 Task: Send an email with the signature Gus Powell with the subject Request for a refund and the message Could you review the draft of the new contract for me? from softage.5@softage.net to softage.9@softage.net and move the email from Sent Items to the folder Journaling
Action: Mouse moved to (36, 51)
Screenshot: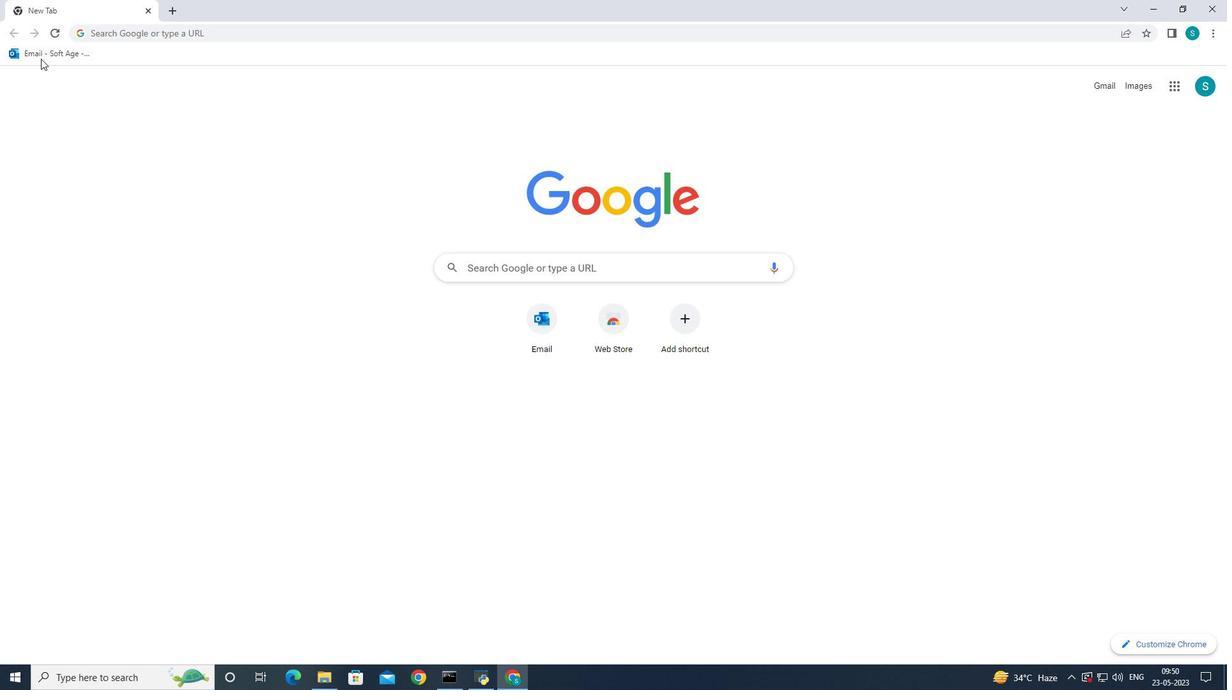 
Action: Mouse pressed left at (36, 51)
Screenshot: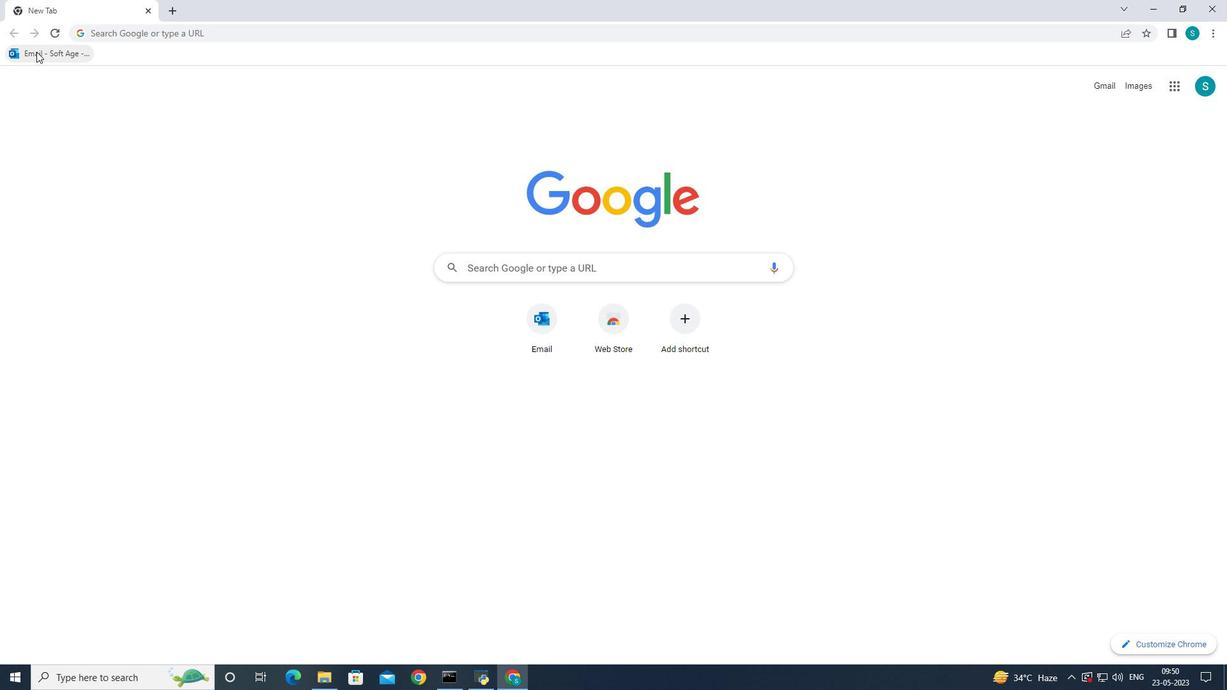 
Action: Mouse moved to (159, 111)
Screenshot: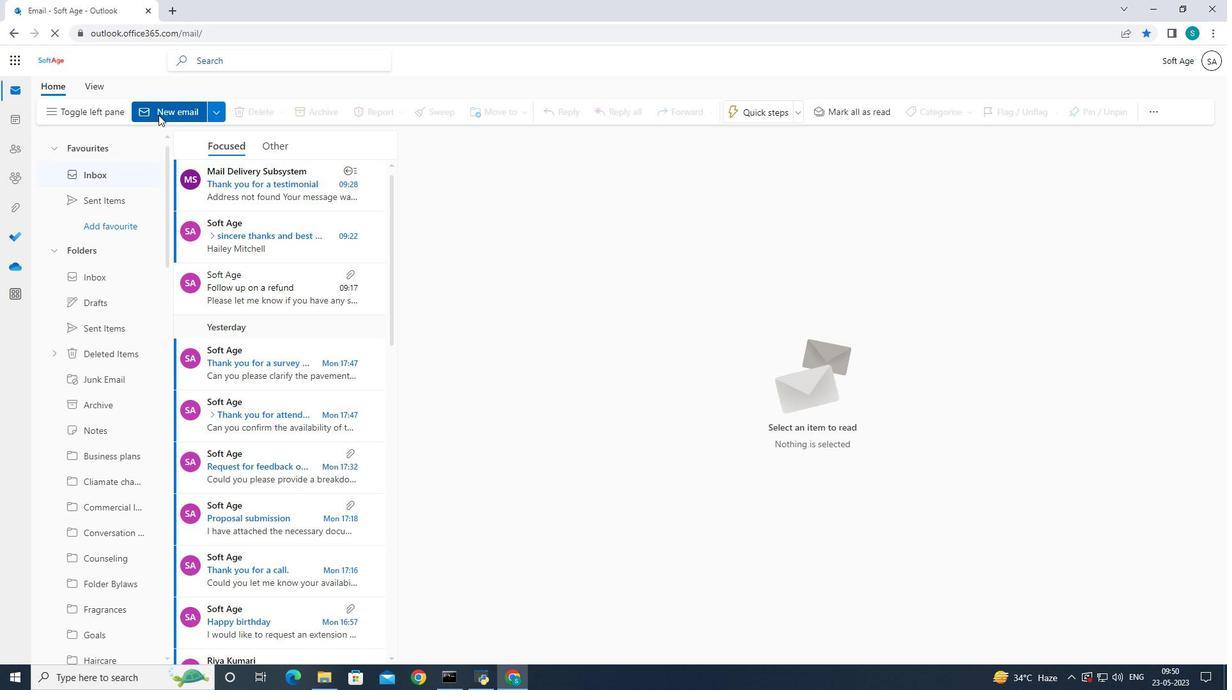 
Action: Mouse pressed left at (159, 111)
Screenshot: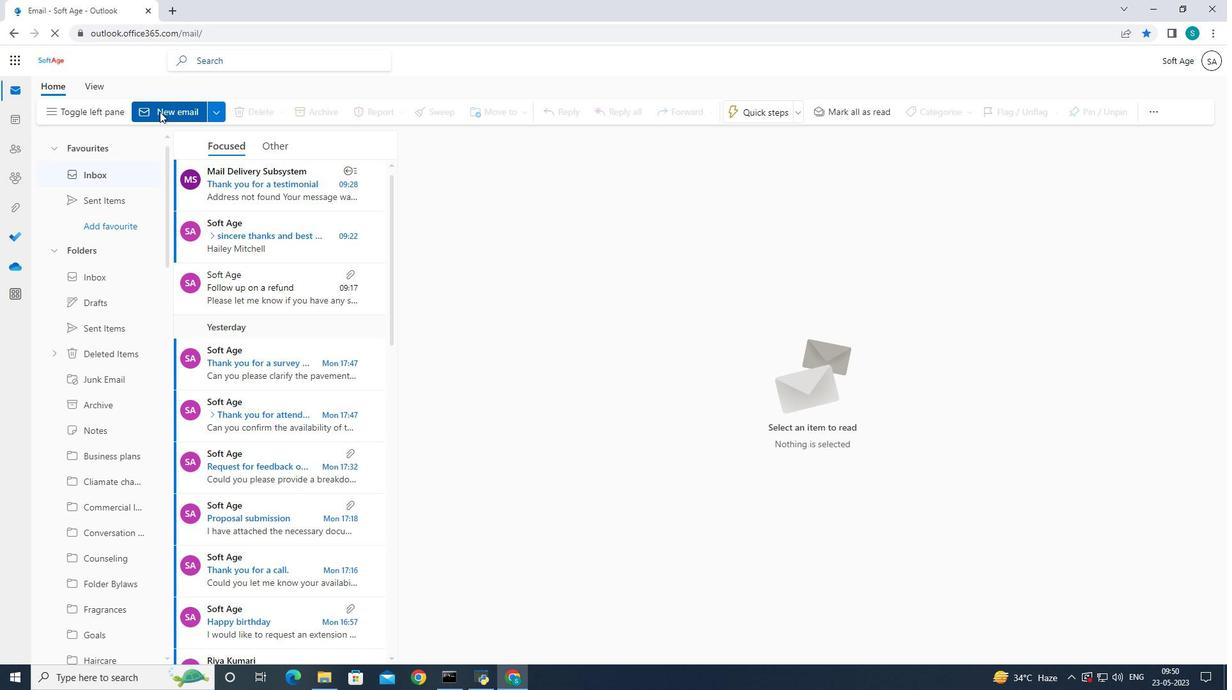 
Action: Mouse pressed left at (159, 111)
Screenshot: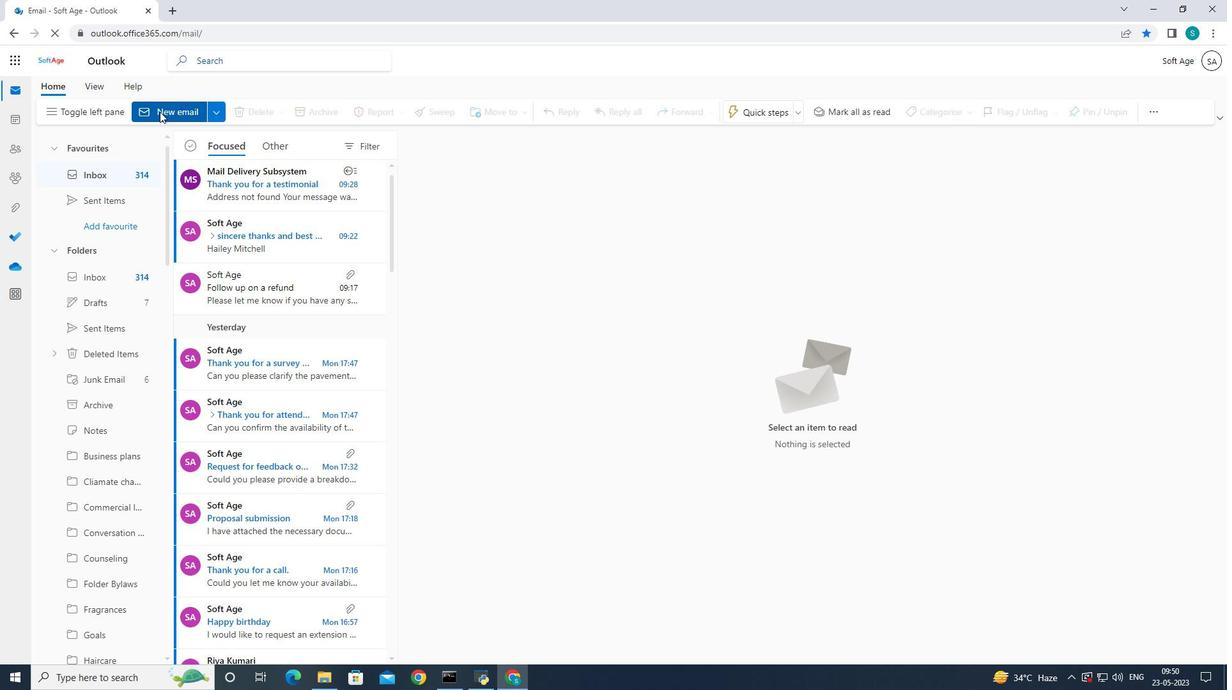 
Action: Mouse pressed left at (159, 111)
Screenshot: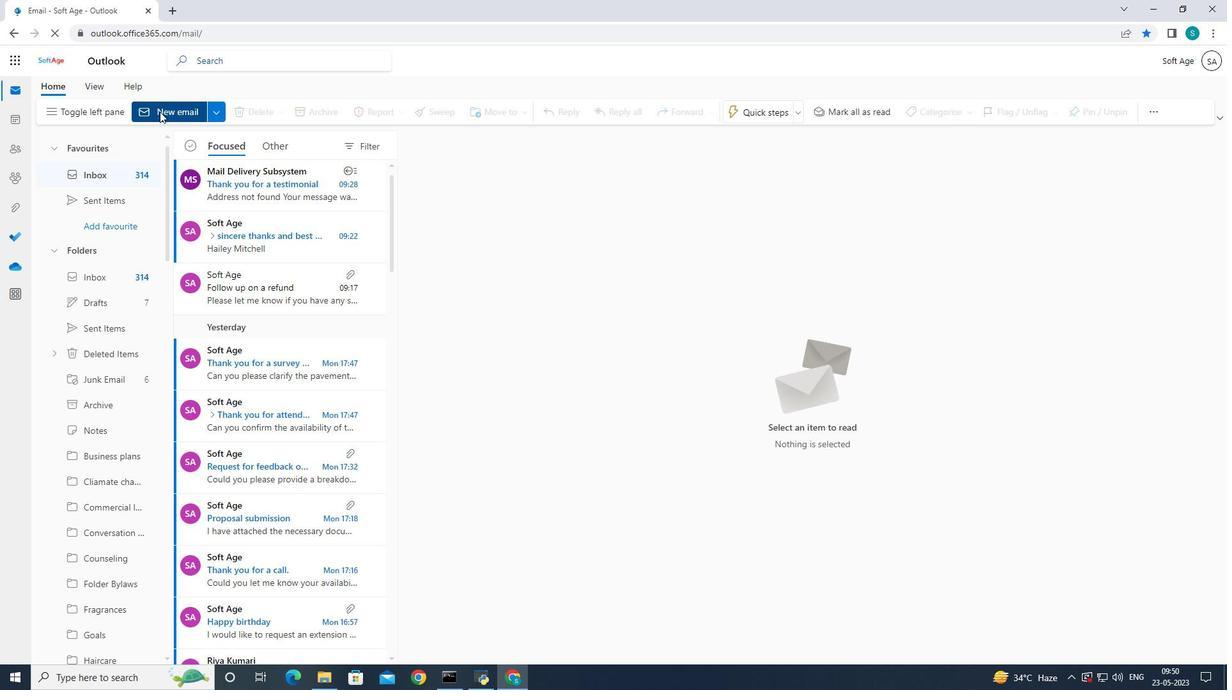 
Action: Mouse moved to (833, 113)
Screenshot: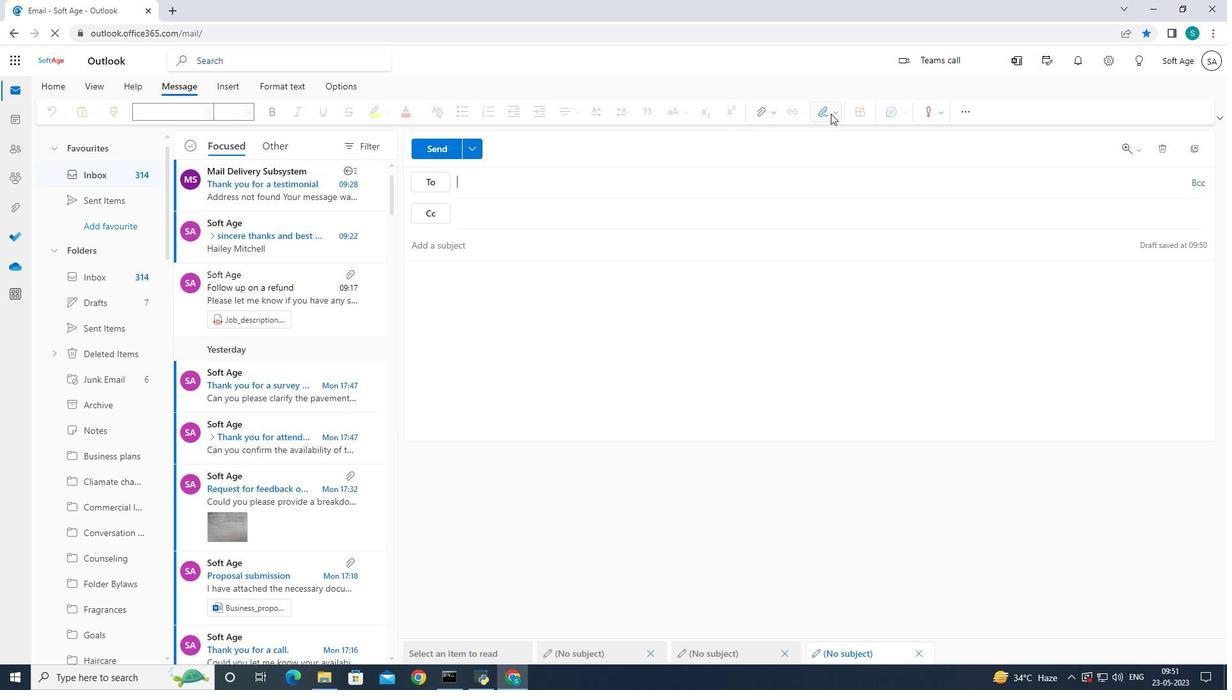
Action: Mouse pressed left at (833, 113)
Screenshot: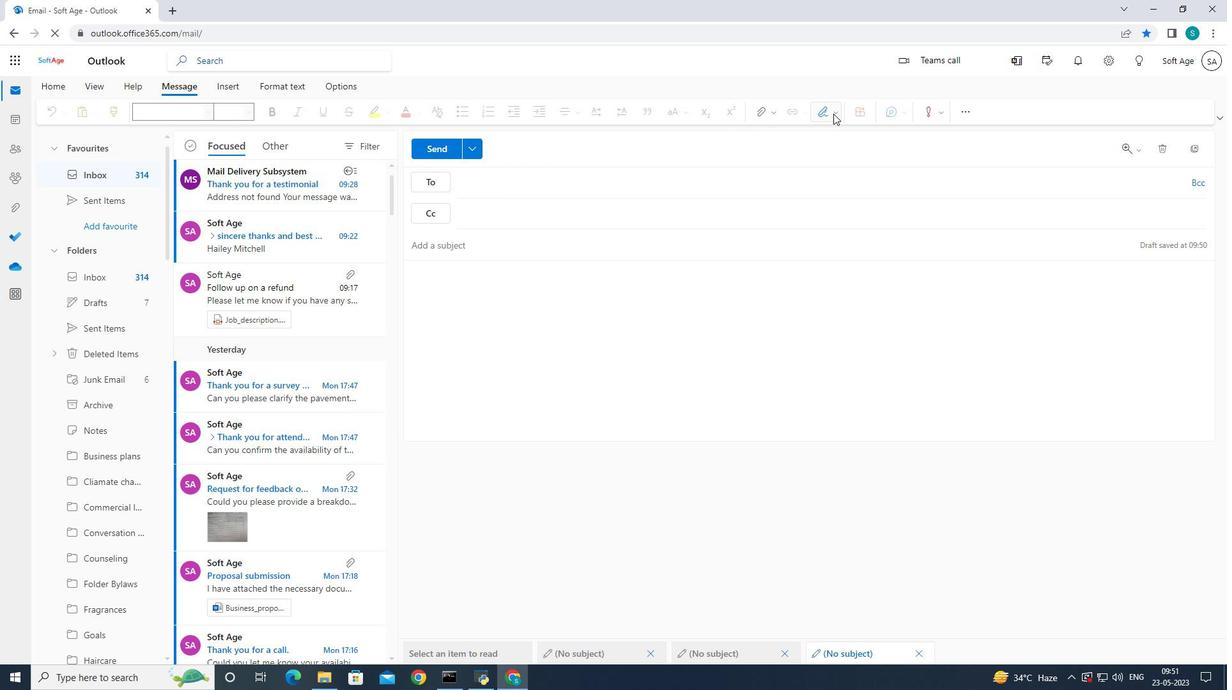 
Action: Mouse moved to (818, 137)
Screenshot: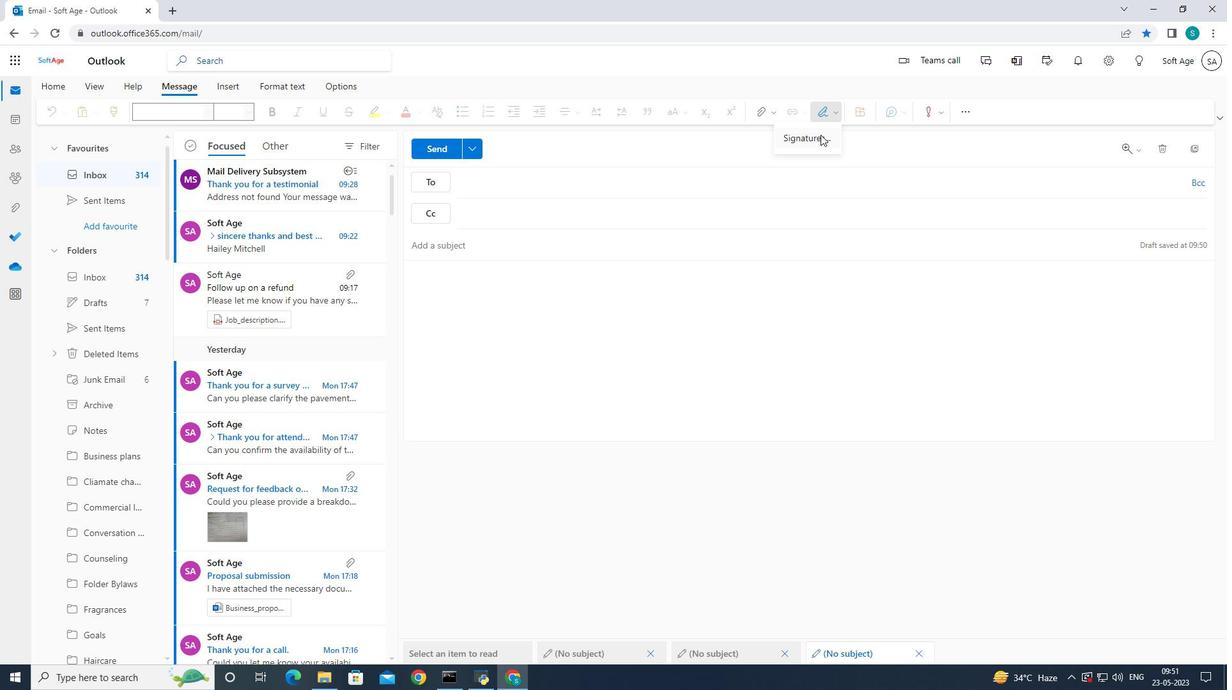 
Action: Mouse pressed left at (818, 137)
Screenshot: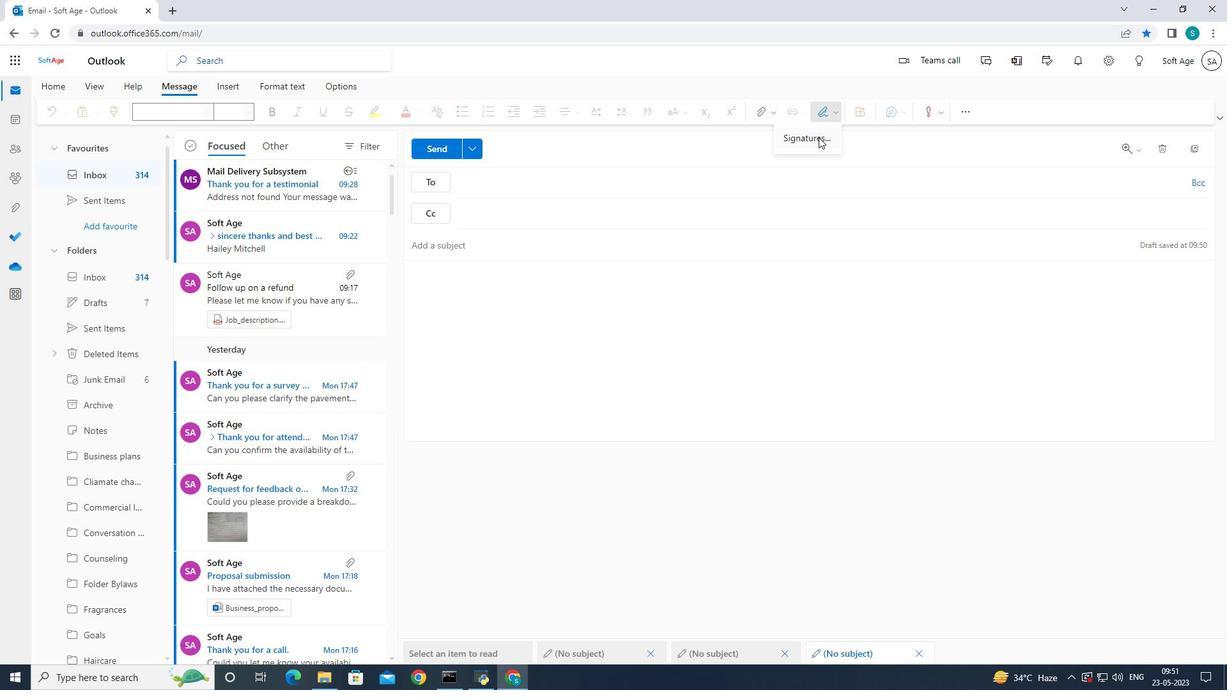 
Action: Mouse moved to (688, 210)
Screenshot: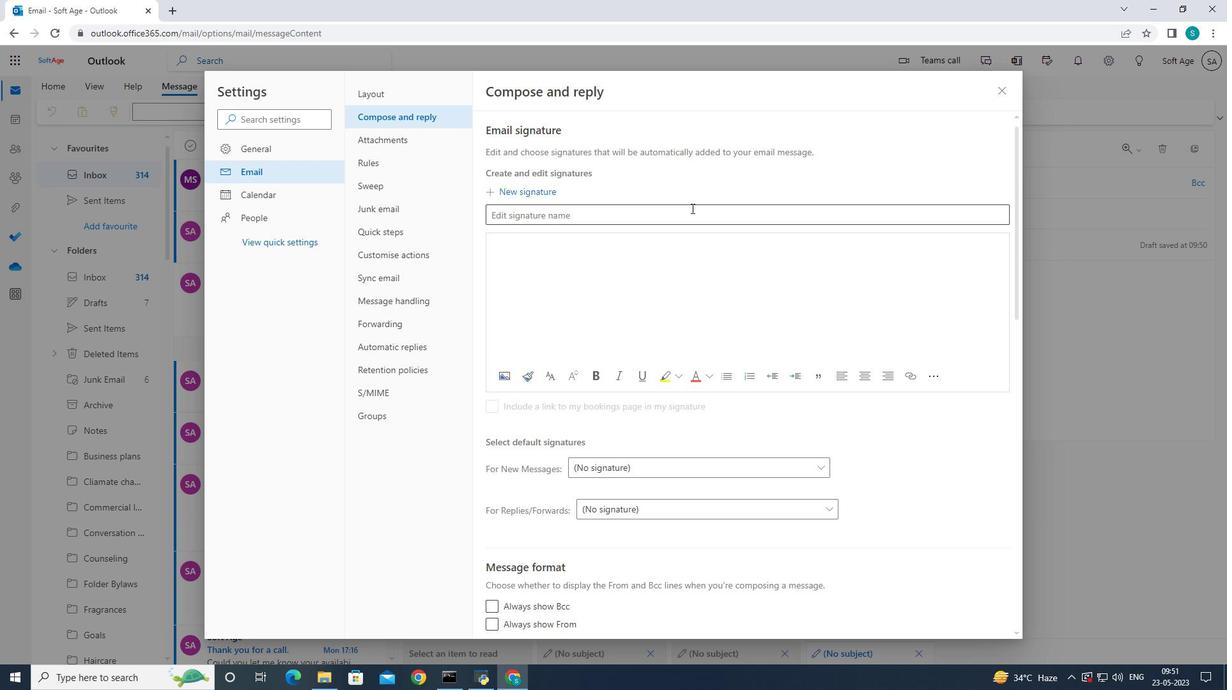 
Action: Mouse pressed left at (688, 210)
Screenshot: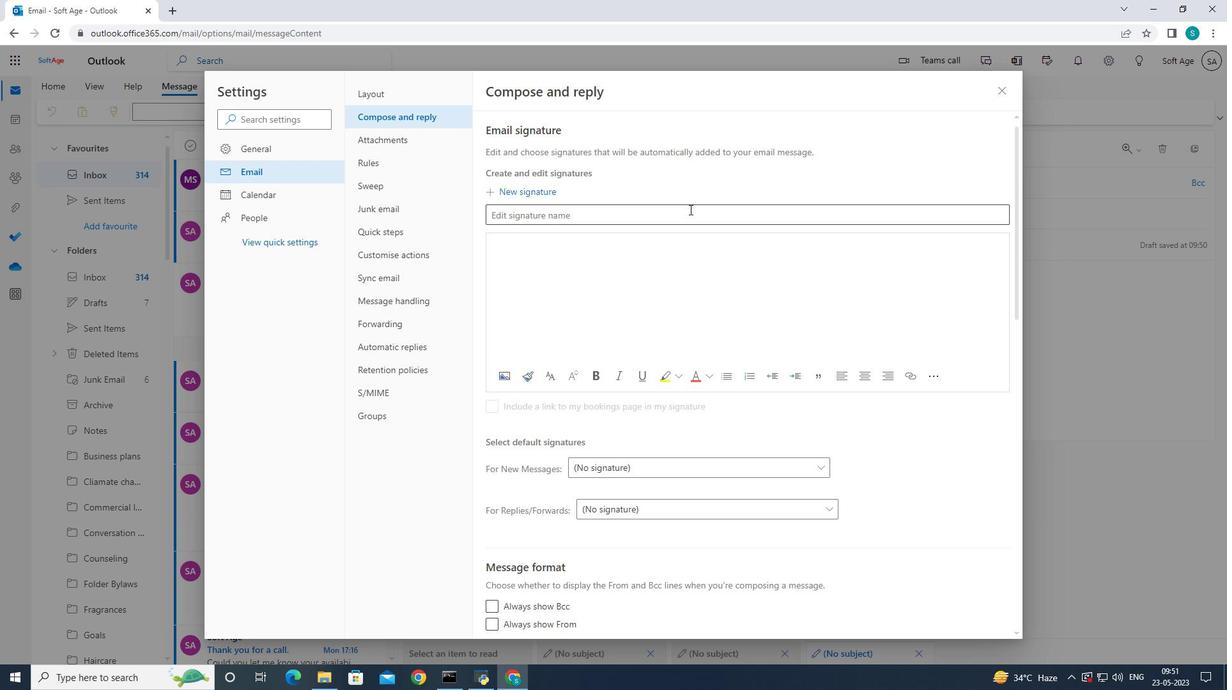 
Action: Mouse moved to (697, 201)
Screenshot: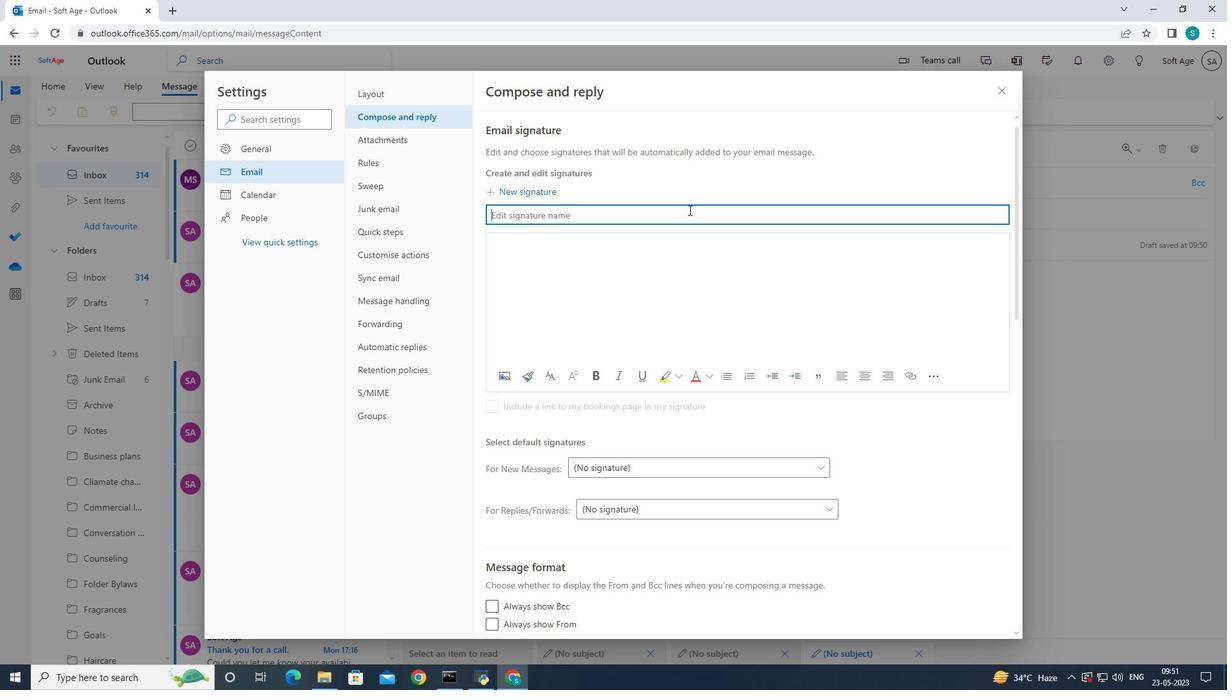 
Action: Key pressed <Key.shift>Gas<Key.space><Key.shift>Powell
Screenshot: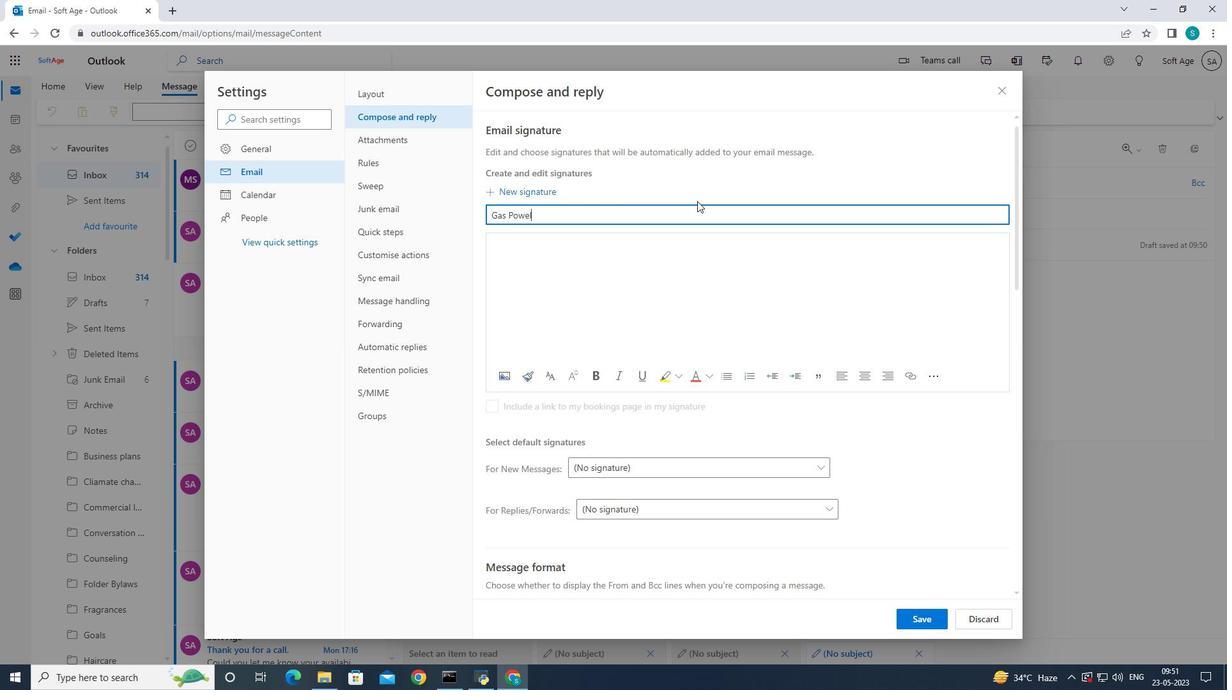 
Action: Mouse moved to (658, 251)
Screenshot: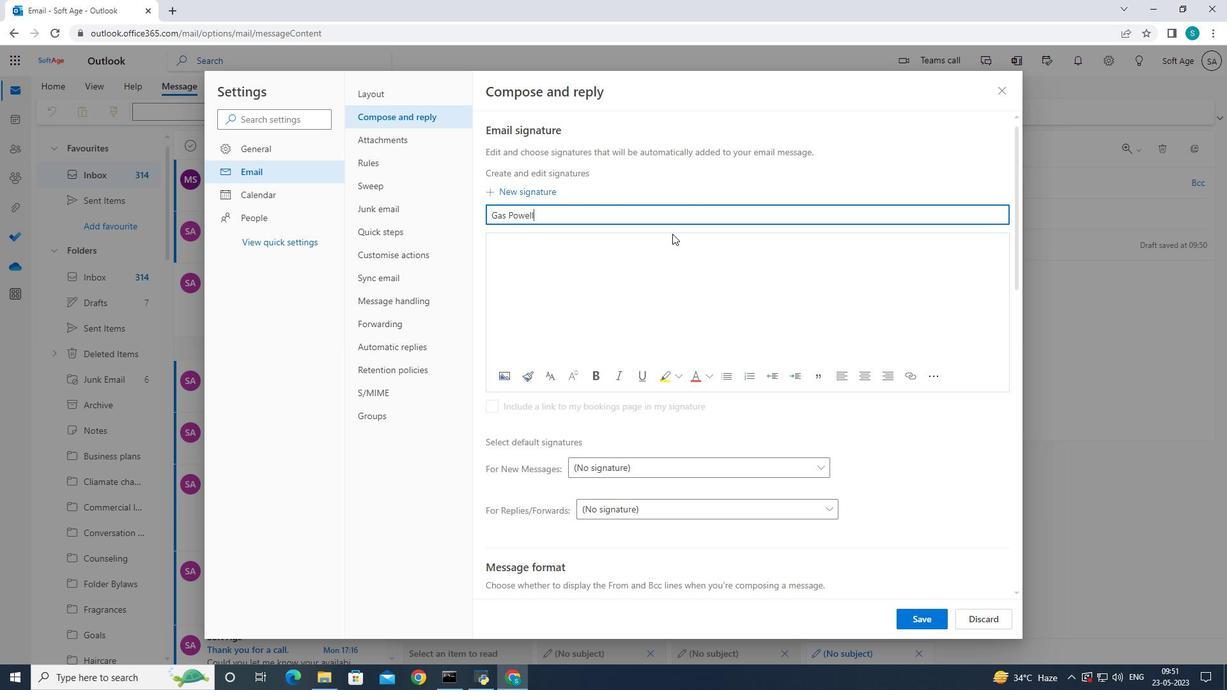 
Action: Mouse pressed left at (658, 251)
Screenshot: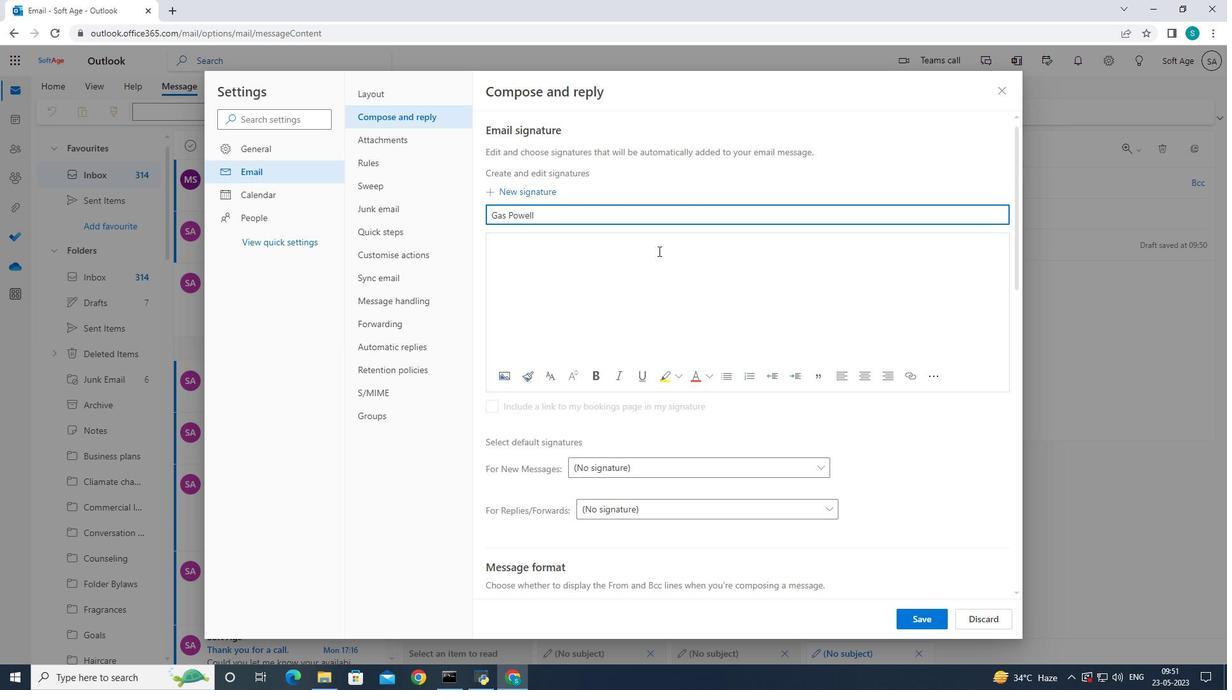 
Action: Key pressed <Key.shift><Key.shift><Key.shift><Key.shift><Key.shift><Key.shift><Key.shift><Key.shift><Key.shift><Key.shift><Key.shift><Key.shift><Key.shift><Key.shift><Key.shift>Gas<Key.backspace><Key.backspace>us<Key.space><Key.shift>Powell
Screenshot: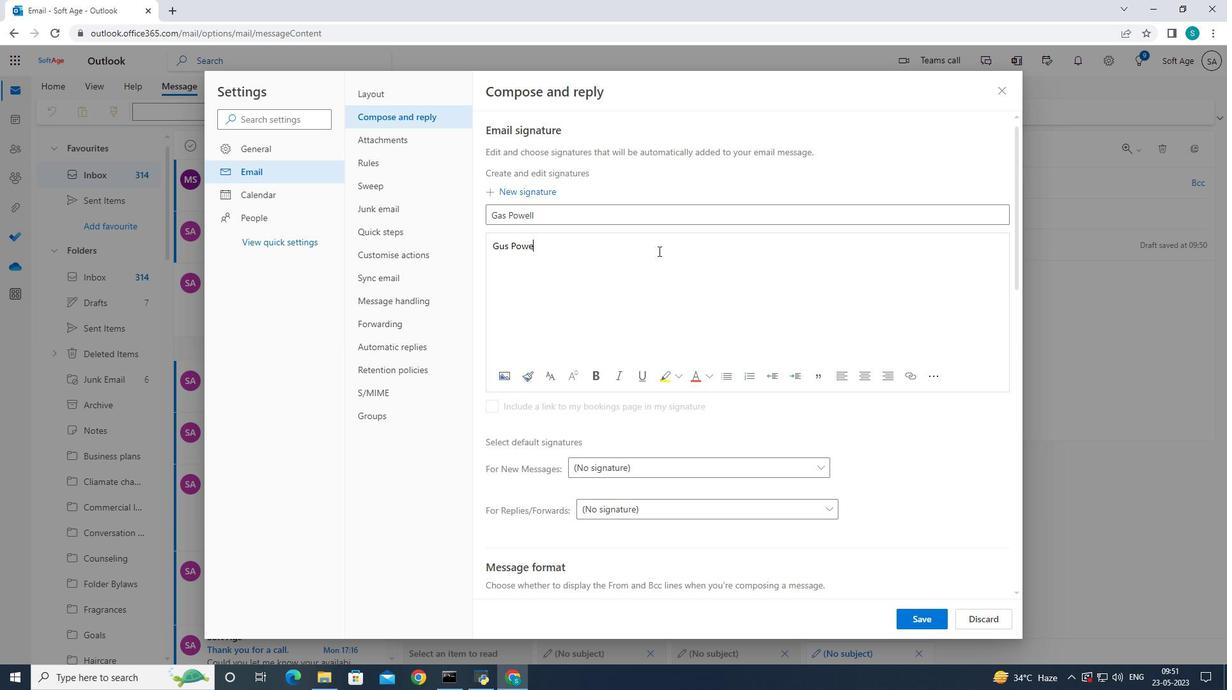 
Action: Mouse moved to (502, 213)
Screenshot: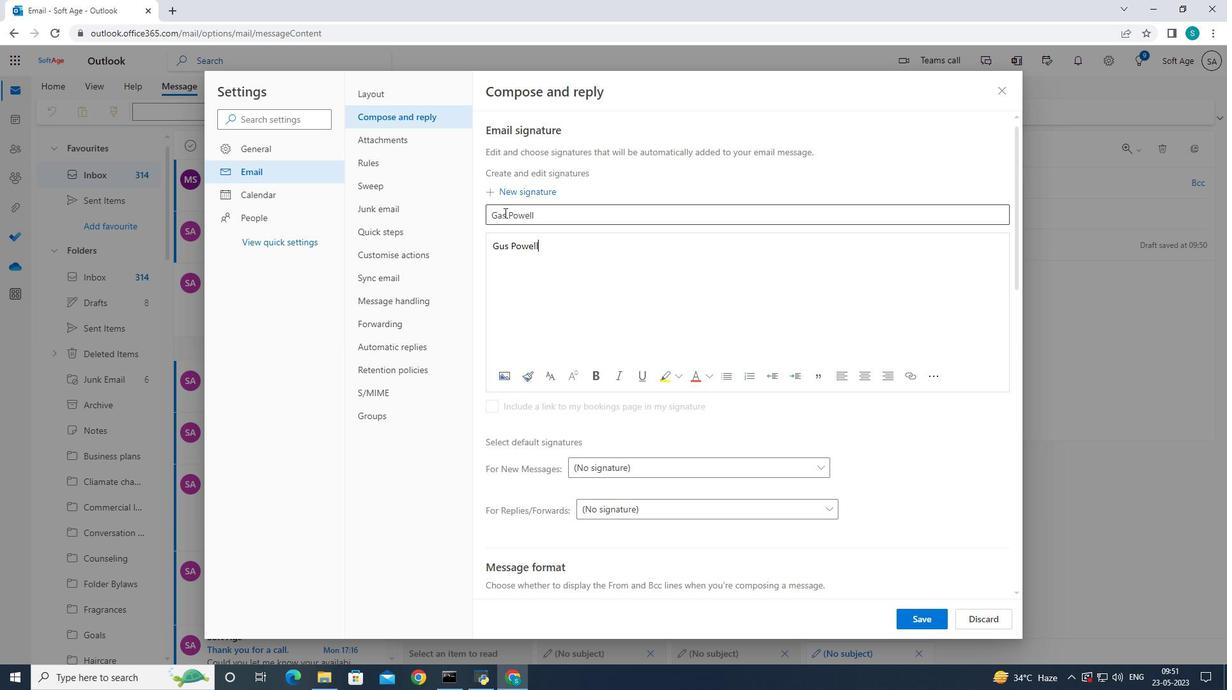 
Action: Mouse pressed left at (502, 213)
Screenshot: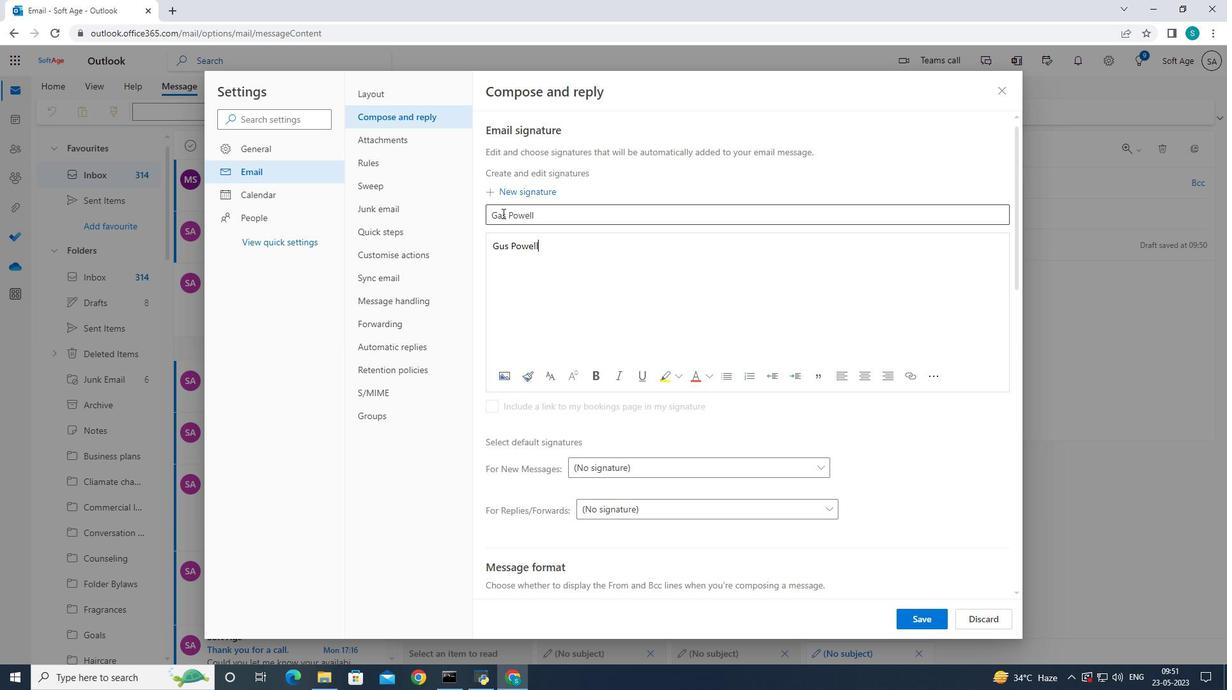 
Action: Mouse moved to (515, 217)
Screenshot: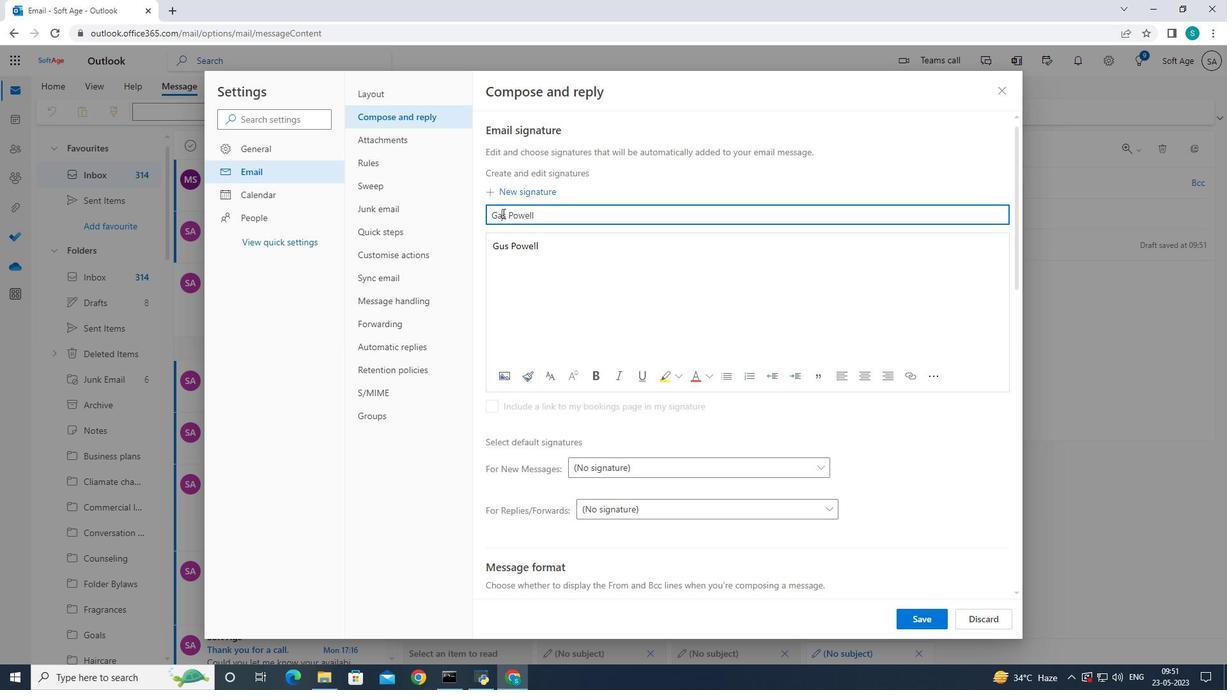 
Action: Key pressed <Key.backspace>
Screenshot: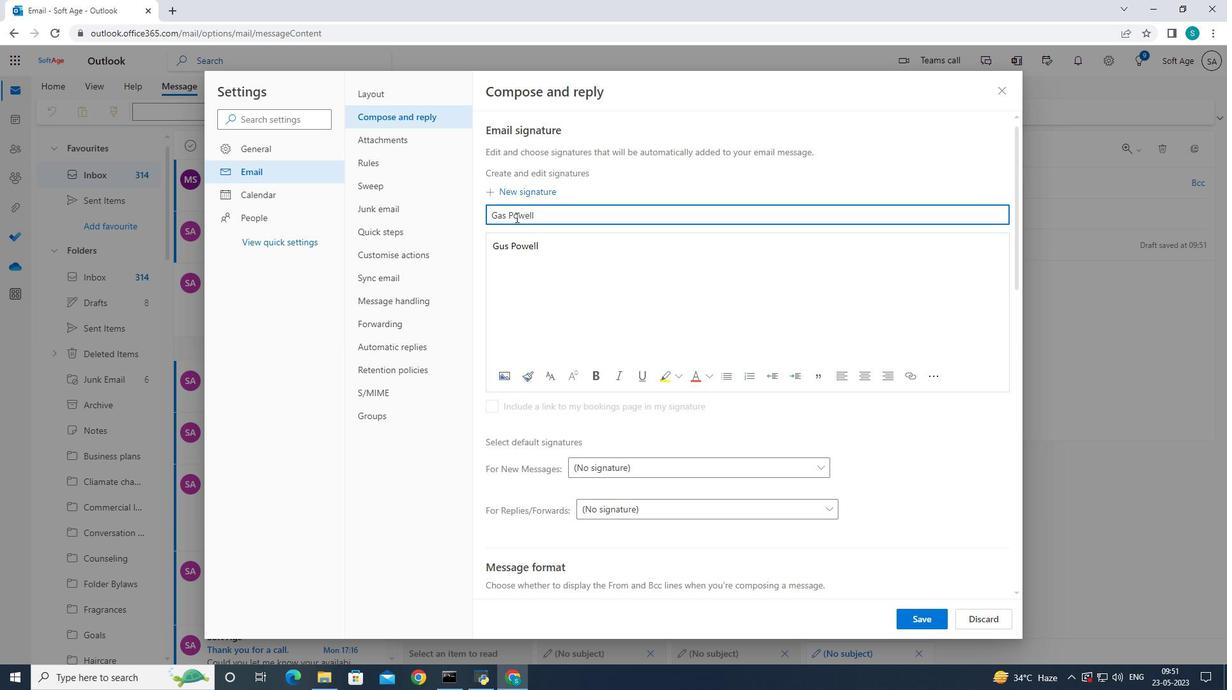 
Action: Mouse moved to (519, 224)
Screenshot: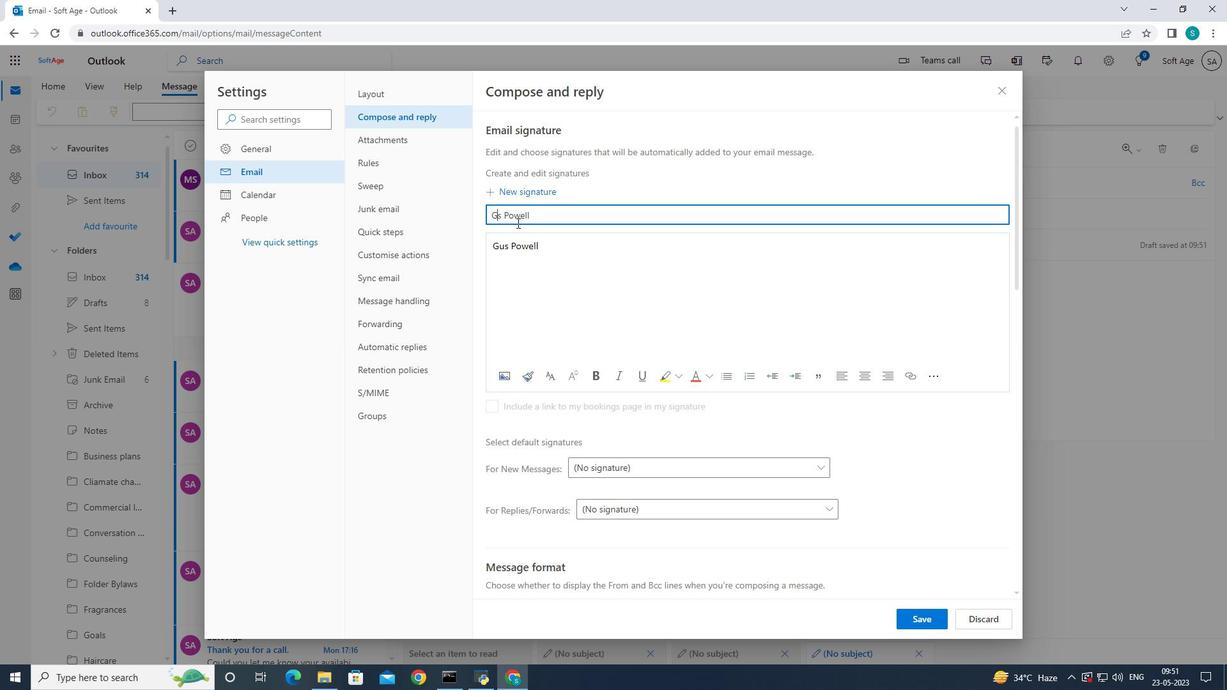 
Action: Key pressed u
Screenshot: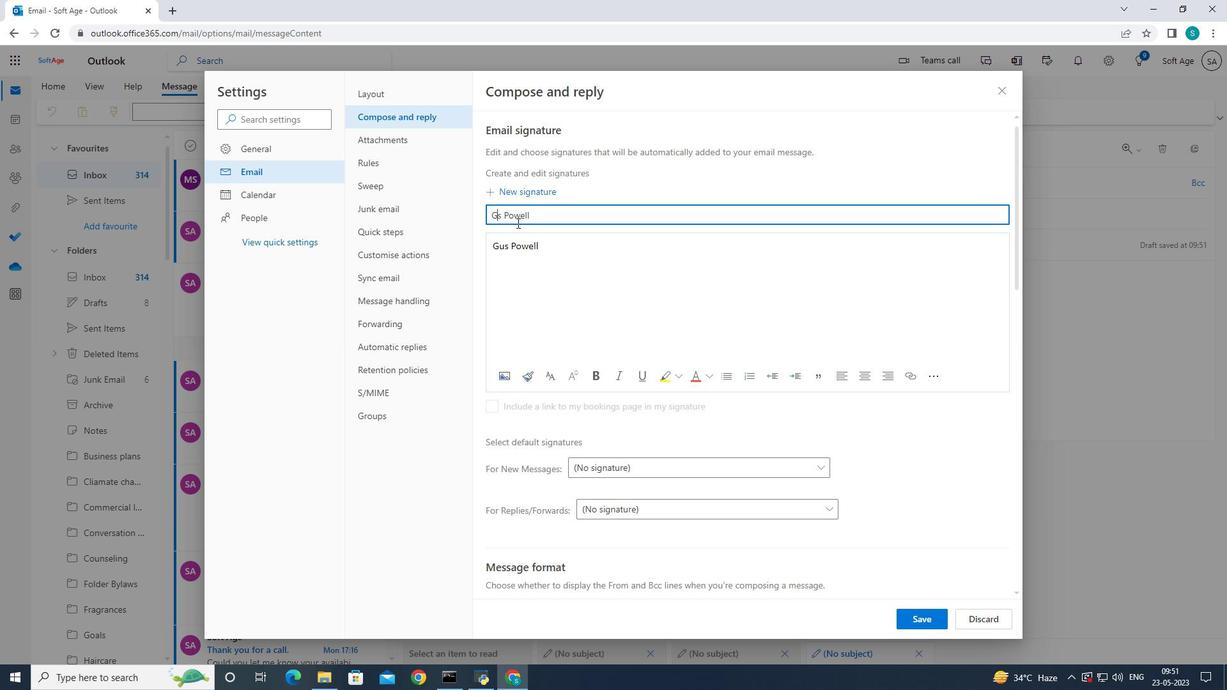 
Action: Mouse moved to (920, 612)
Screenshot: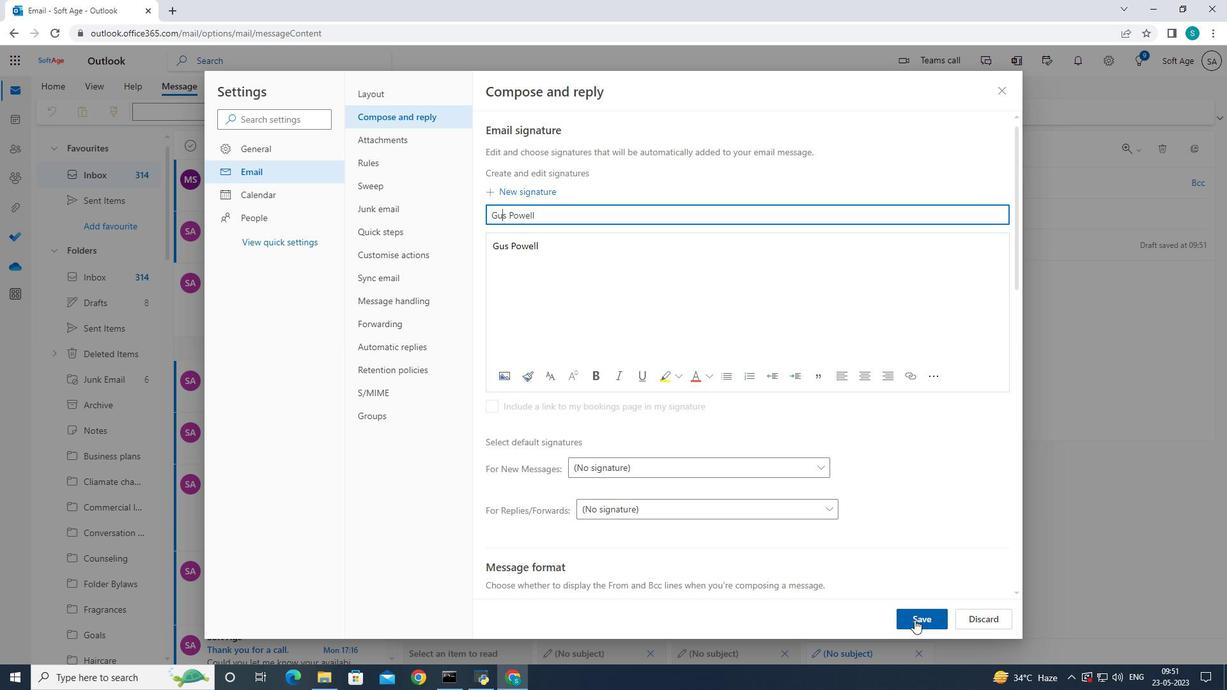 
Action: Mouse pressed left at (920, 612)
Screenshot: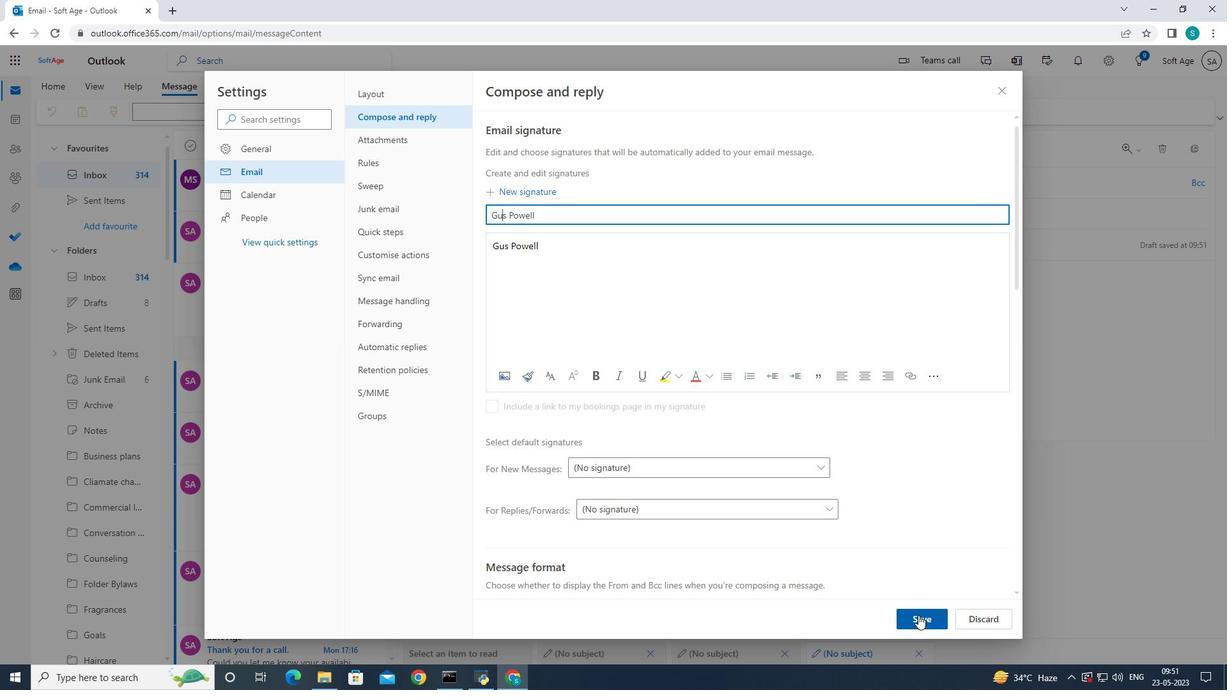 
Action: Mouse moved to (733, 271)
Screenshot: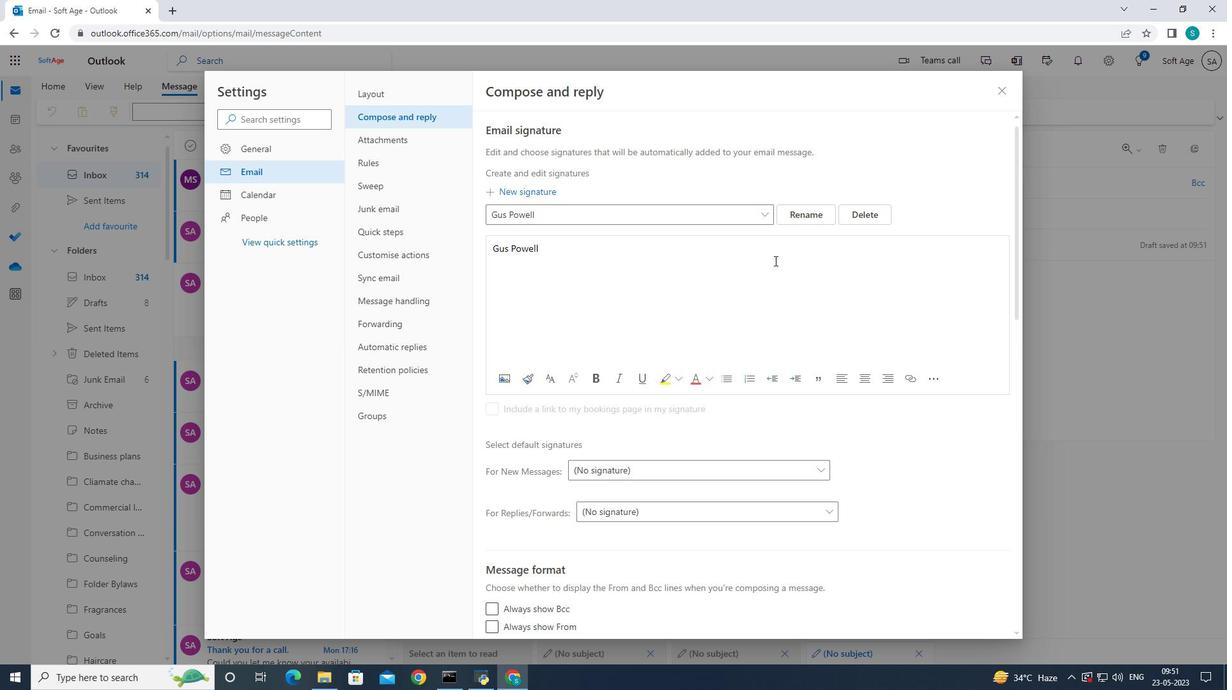 
Action: Mouse pressed left at (733, 271)
Screenshot: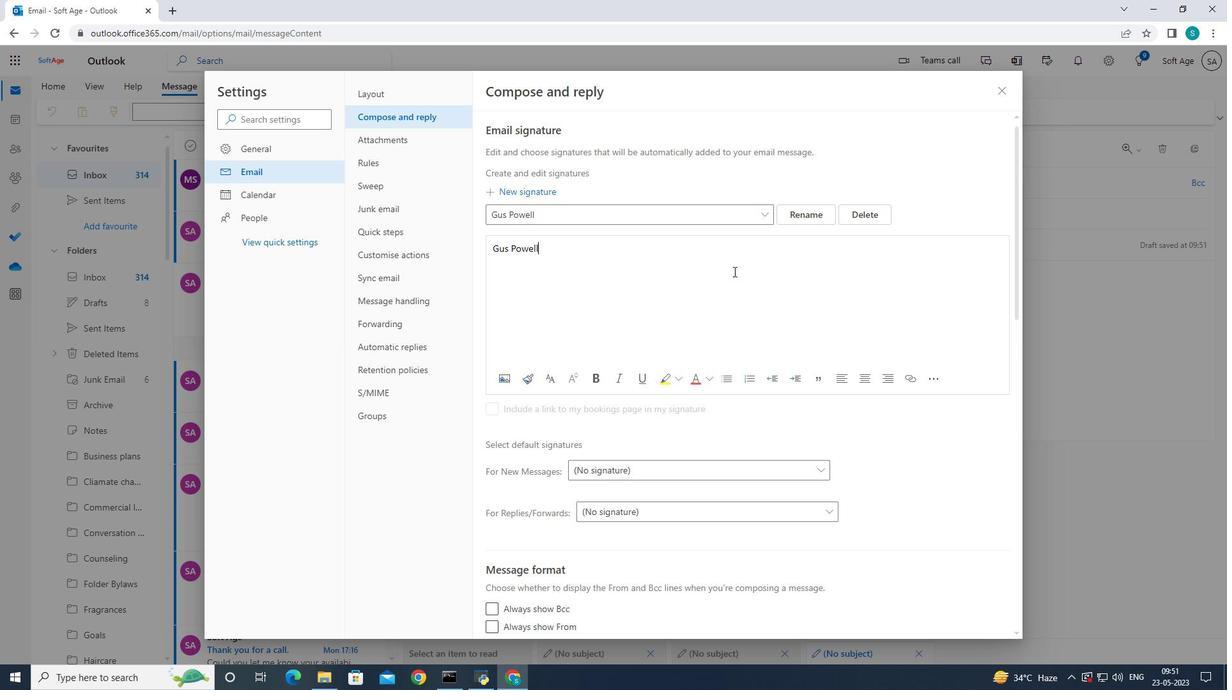 
Action: Mouse moved to (796, 316)
Screenshot: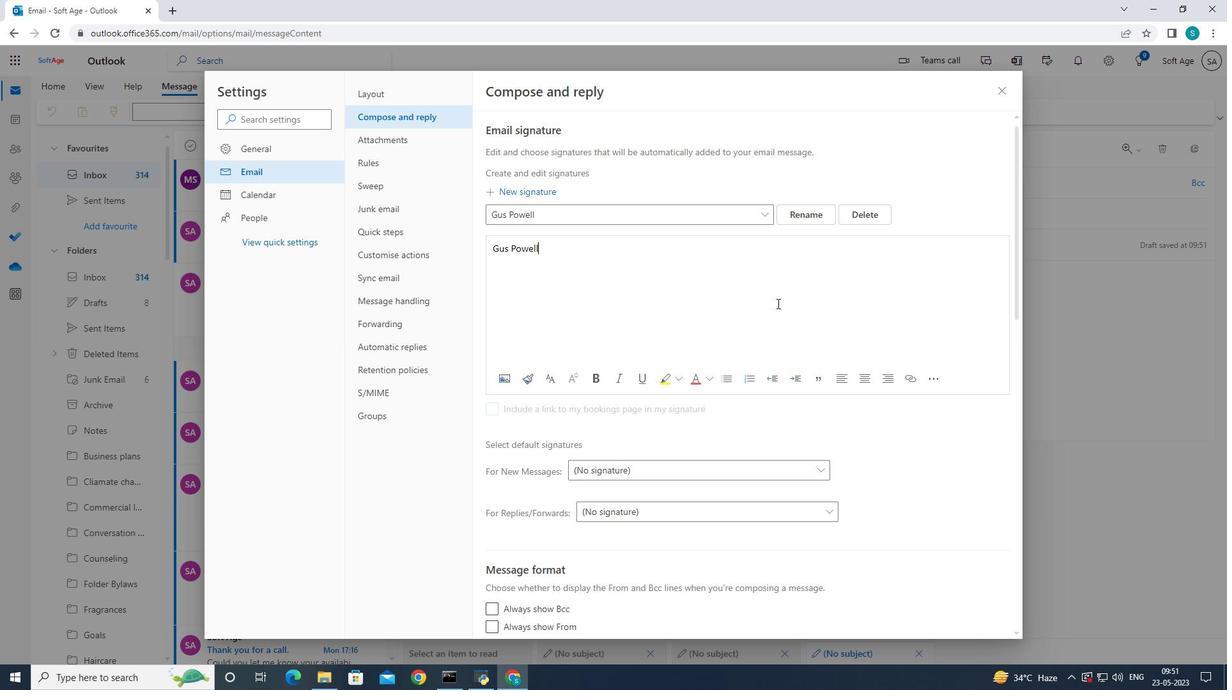 
Action: Mouse scrolled (796, 316) with delta (0, 0)
Screenshot: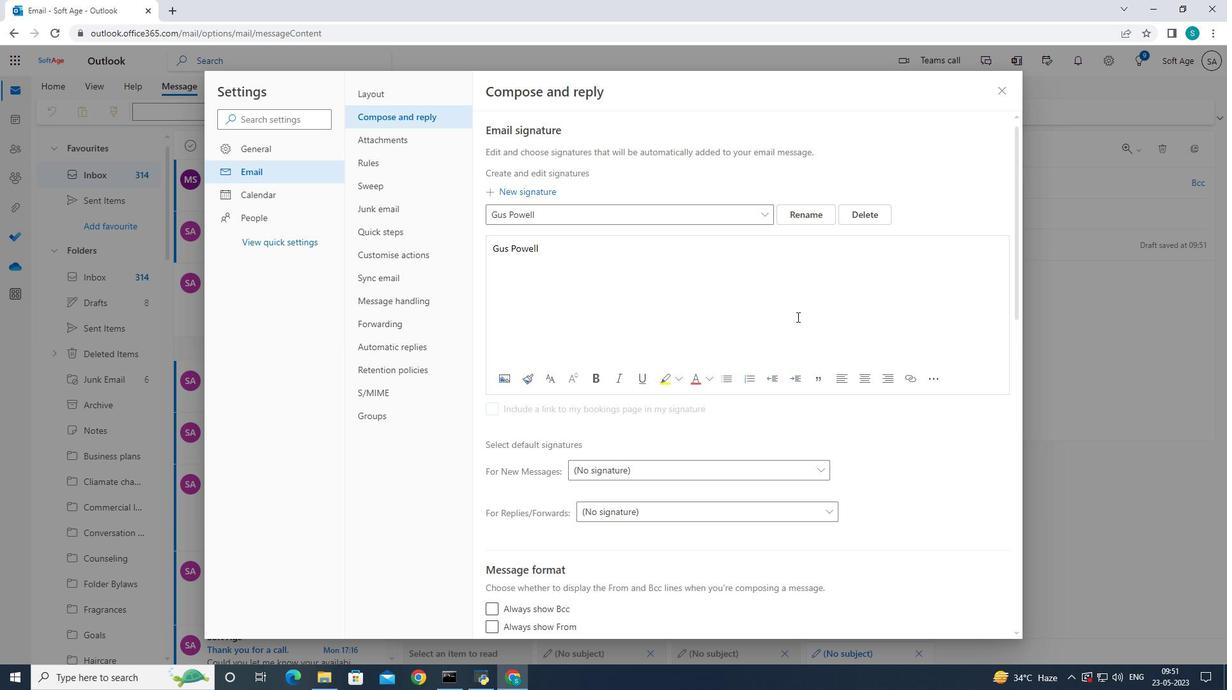 
Action: Mouse scrolled (796, 316) with delta (0, 0)
Screenshot: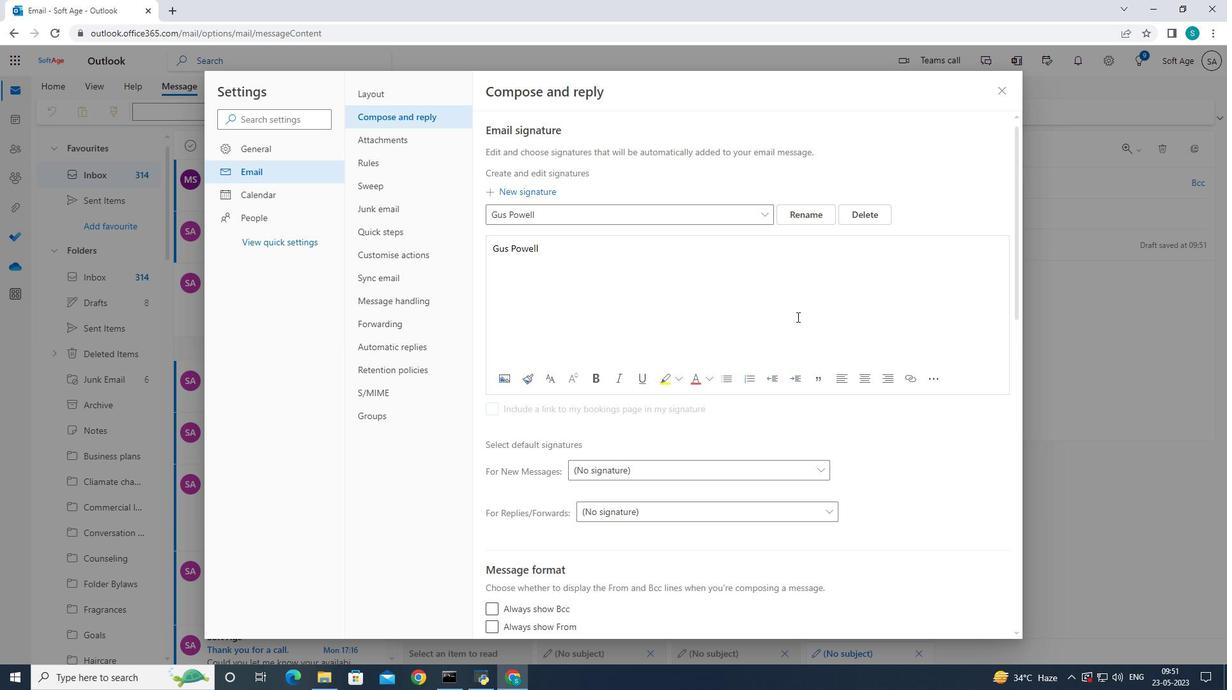 
Action: Mouse scrolled (796, 316) with delta (0, 0)
Screenshot: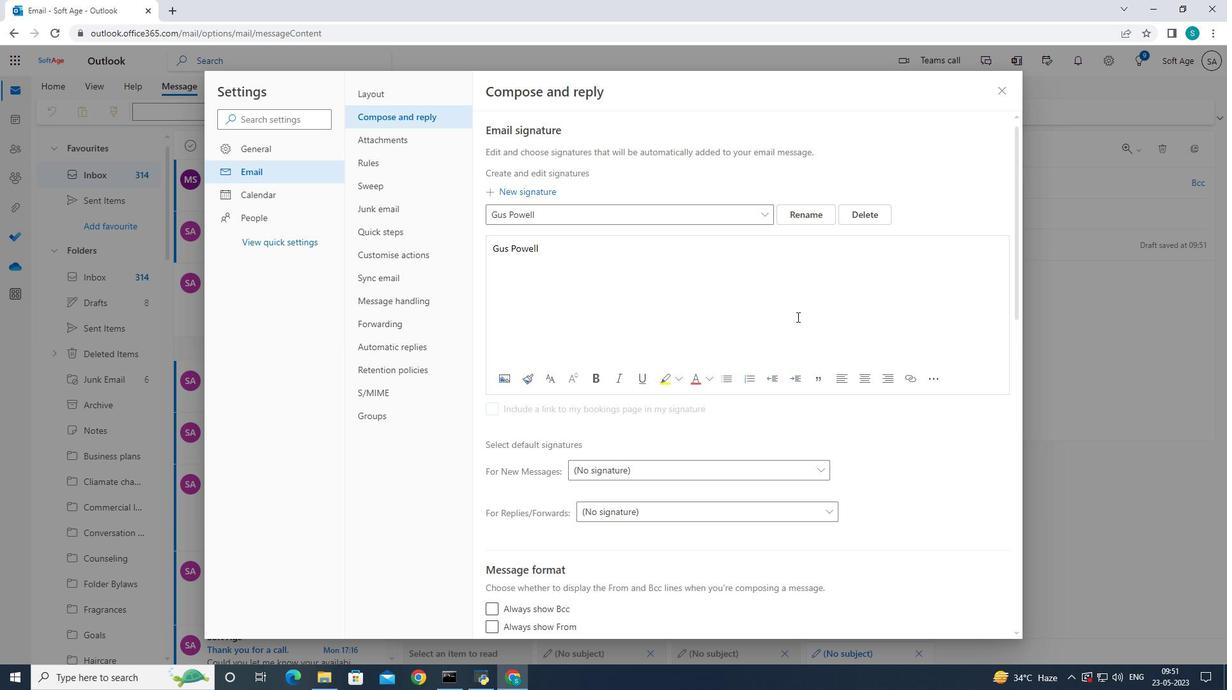 
Action: Mouse scrolled (796, 316) with delta (0, 0)
Screenshot: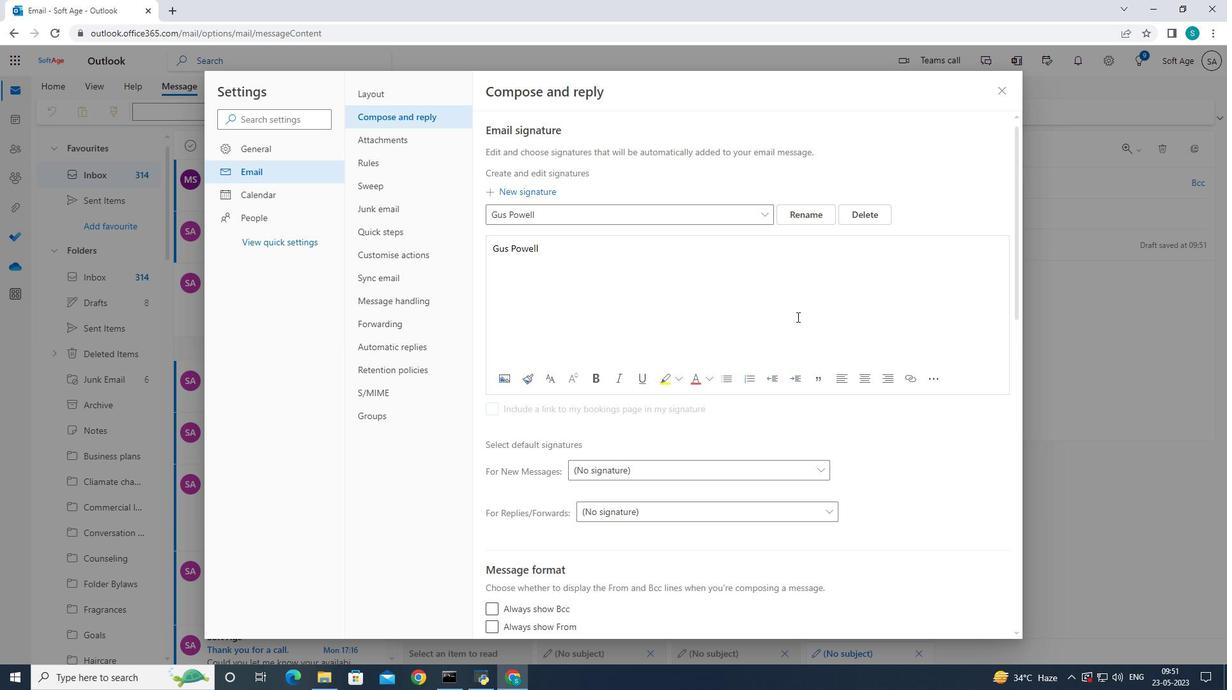 
Action: Mouse moved to (796, 318)
Screenshot: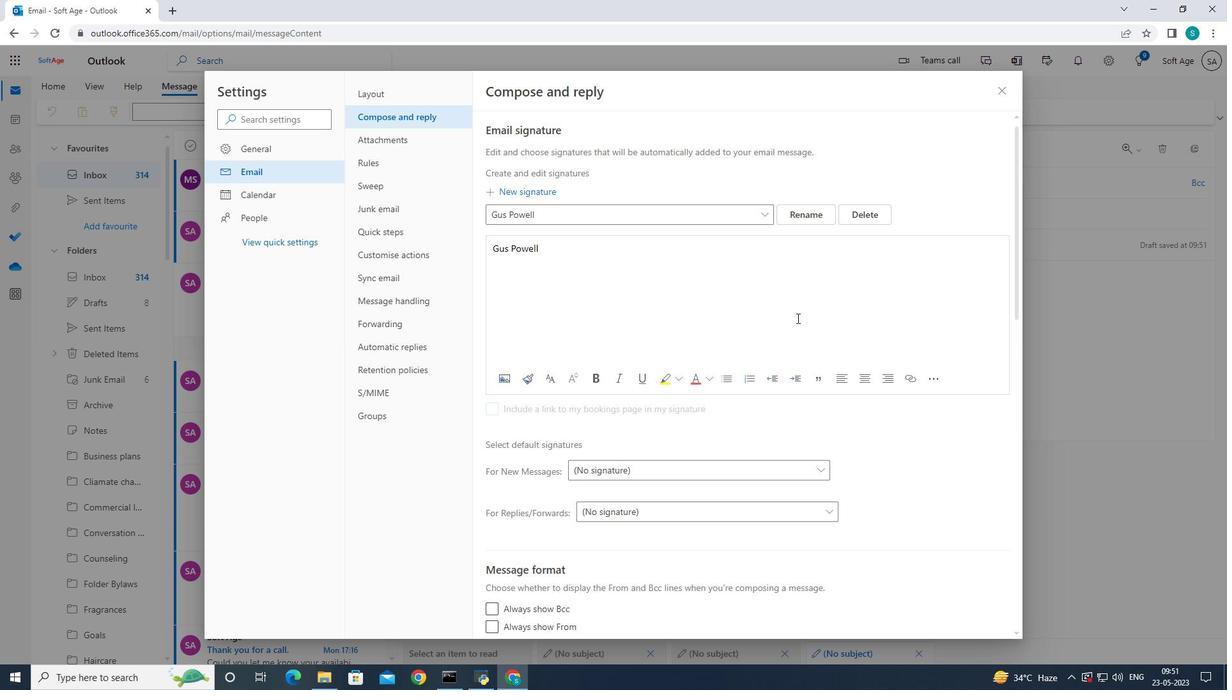 
Action: Mouse scrolled (796, 317) with delta (0, 0)
Screenshot: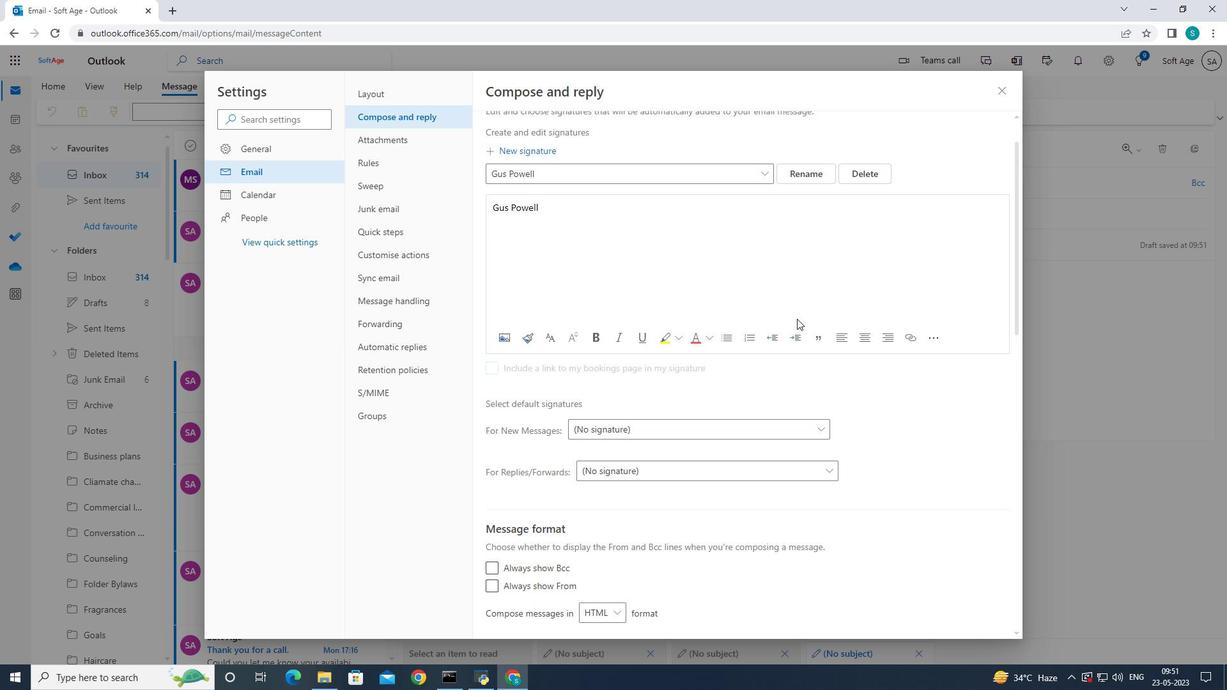 
Action: Mouse scrolled (796, 317) with delta (0, 0)
Screenshot: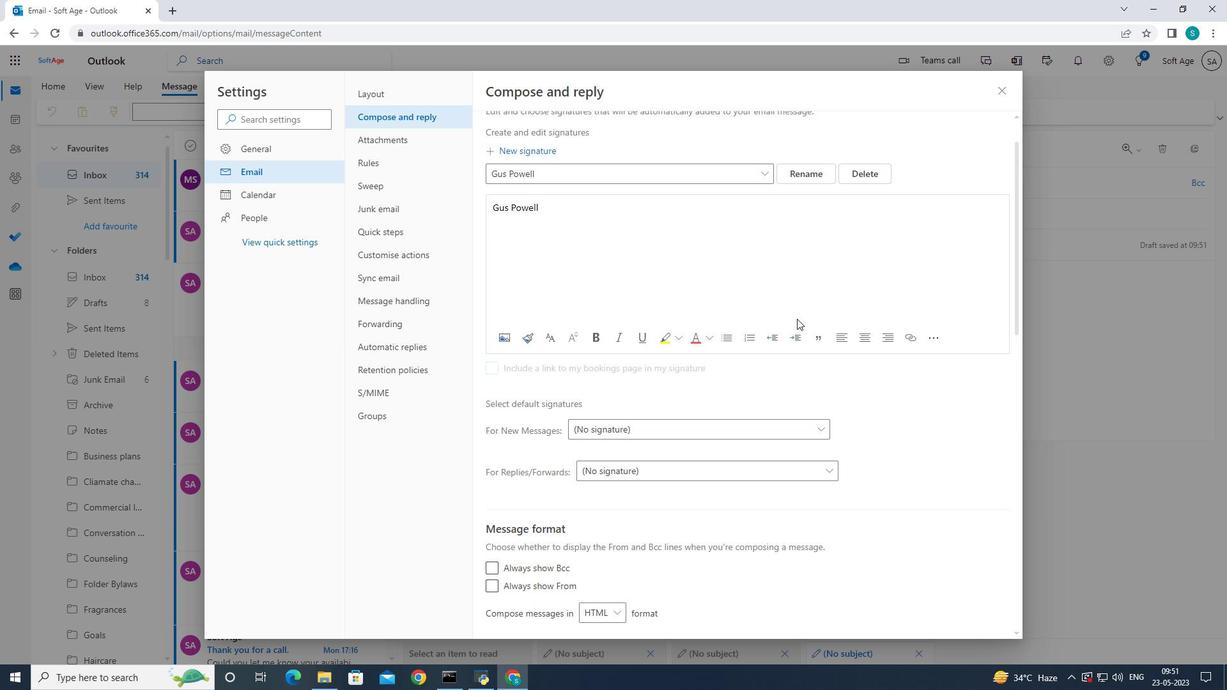 
Action: Mouse scrolled (796, 317) with delta (0, 0)
Screenshot: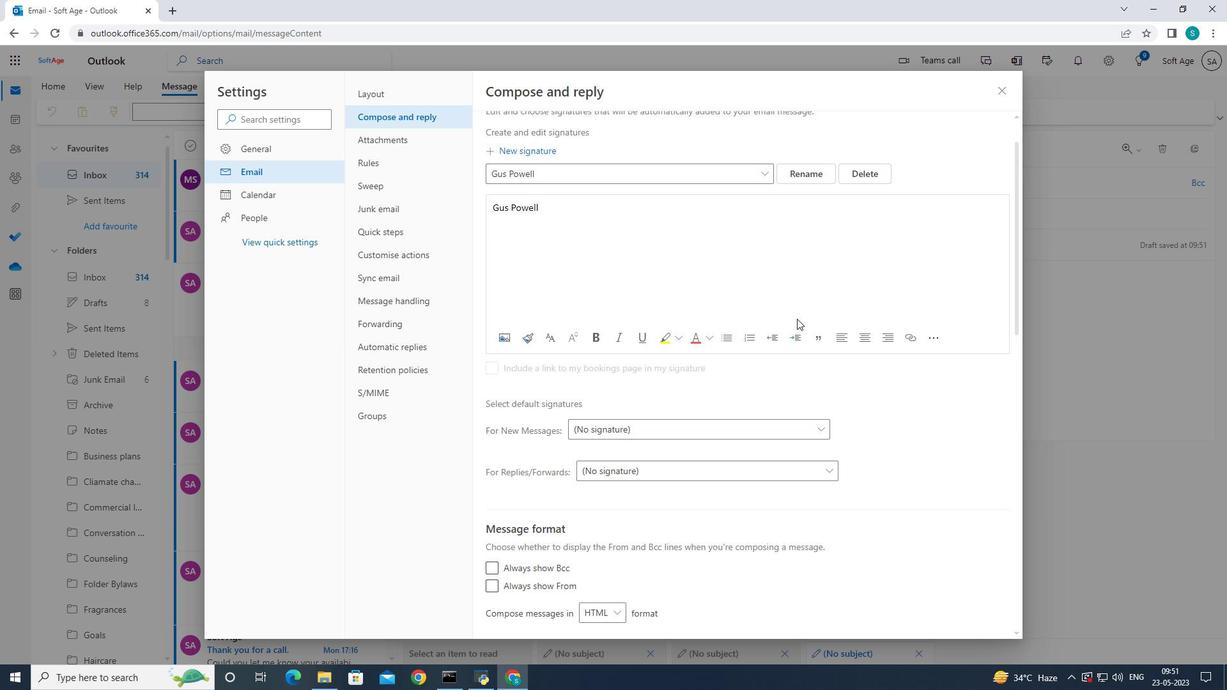
Action: Mouse scrolled (796, 317) with delta (0, 0)
Screenshot: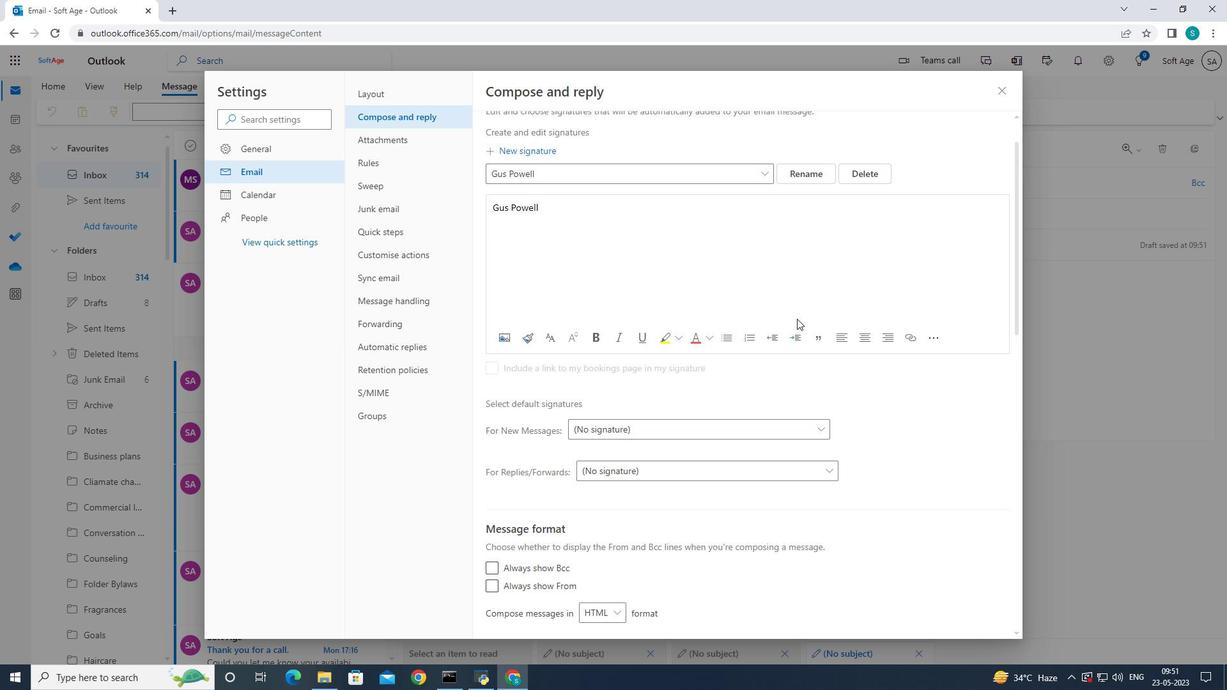 
Action: Mouse scrolled (796, 317) with delta (0, 0)
Screenshot: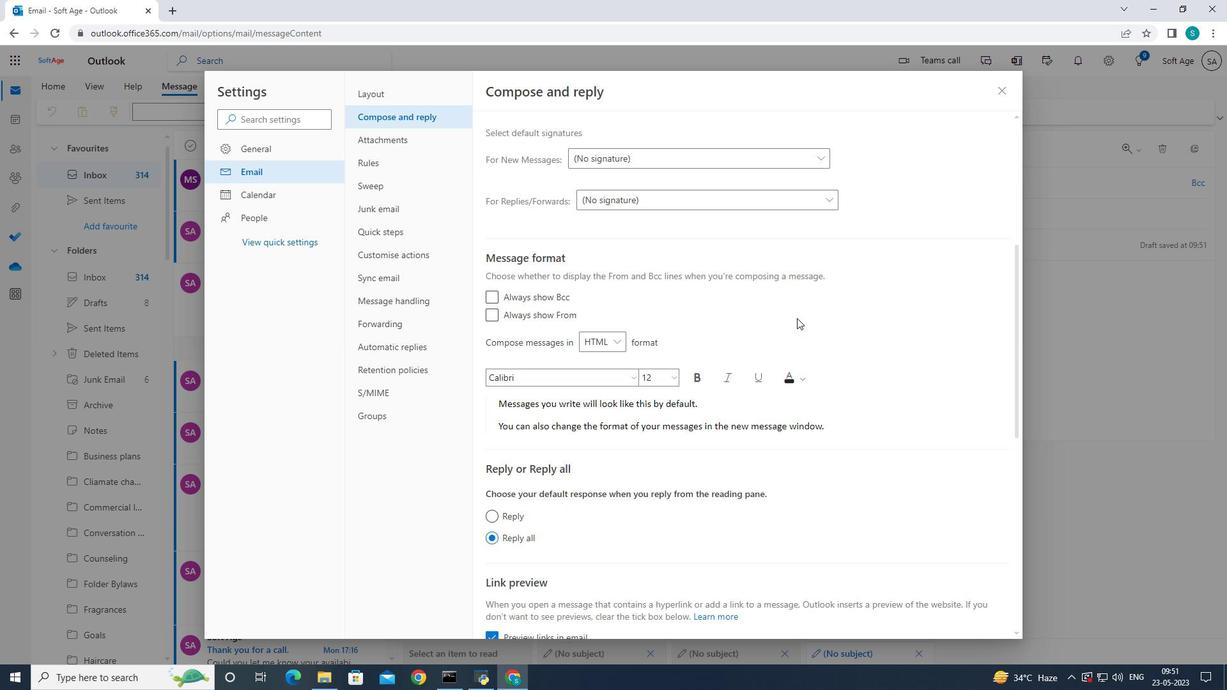 
Action: Mouse scrolled (796, 317) with delta (0, 0)
Screenshot: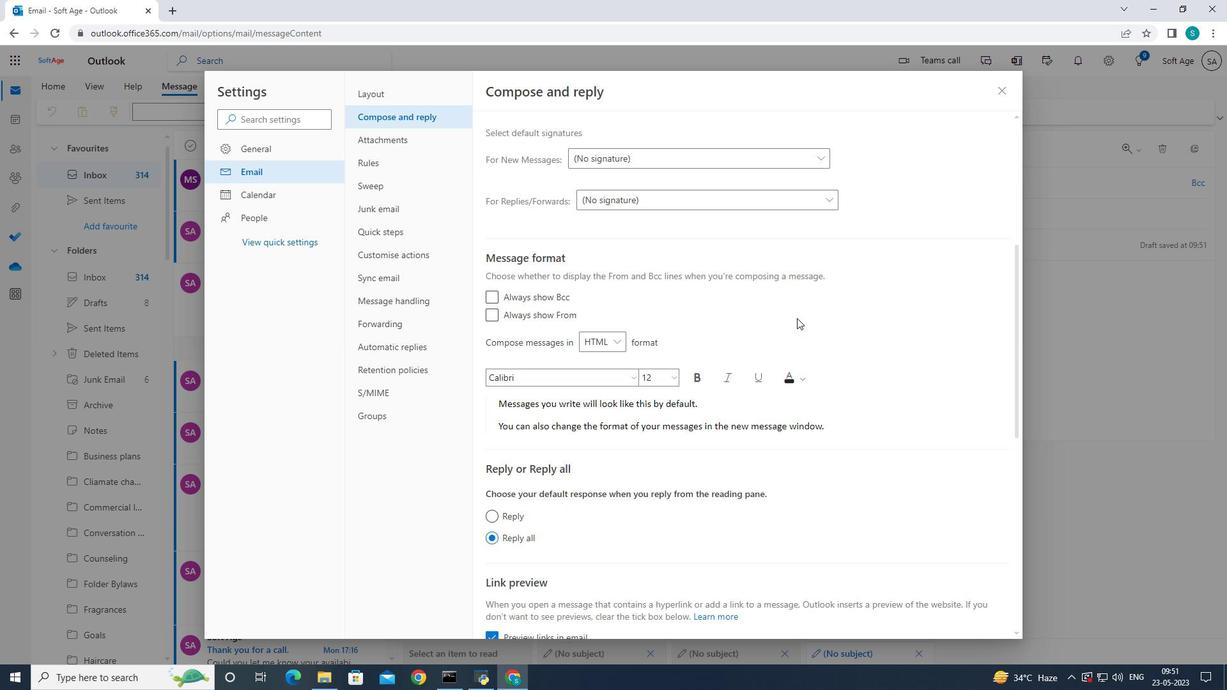 
Action: Mouse scrolled (796, 317) with delta (0, 0)
Screenshot: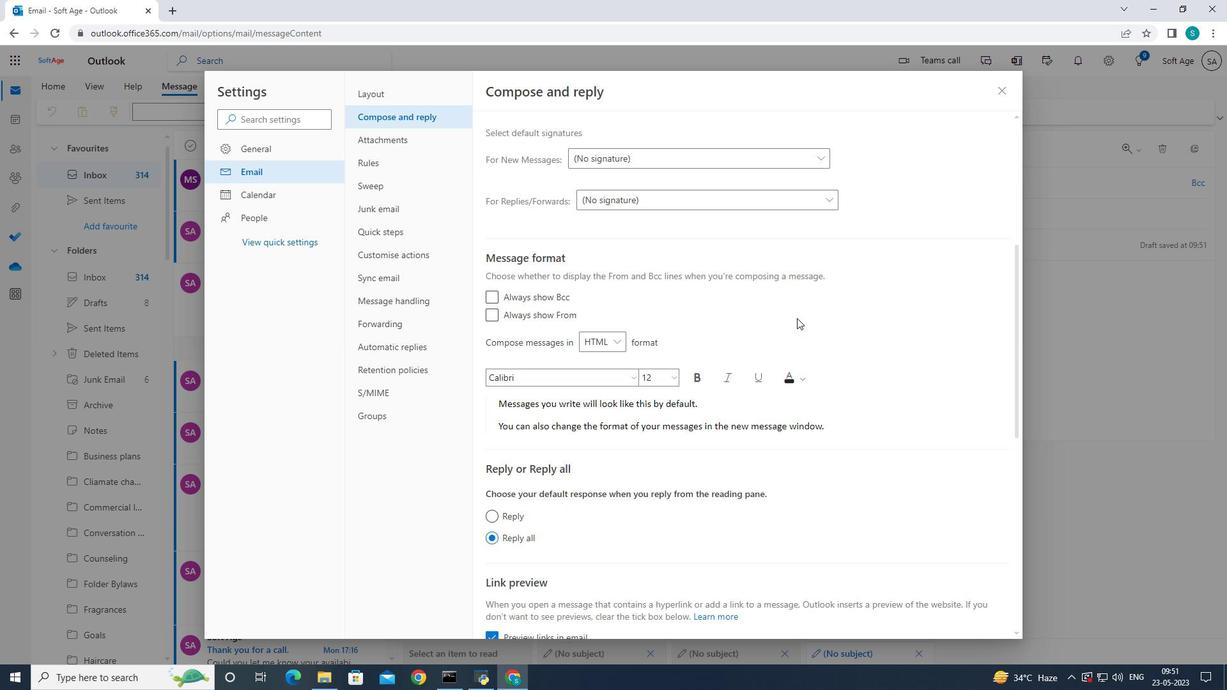 
Action: Mouse scrolled (796, 317) with delta (0, 0)
Screenshot: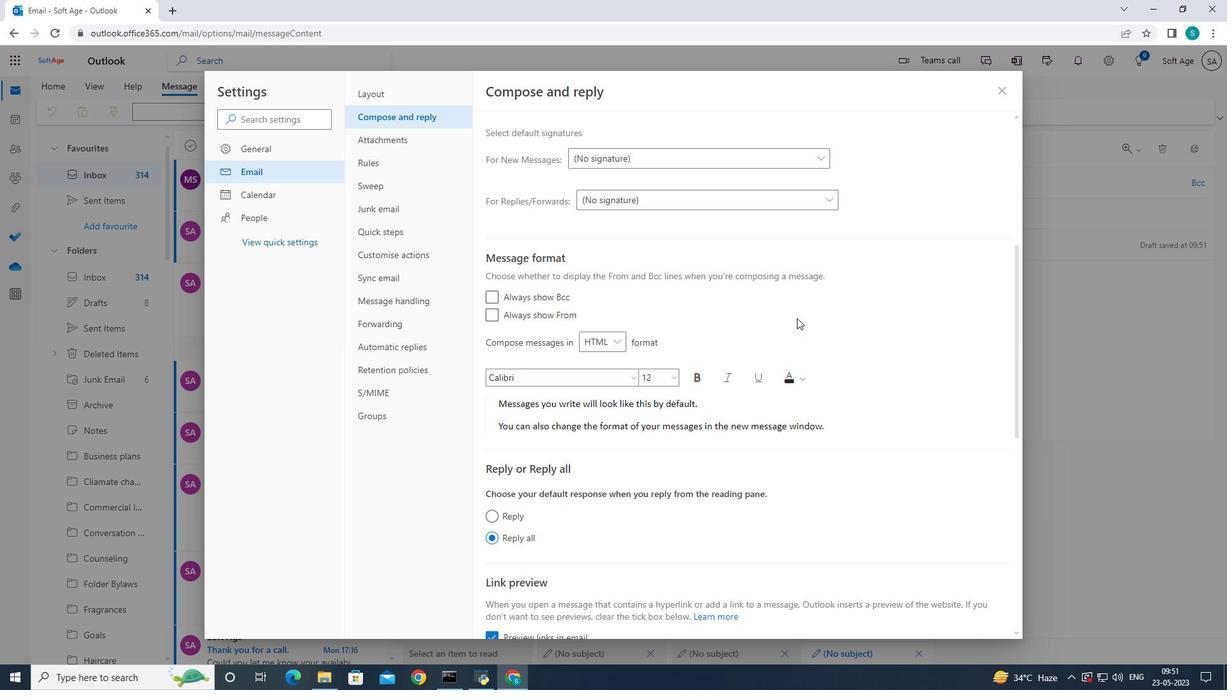 
Action: Mouse scrolled (796, 317) with delta (0, 0)
Screenshot: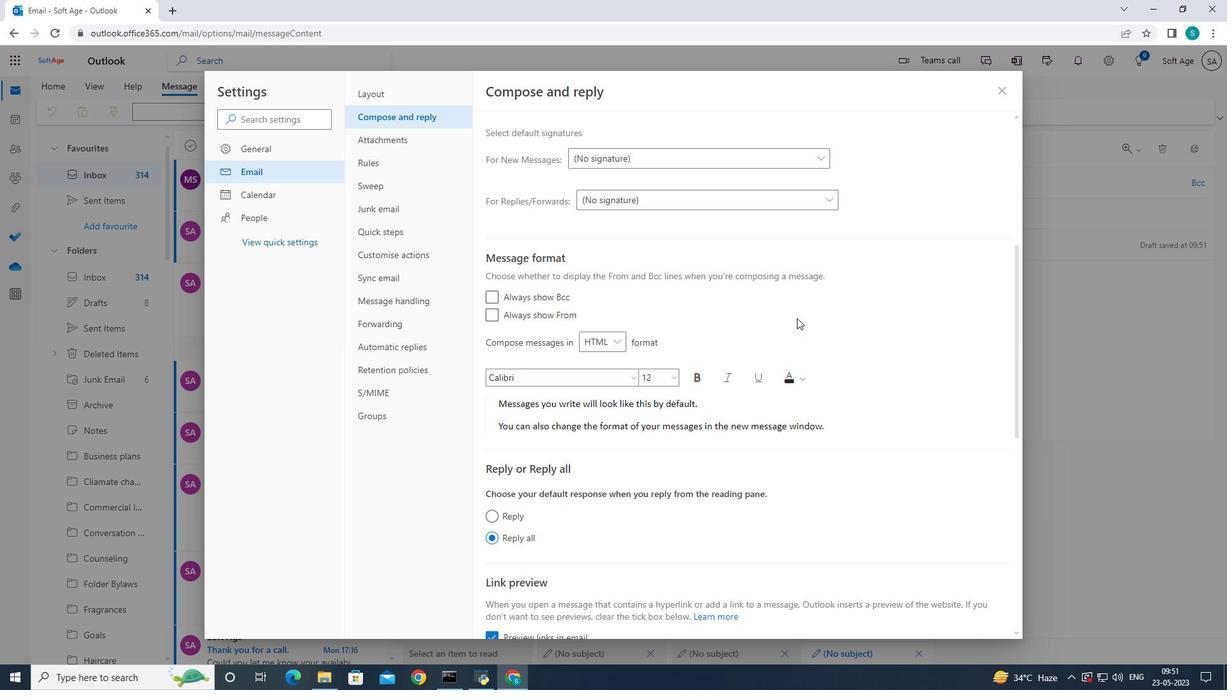 
Action: Mouse moved to (798, 316)
Screenshot: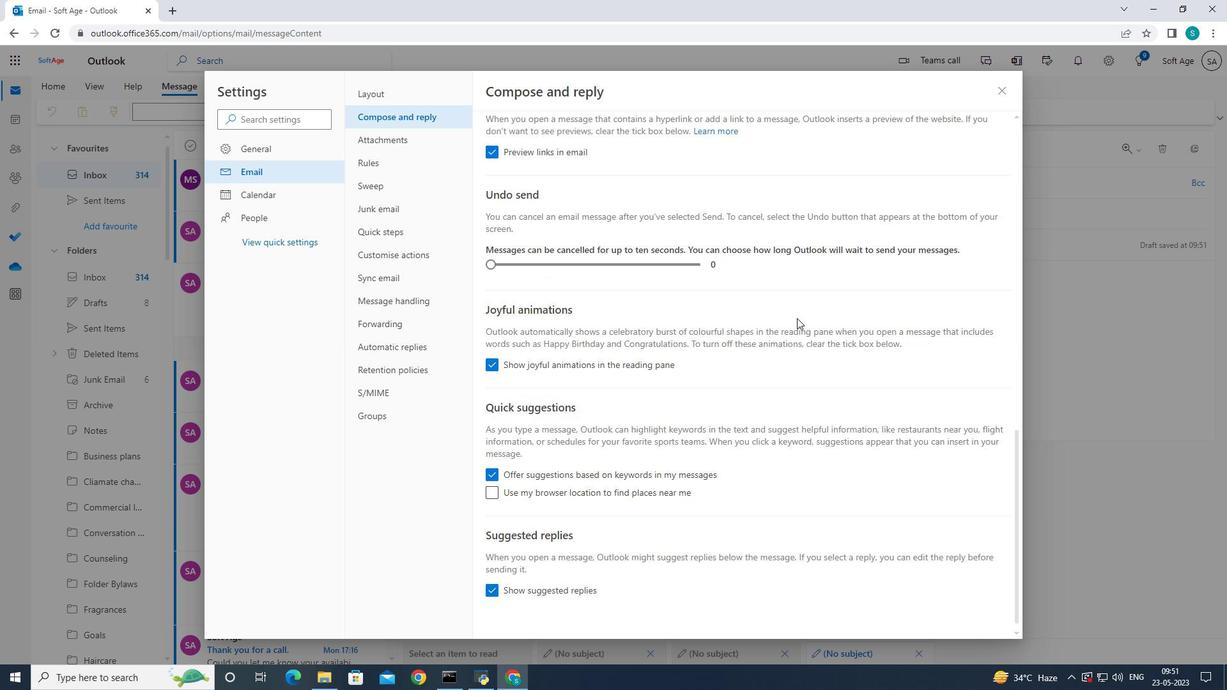 
Action: Mouse scrolled (798, 316) with delta (0, 0)
Screenshot: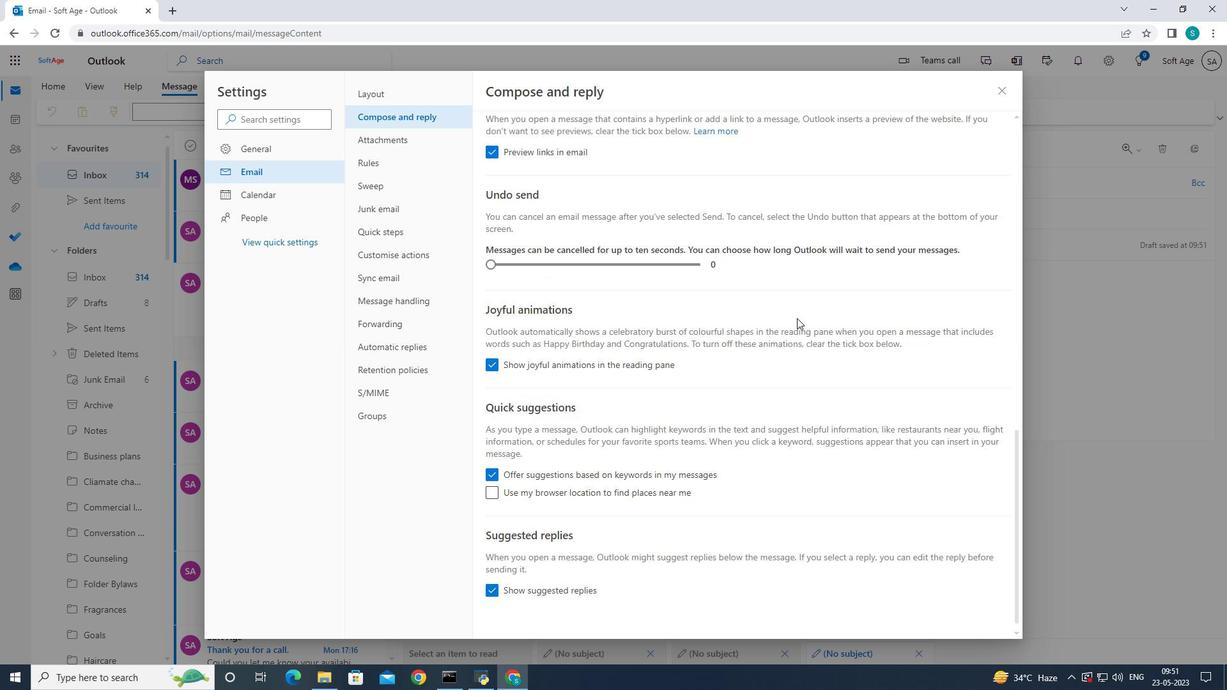 
Action: Mouse scrolled (798, 316) with delta (0, 0)
Screenshot: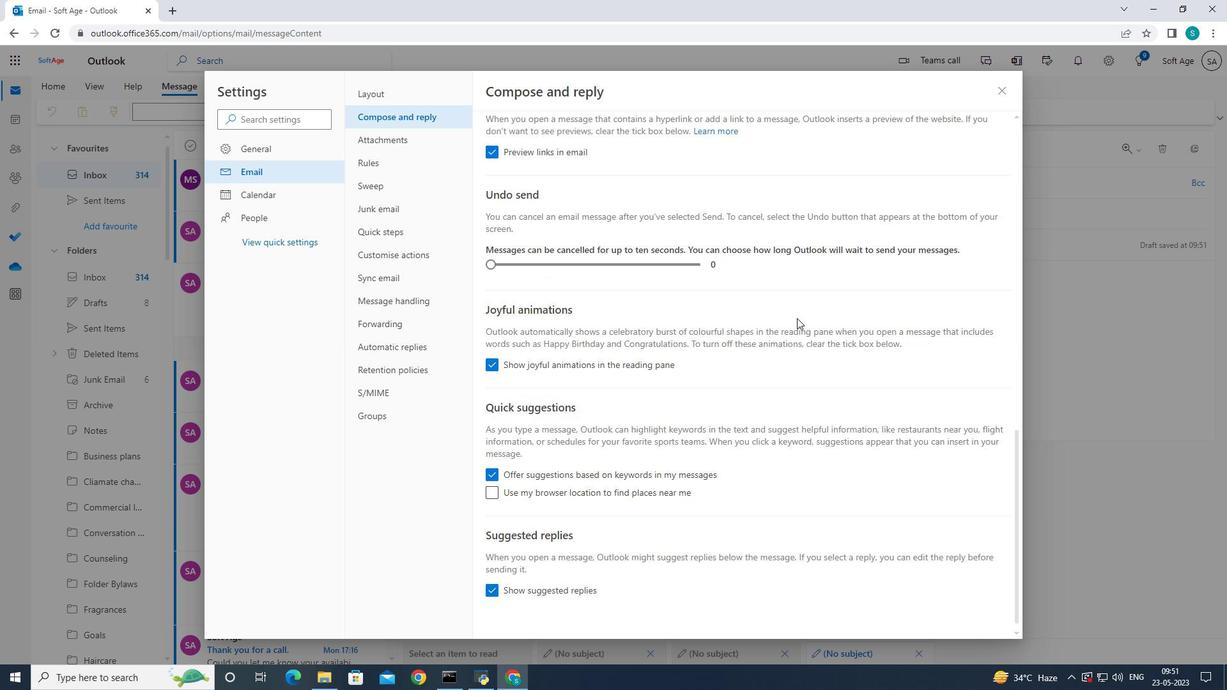 
Action: Mouse scrolled (798, 316) with delta (0, 0)
Screenshot: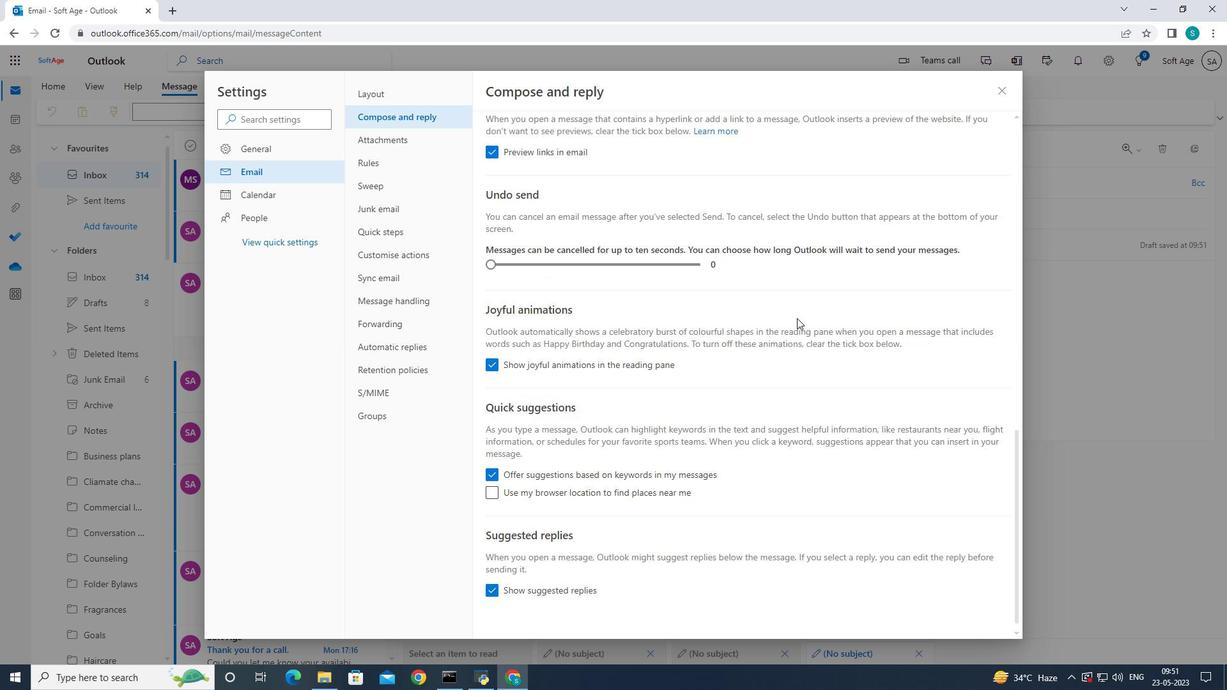 
Action: Mouse scrolled (798, 316) with delta (0, 0)
Screenshot: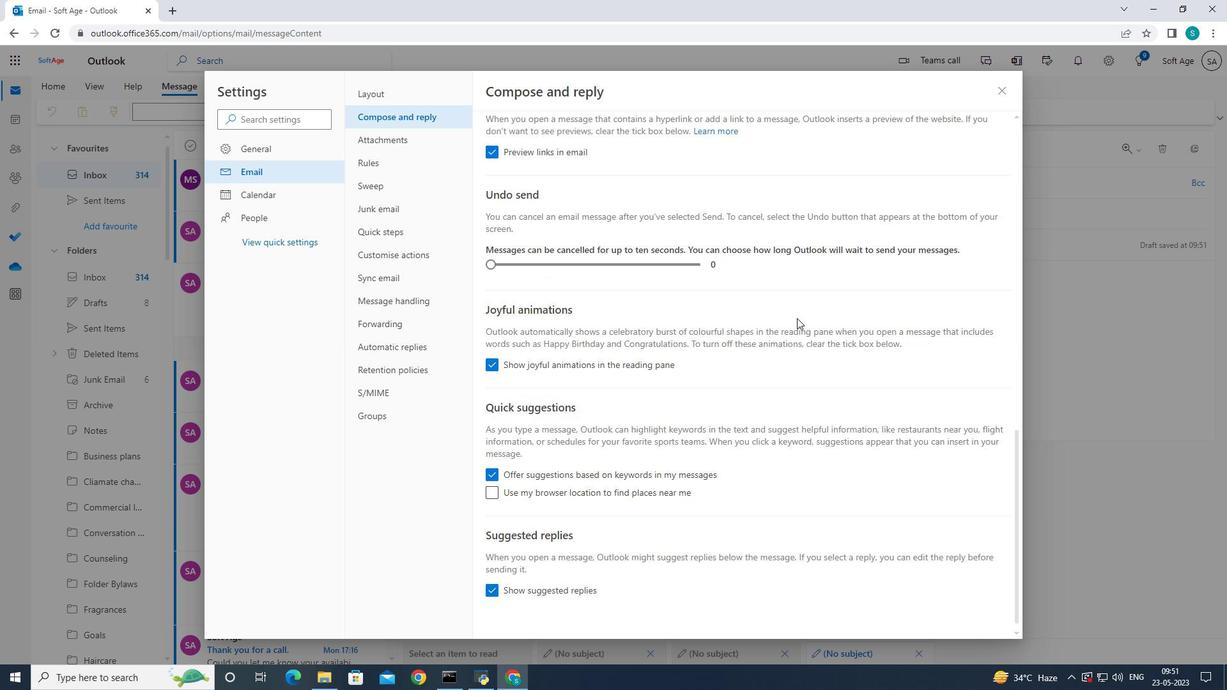 
Action: Mouse scrolled (798, 316) with delta (0, 0)
Screenshot: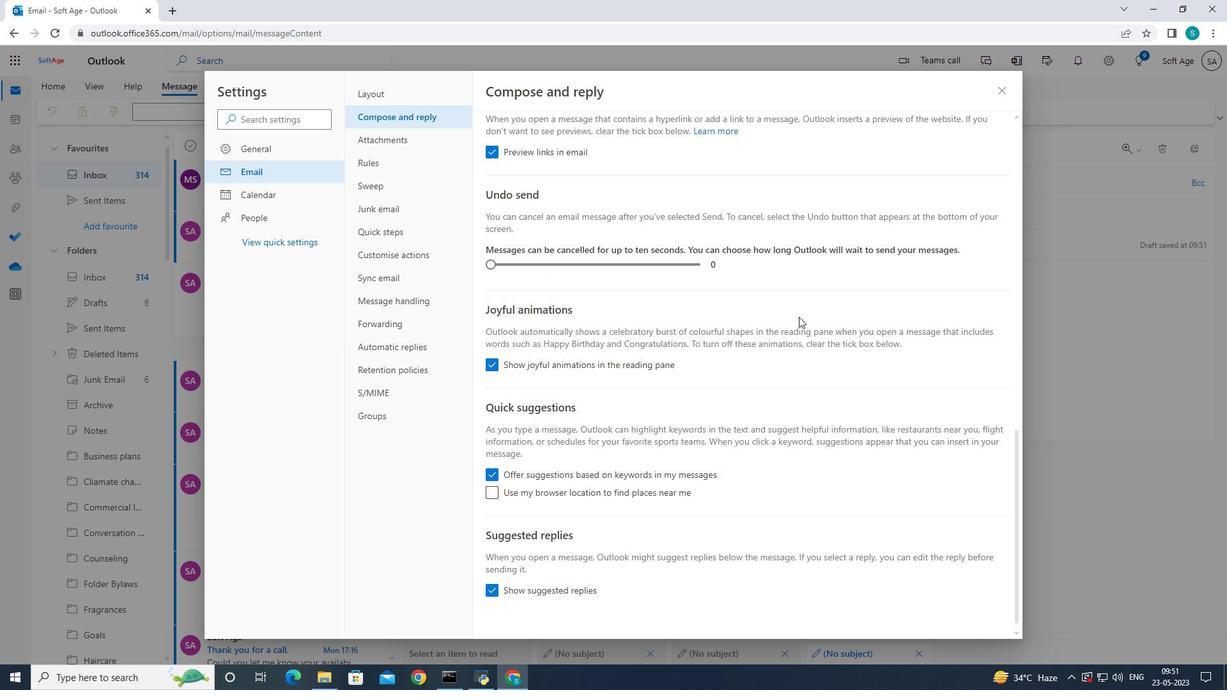 
Action: Mouse scrolled (798, 316) with delta (0, 0)
Screenshot: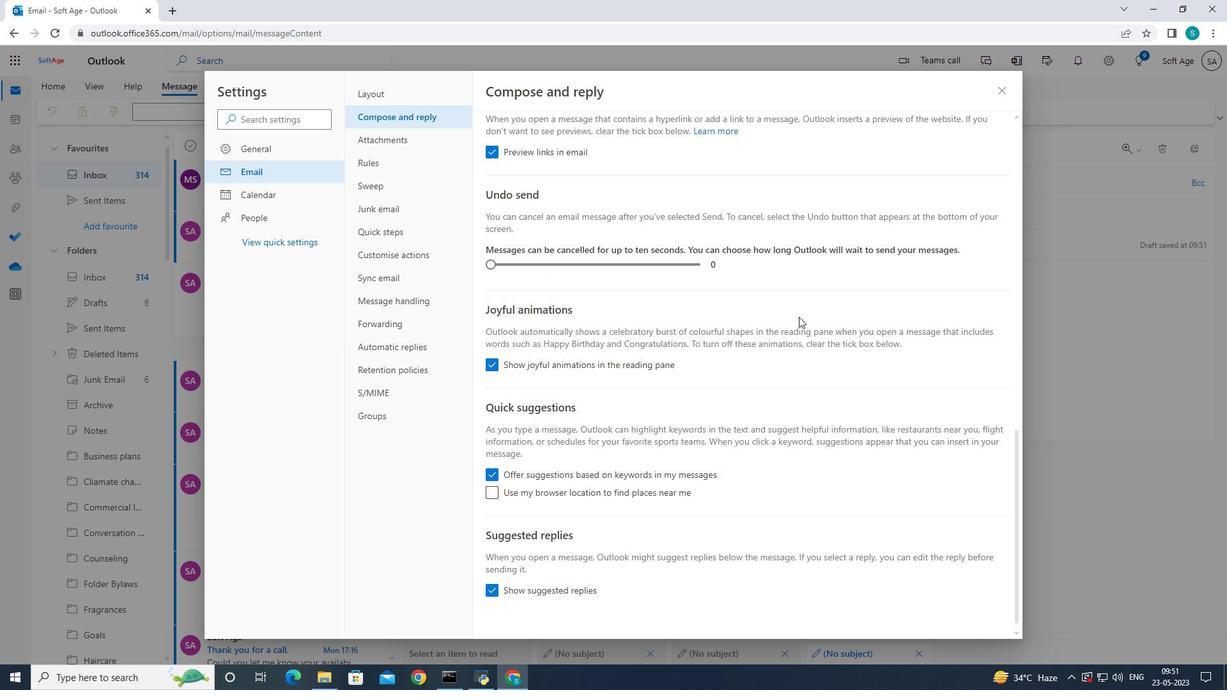 
Action: Mouse scrolled (798, 316) with delta (0, 0)
Screenshot: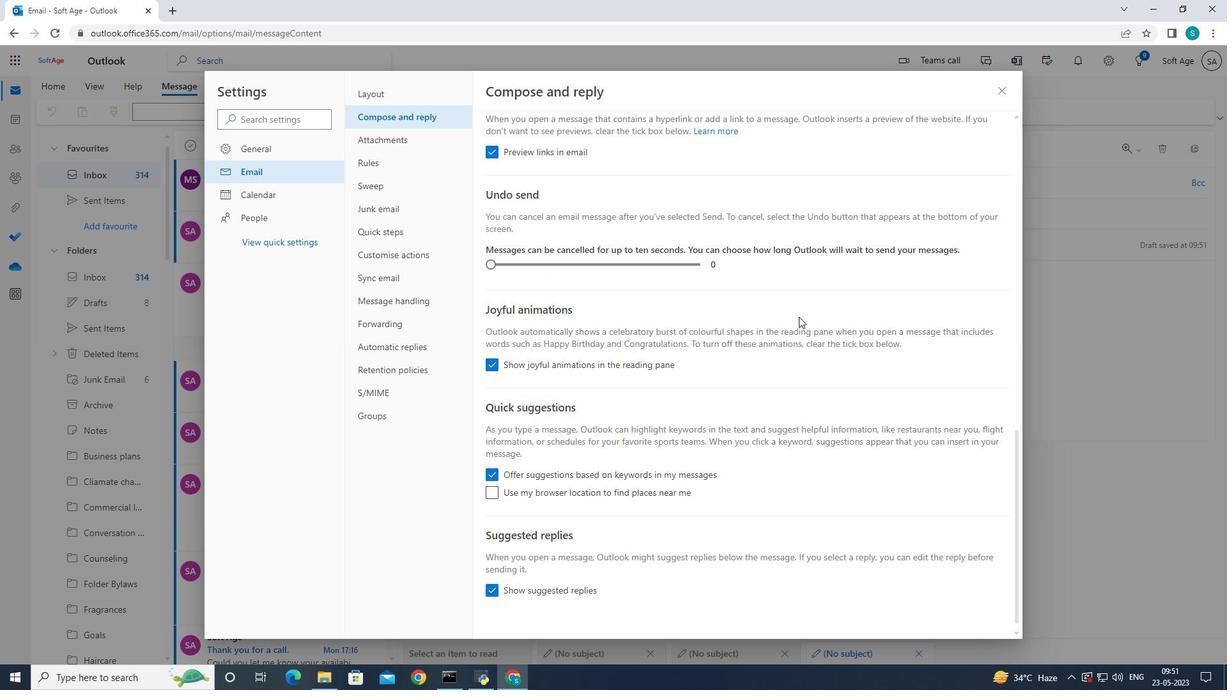 
Action: Mouse scrolled (798, 316) with delta (0, 0)
Screenshot: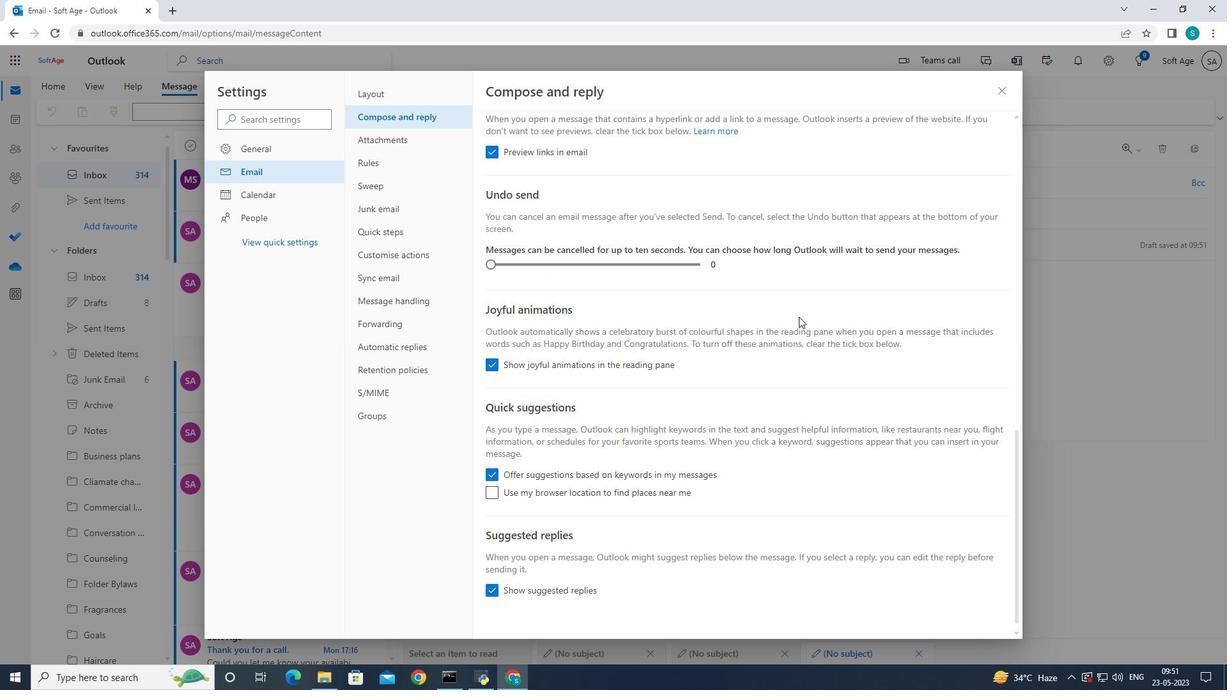 
Action: Mouse scrolled (798, 316) with delta (0, 0)
Screenshot: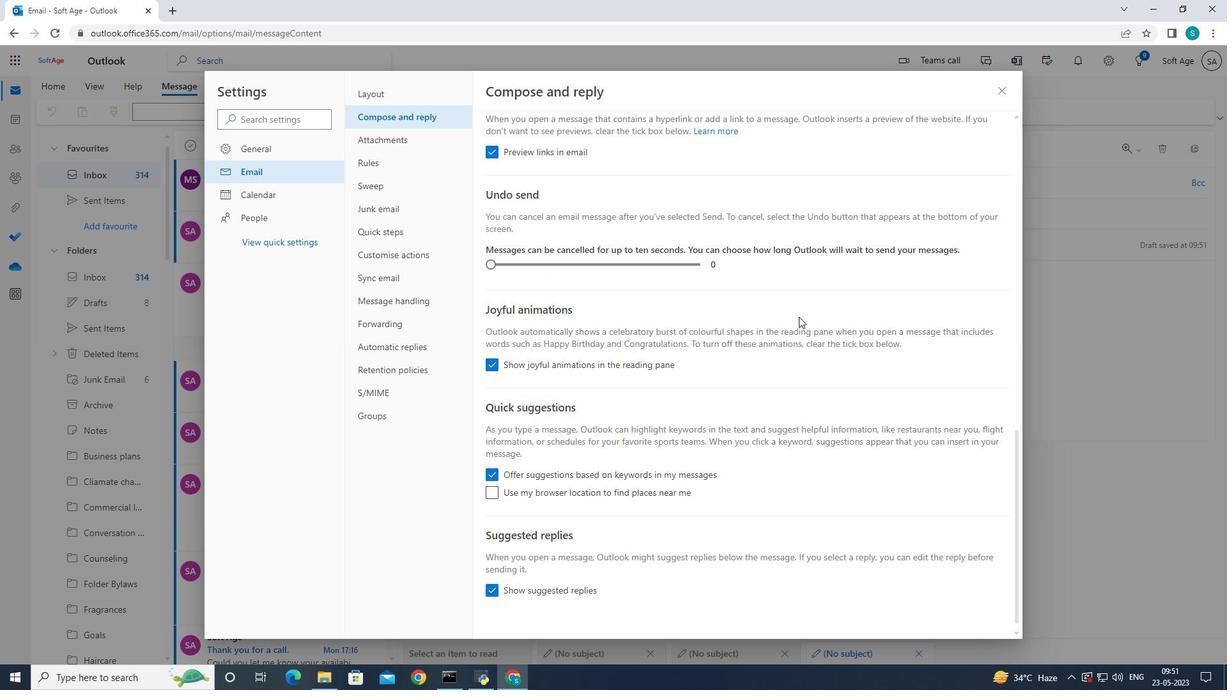 
Action: Mouse moved to (1004, 91)
Screenshot: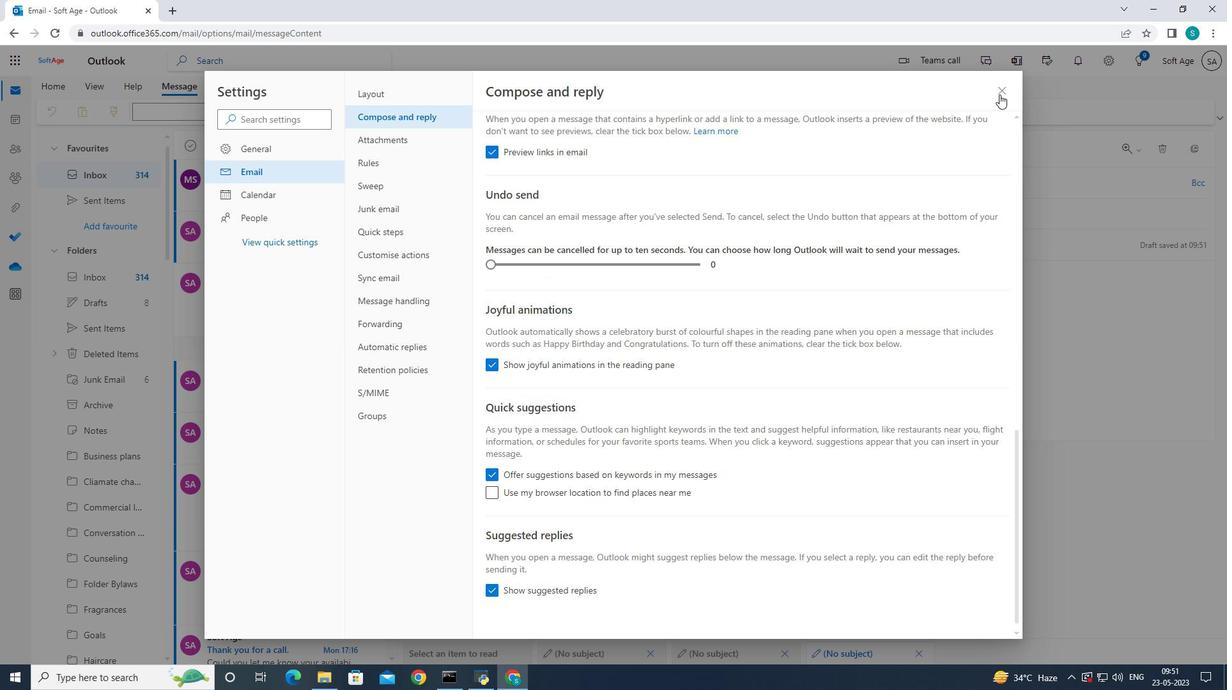 
Action: Mouse pressed left at (1004, 91)
Screenshot: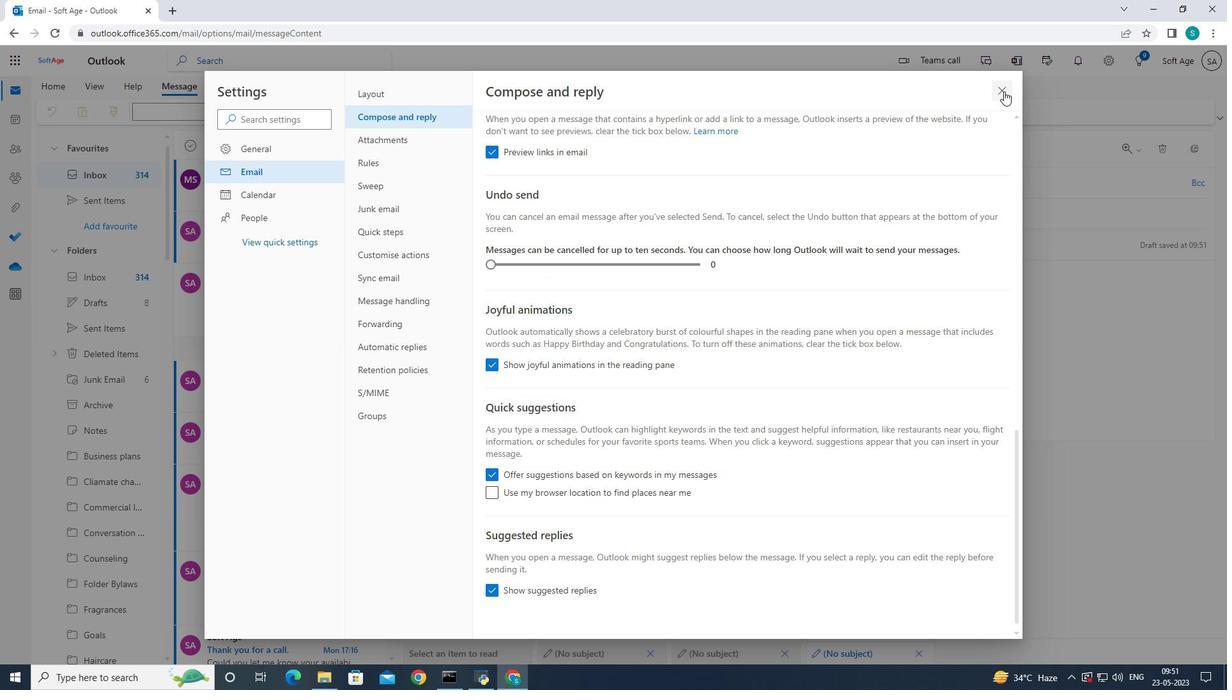 
Action: Mouse moved to (607, 304)
Screenshot: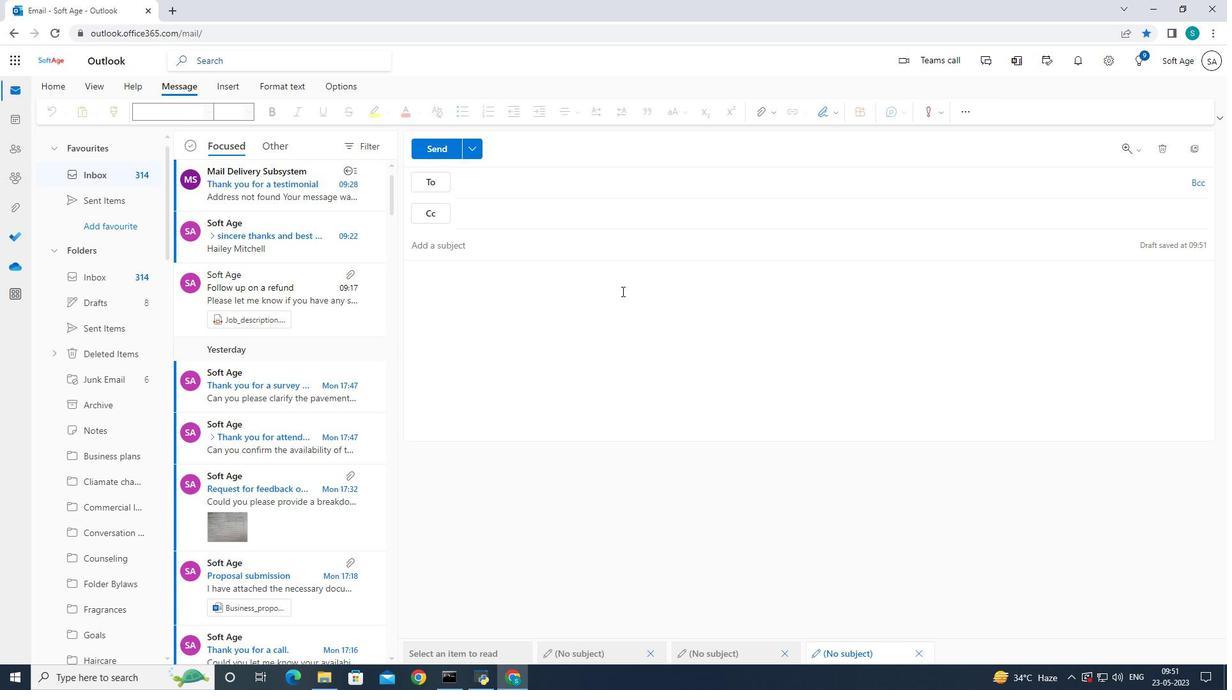 
Action: Mouse pressed left at (607, 304)
Screenshot: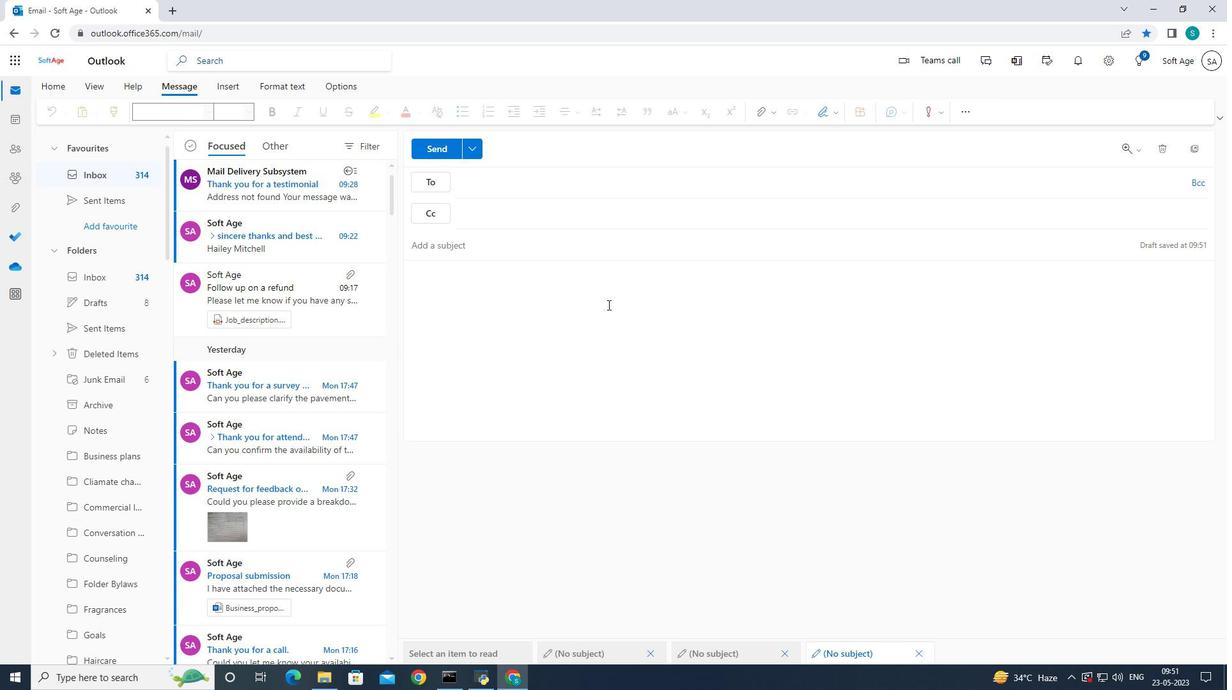 
Action: Mouse moved to (834, 113)
Screenshot: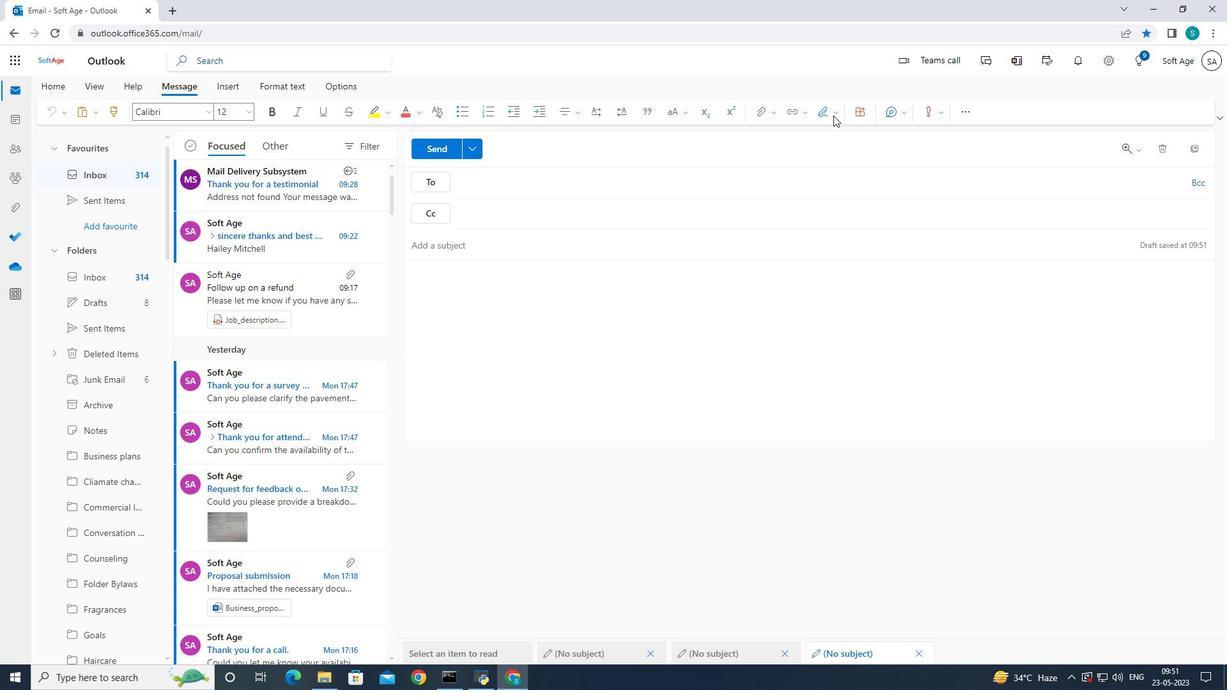
Action: Mouse pressed left at (834, 113)
Screenshot: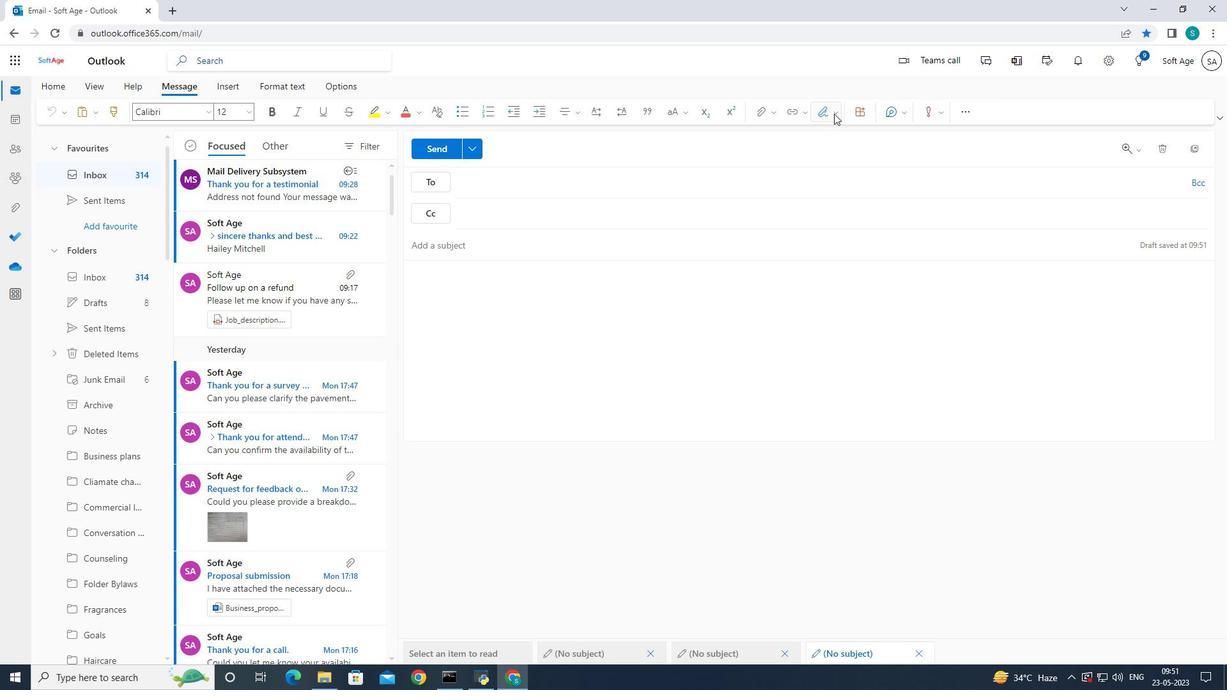 
Action: Mouse moved to (818, 134)
Screenshot: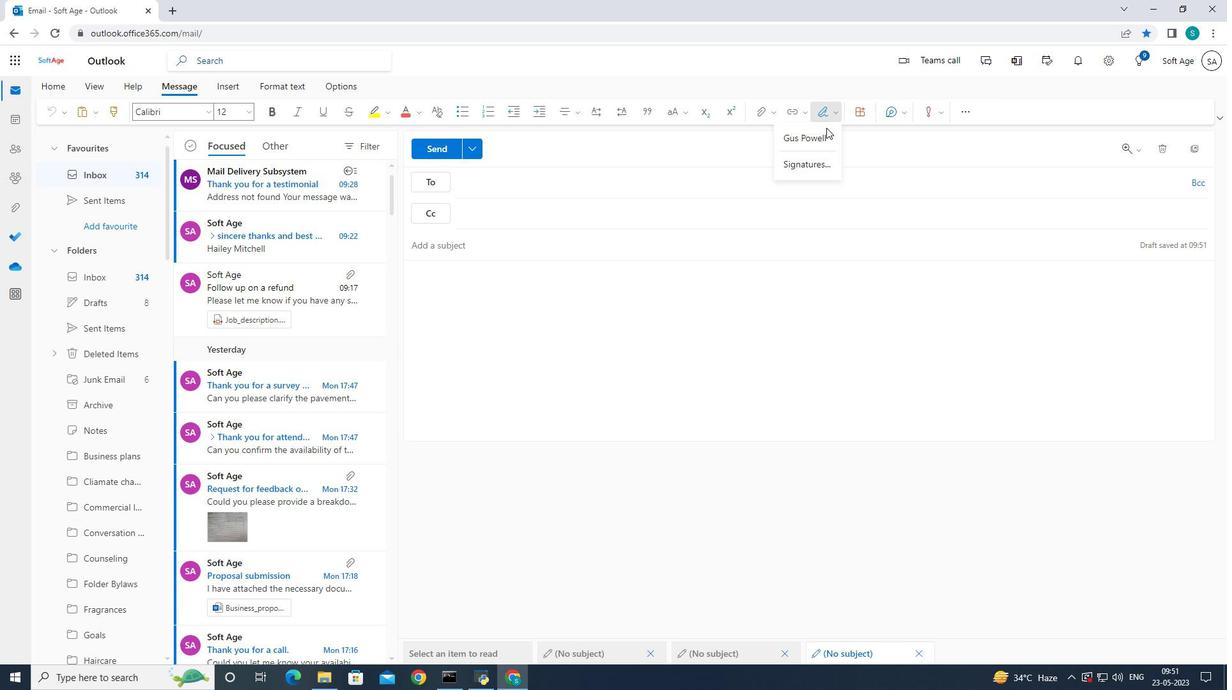 
Action: Mouse pressed left at (818, 134)
Screenshot: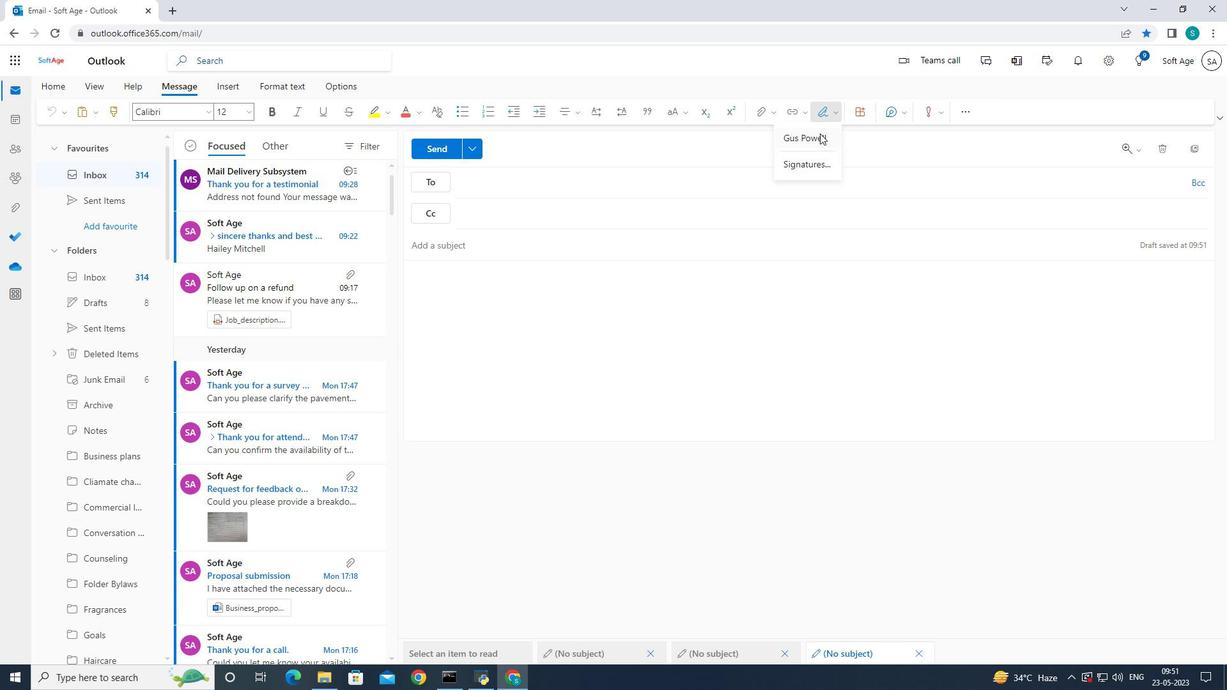 
Action: Mouse moved to (477, 255)
Screenshot: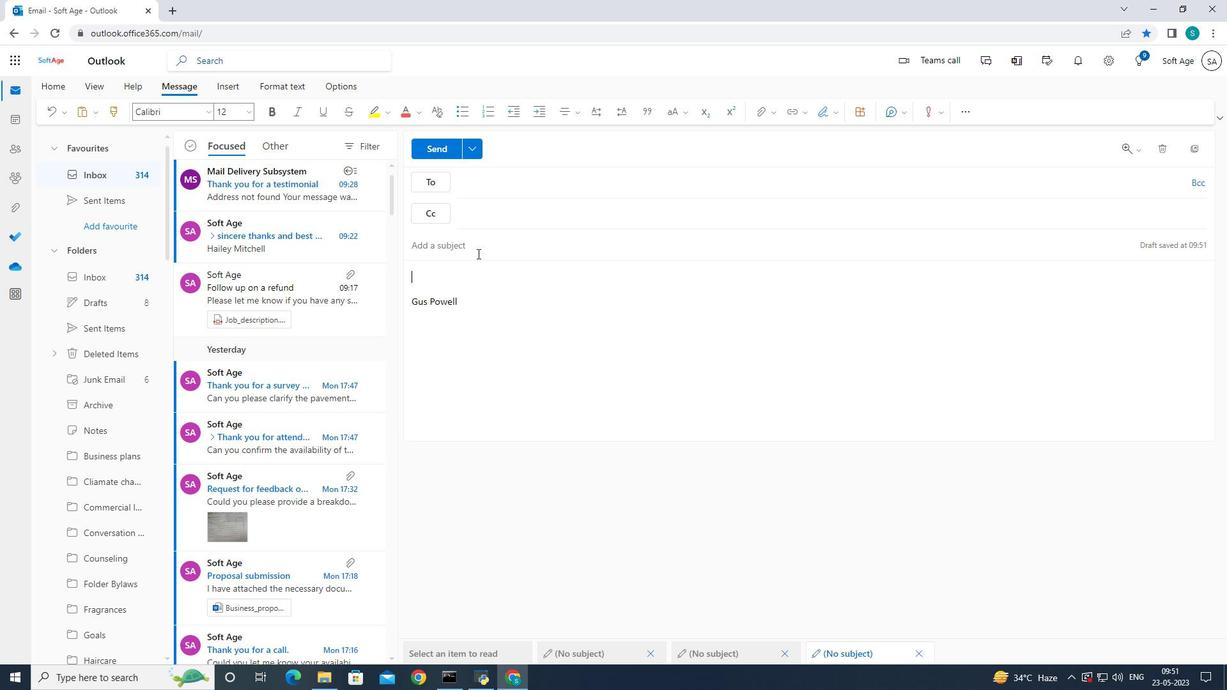 
Action: Mouse pressed left at (477, 255)
Screenshot: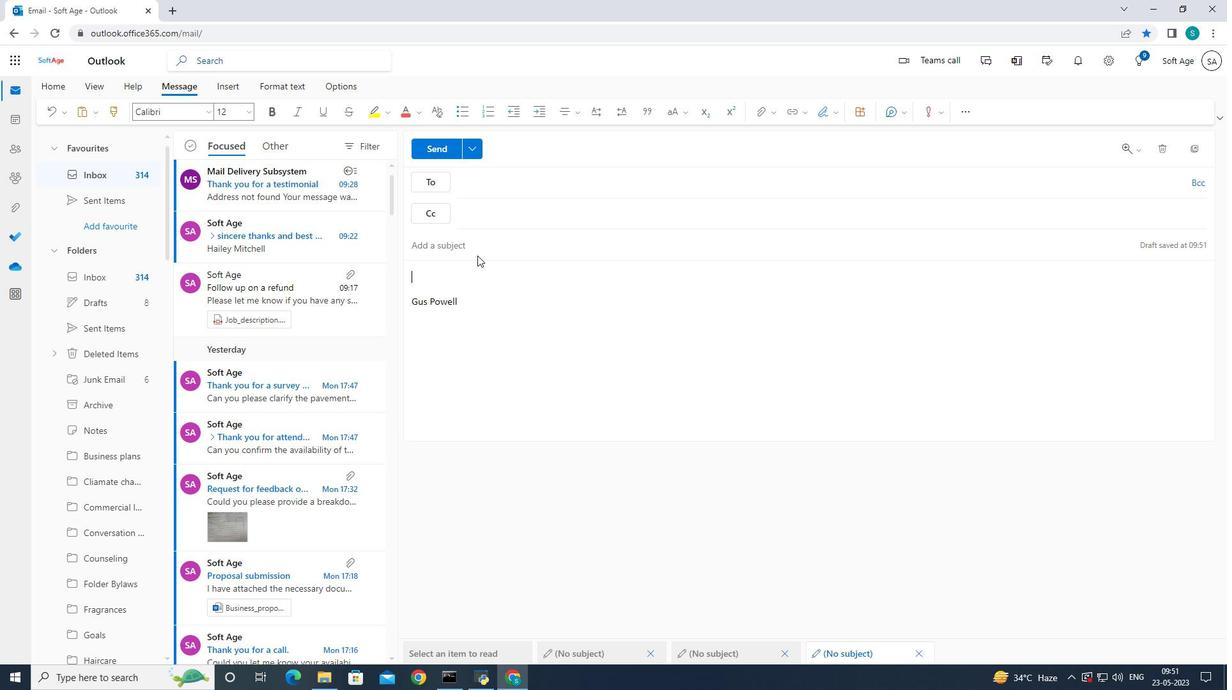 
Action: Mouse moved to (488, 241)
Screenshot: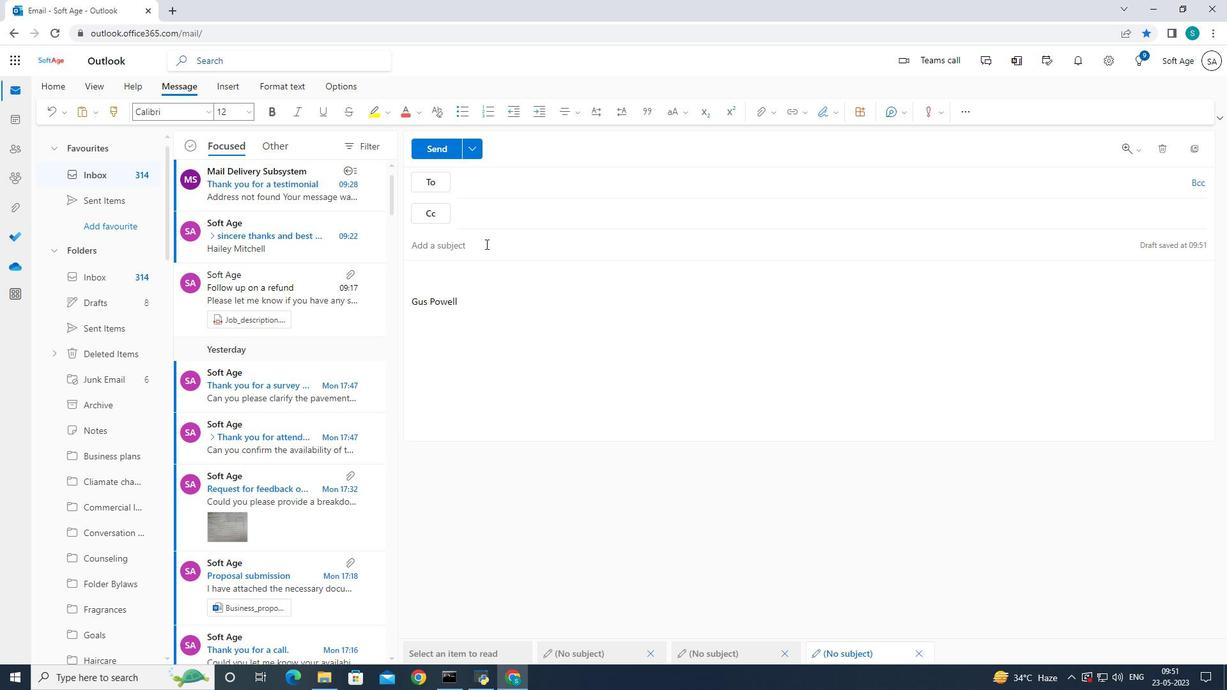 
Action: Mouse pressed left at (488, 241)
Screenshot: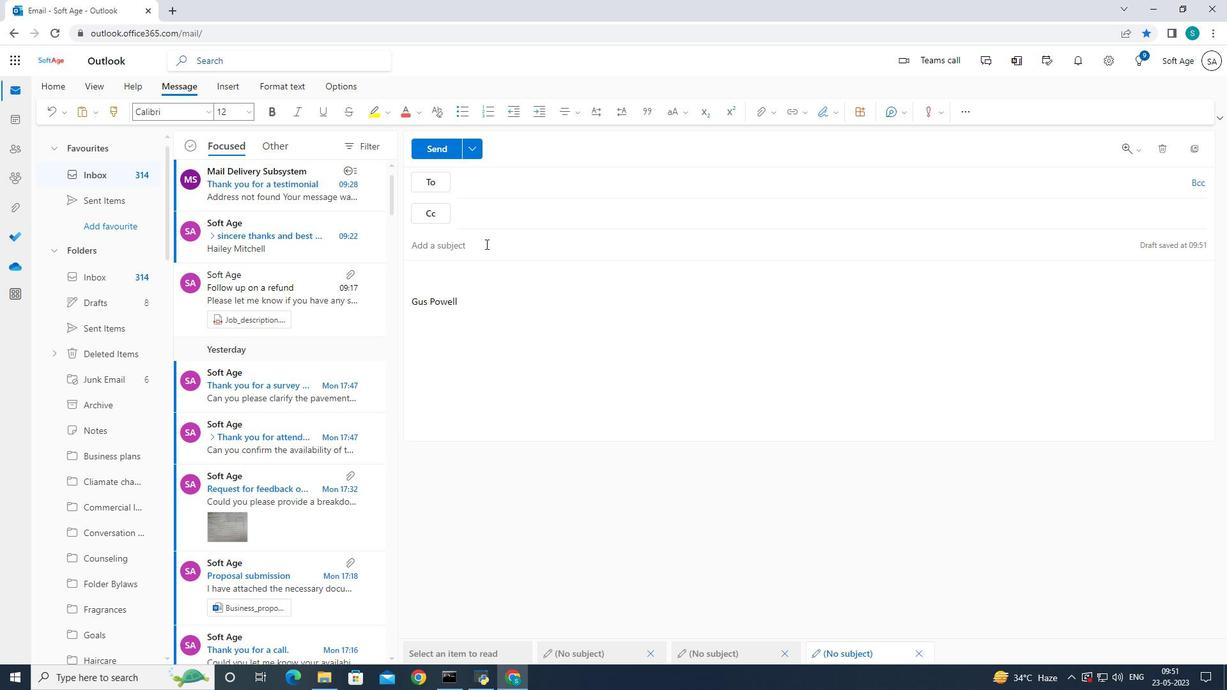 
Action: Mouse moved to (770, 342)
Screenshot: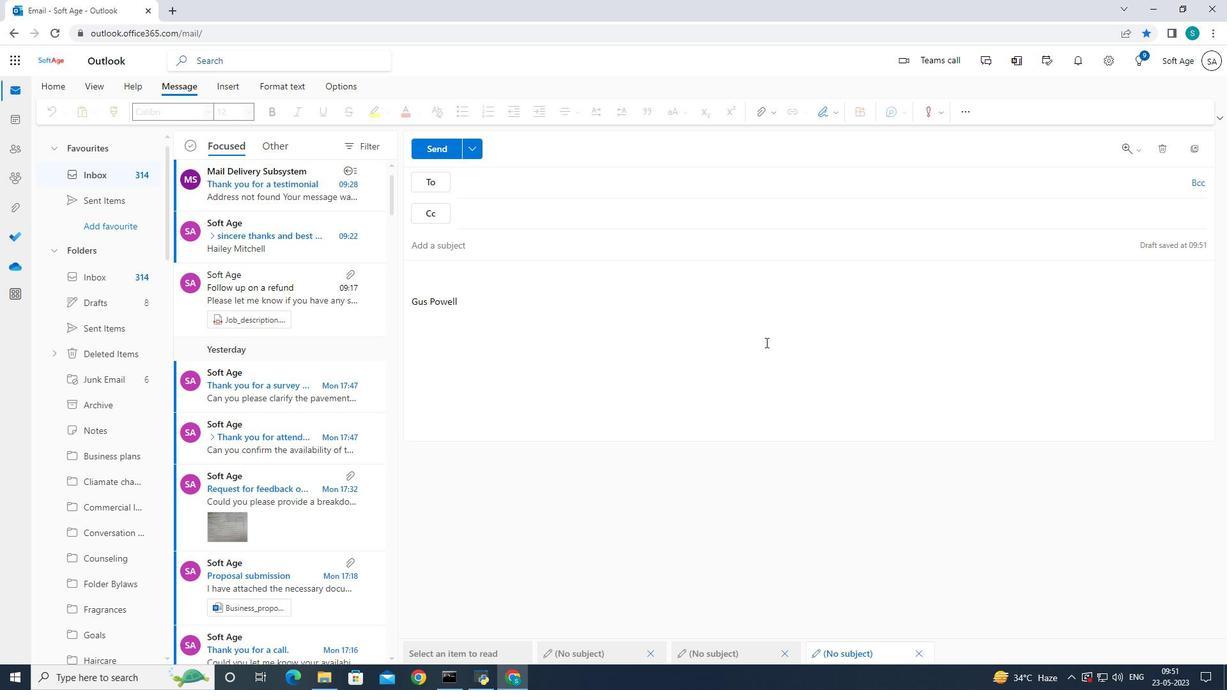 
Action: Key pressed <Key.shift>Request<Key.space>for<Key.space>a<Key.space>refund<Key.space>
Screenshot: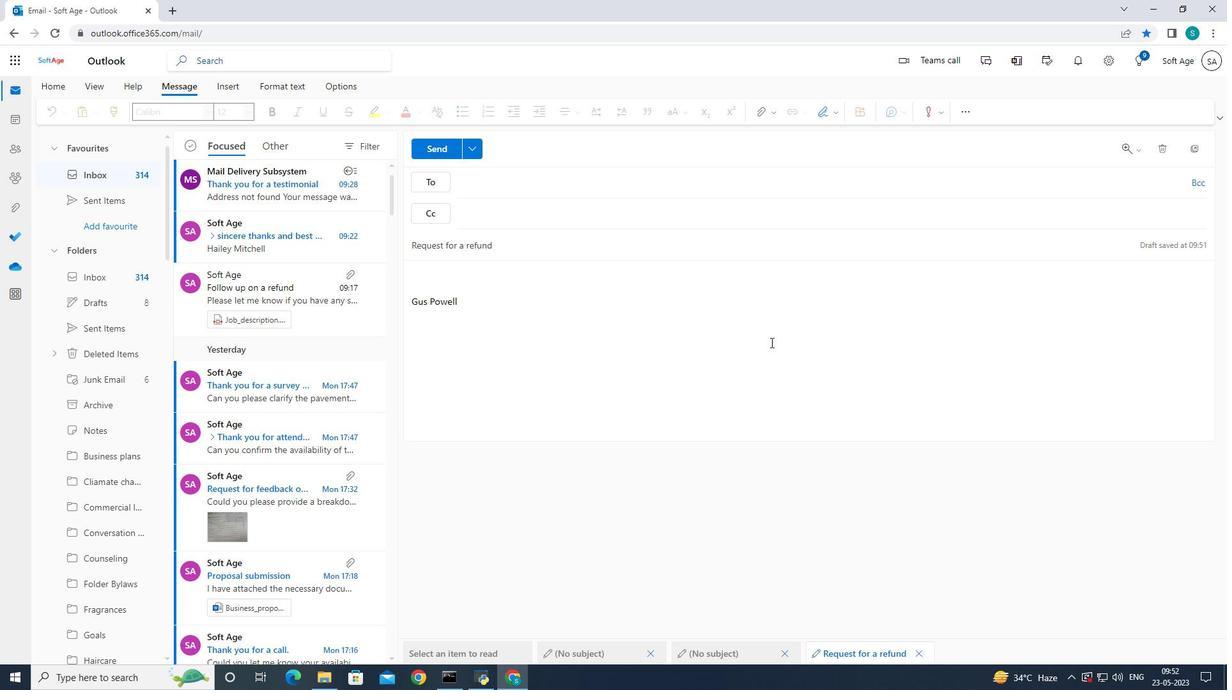 
Action: Mouse moved to (552, 284)
Screenshot: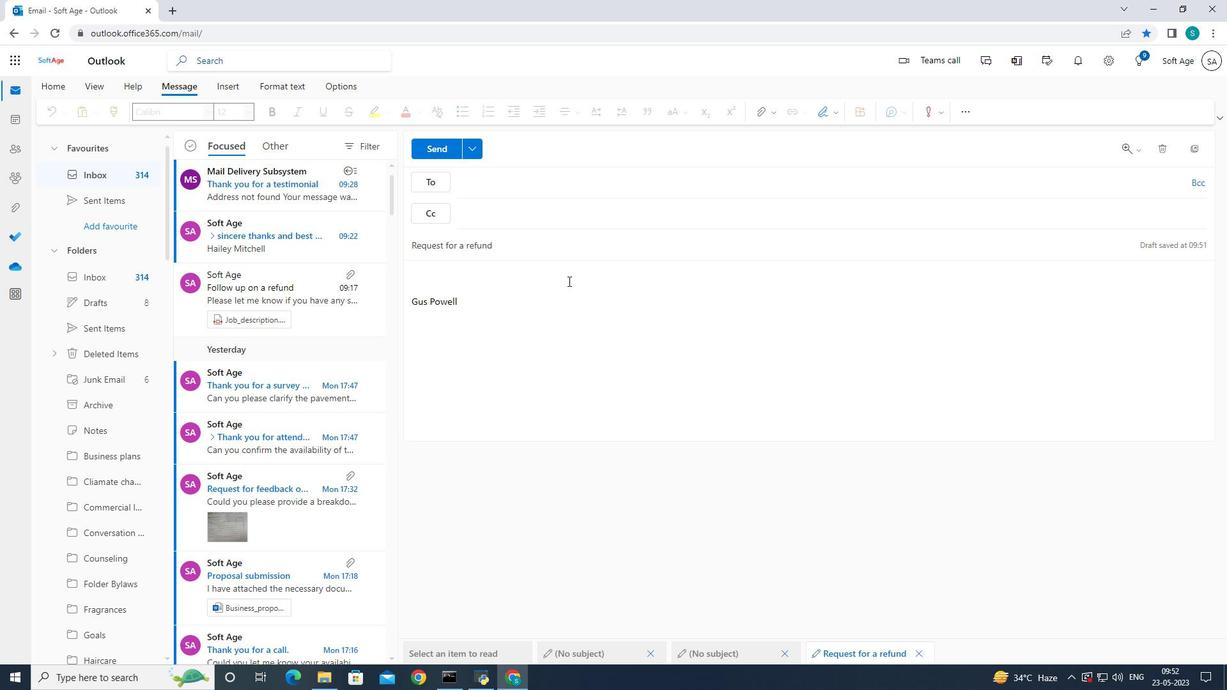 
Action: Mouse pressed left at (552, 284)
Screenshot: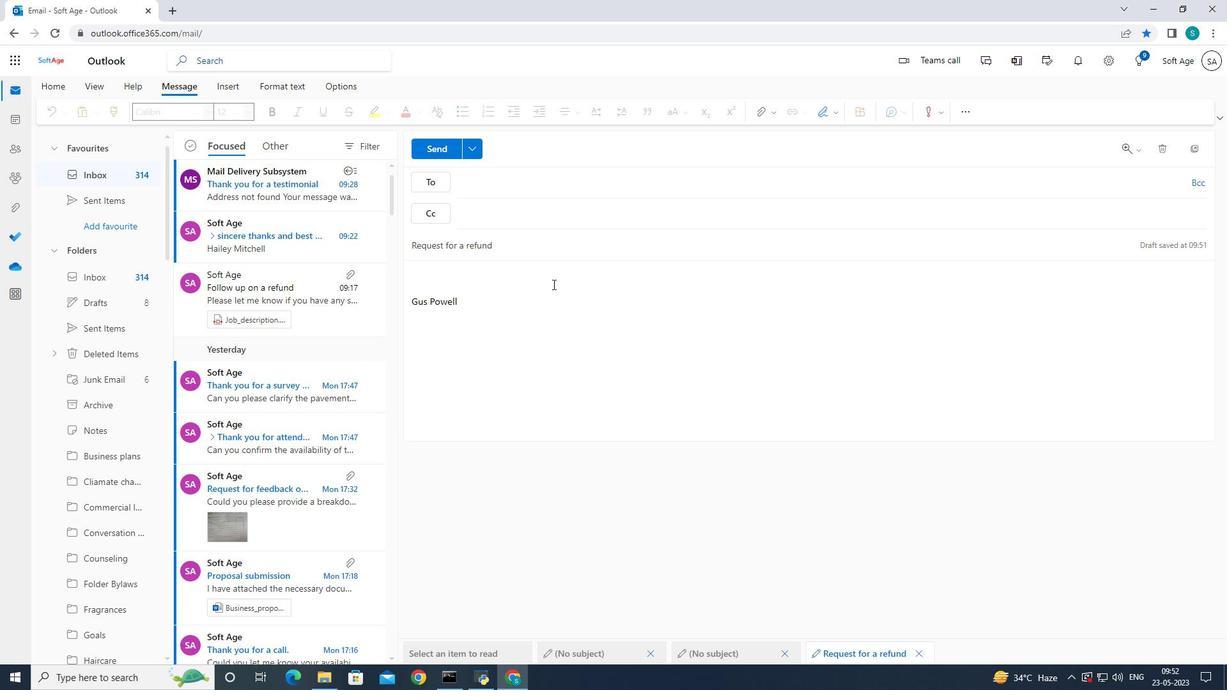 
Action: Mouse moved to (625, 283)
Screenshot: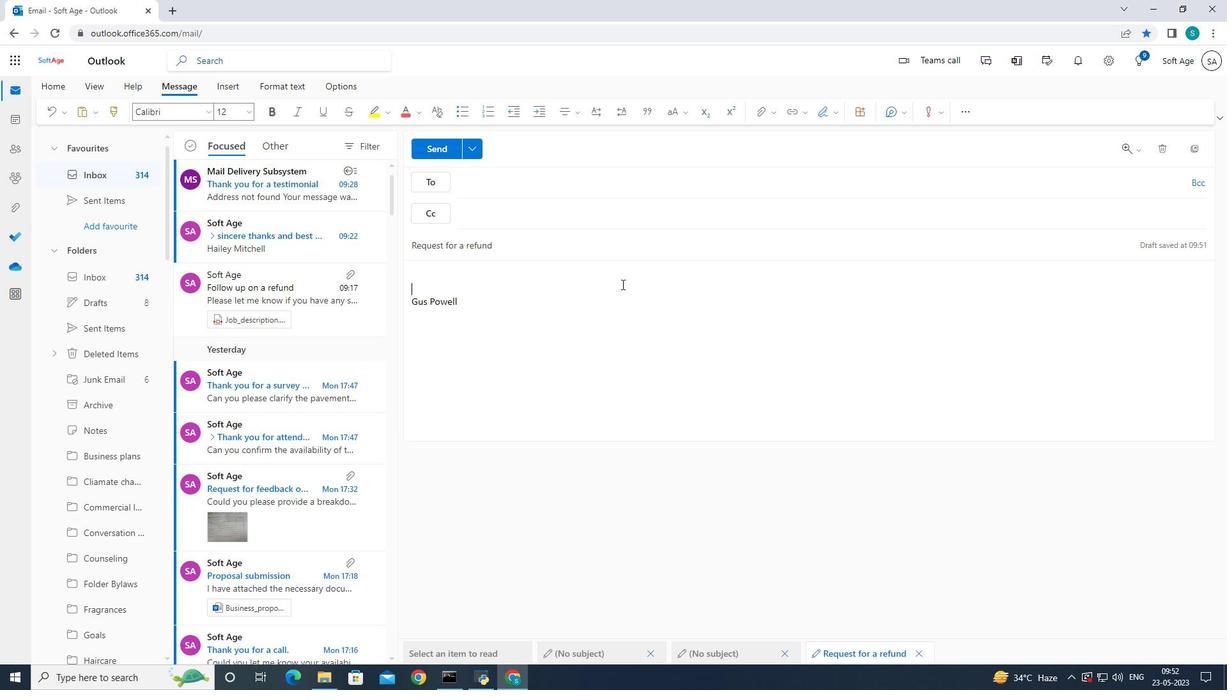 
Action: Key pressed <Key.shift>Could<Key.space>you<Key.space>review<Key.space>thw<Key.space>draft<Key.space>of<Key.space>the<Key.space>new<Key.space>contract<Key.space>
Screenshot: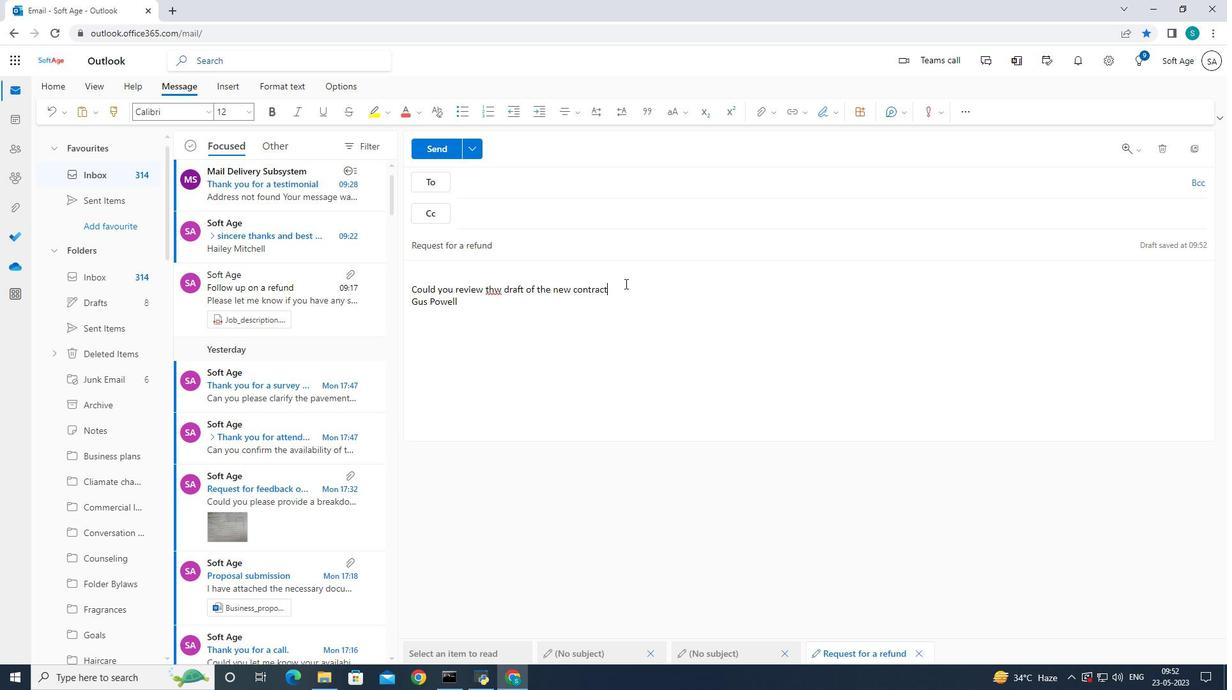 
Action: Mouse moved to (656, 283)
Screenshot: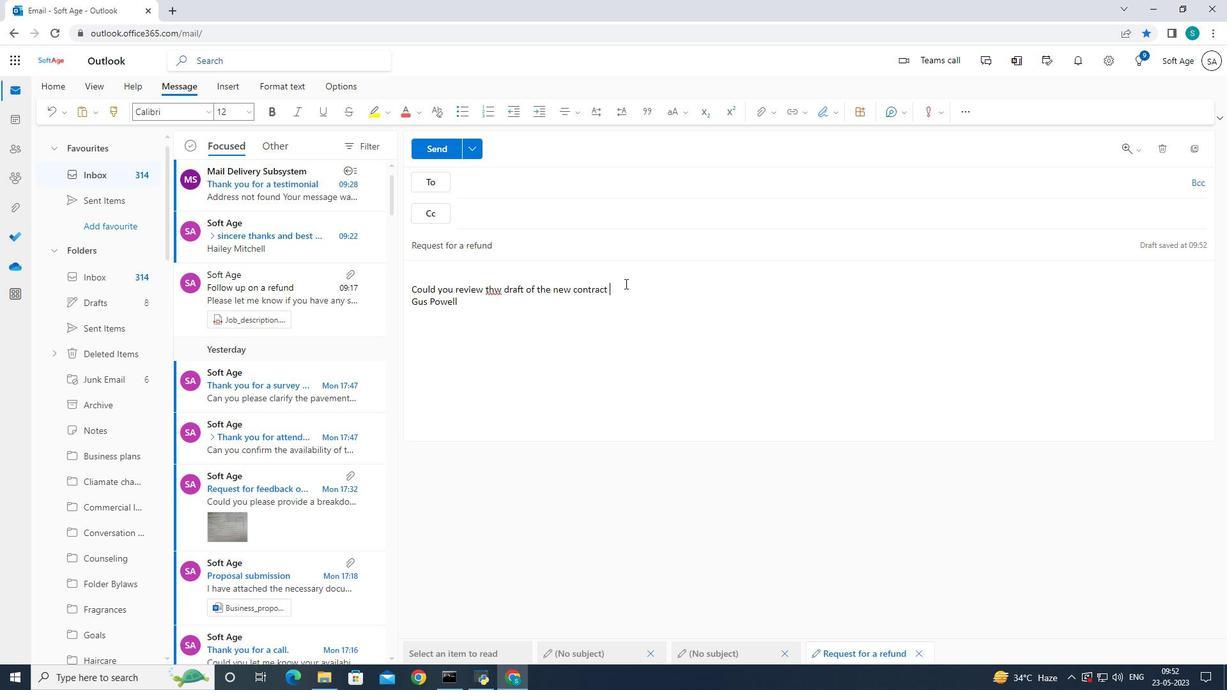 
Action: Key pressed for<Key.space>me<Key.shift_r>?
Screenshot: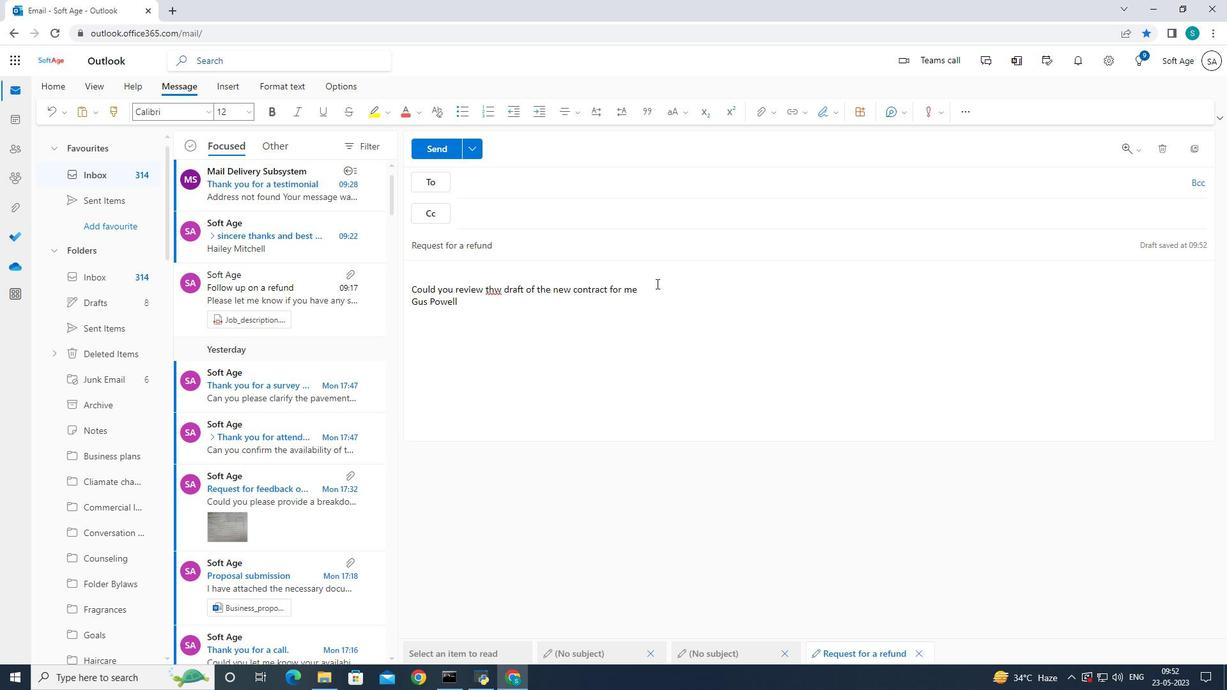 
Action: Mouse moved to (508, 289)
Screenshot: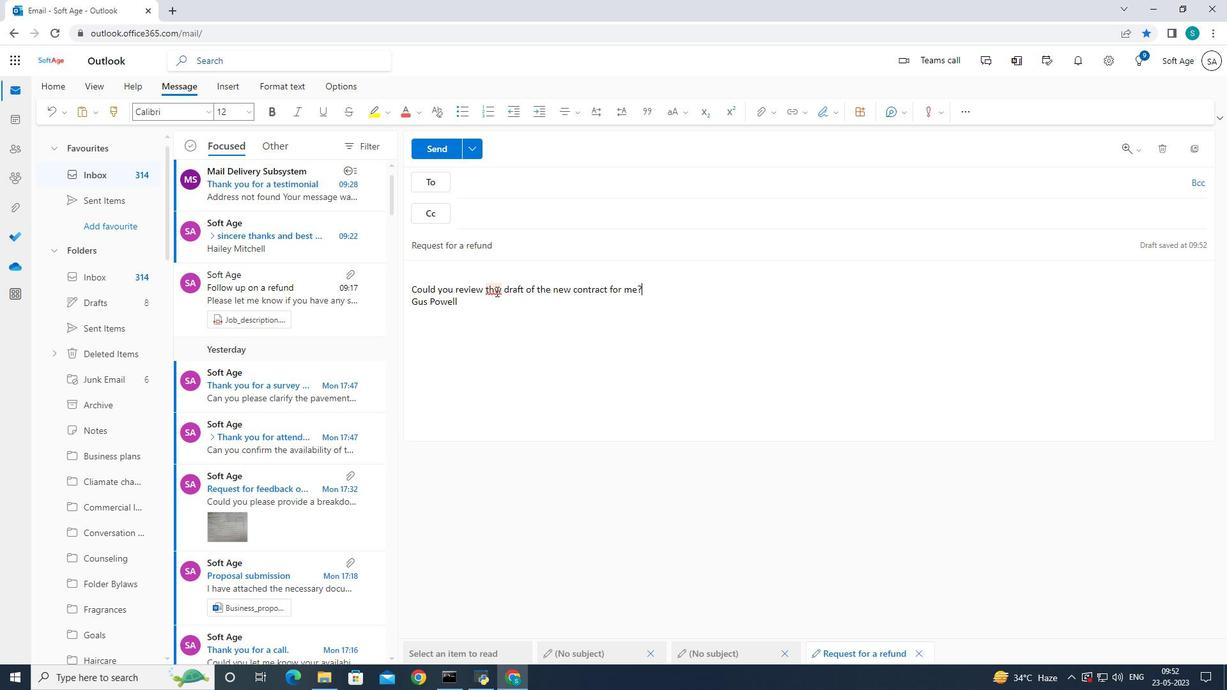 
Action: Mouse pressed left at (508, 289)
Screenshot: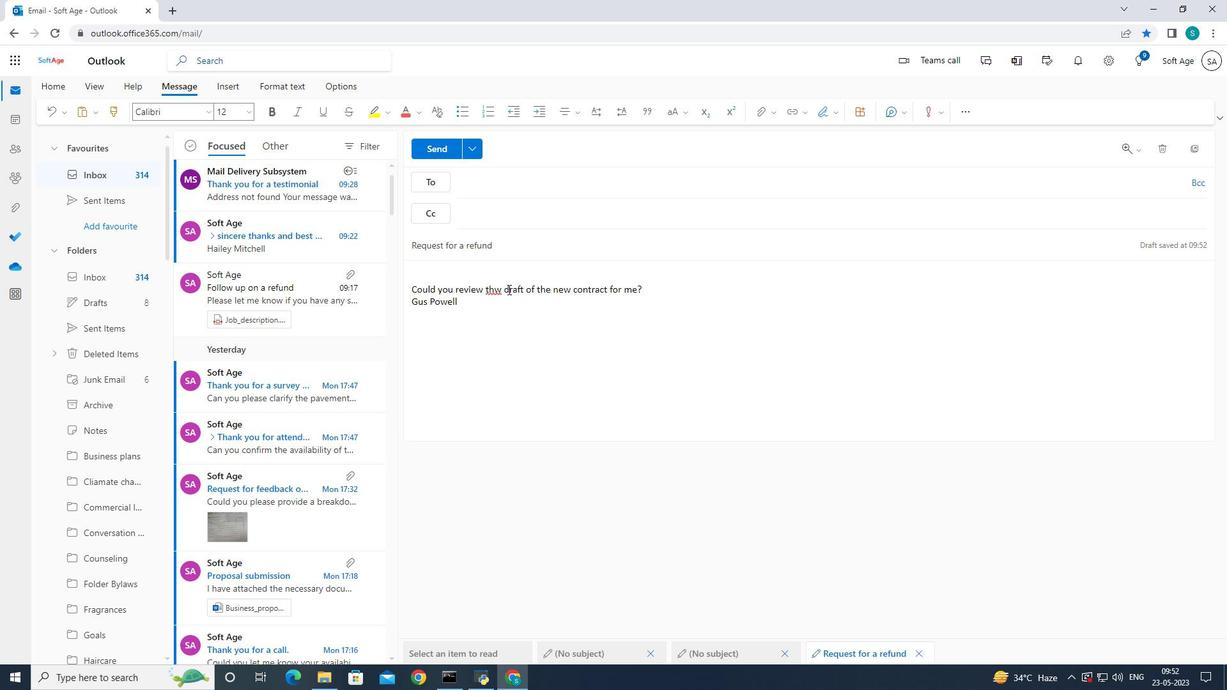 
Action: Mouse moved to (541, 287)
Screenshot: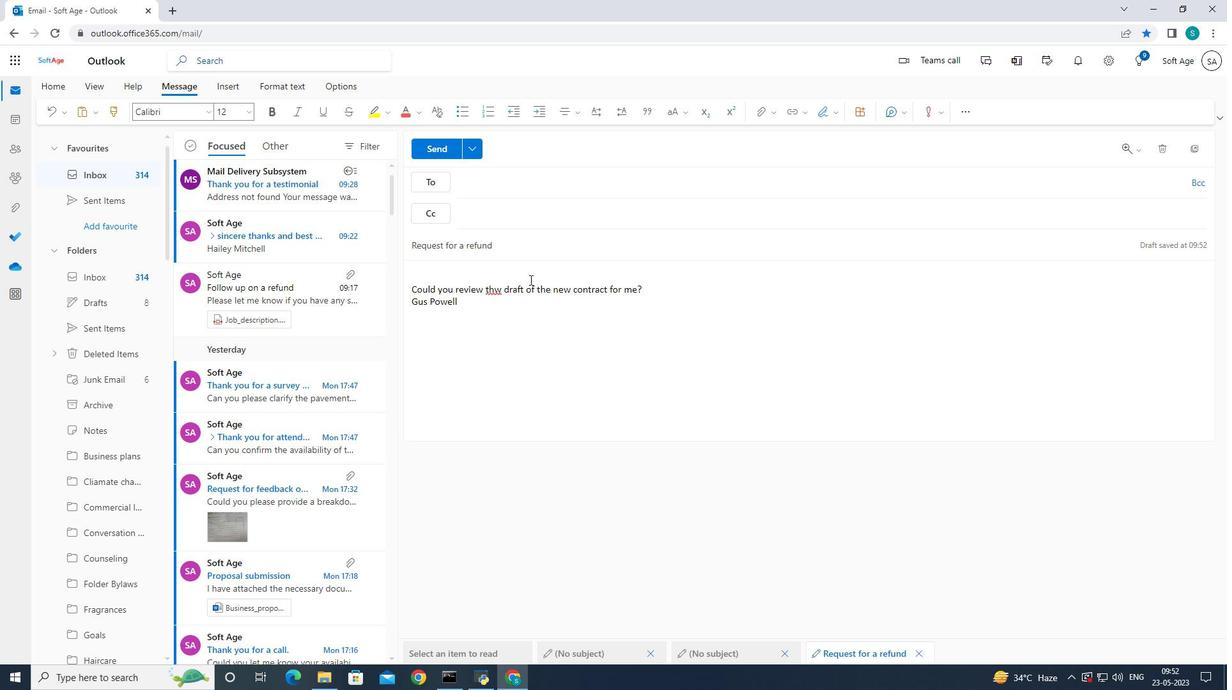
Action: Key pressed <Key.backspace><Key.backspace><Key.backspace>
Screenshot: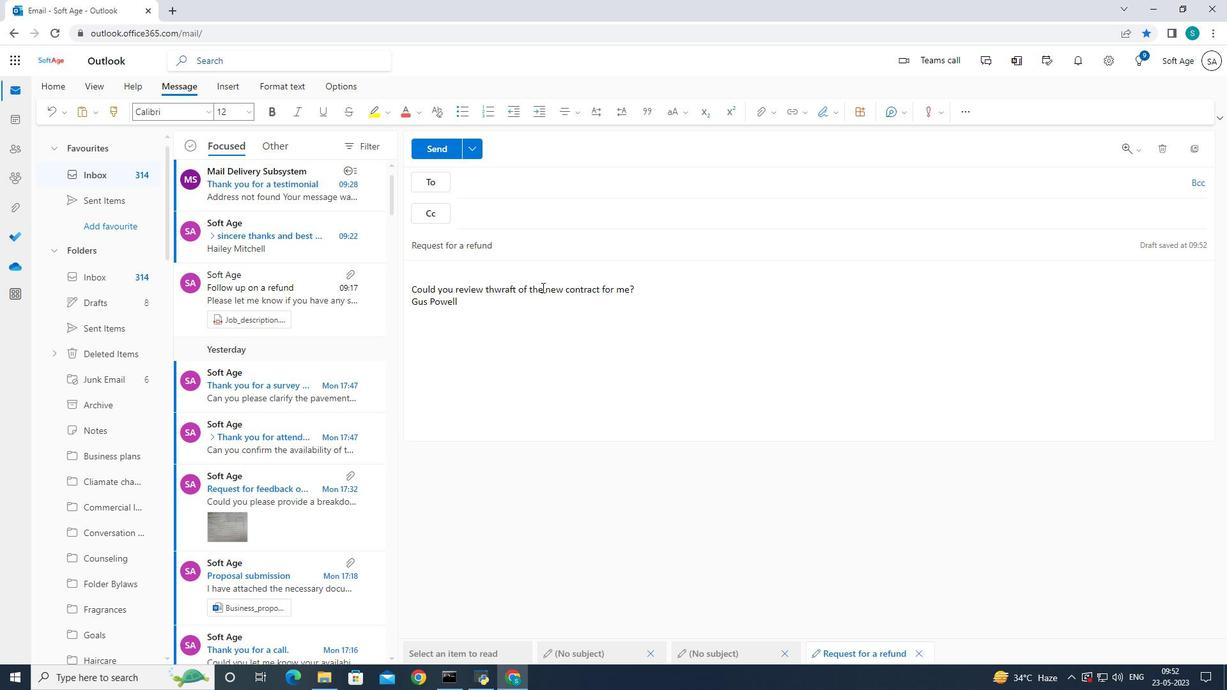 
Action: Mouse moved to (541, 288)
Screenshot: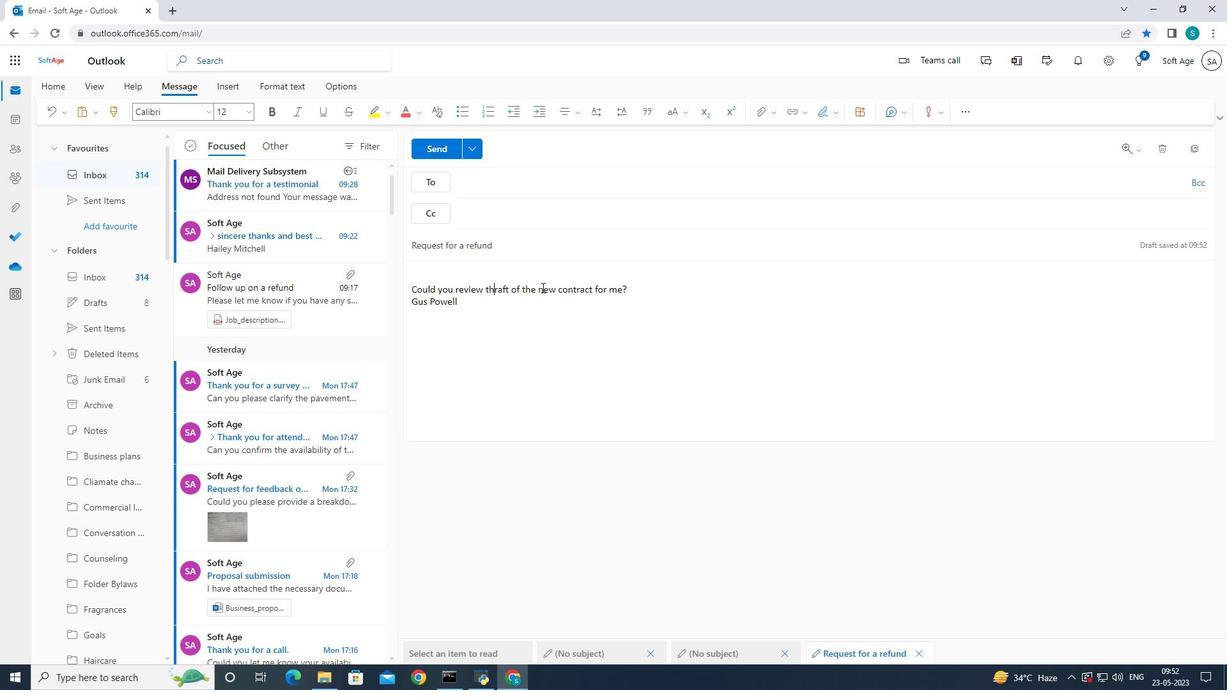 
Action: Key pressed e
Screenshot: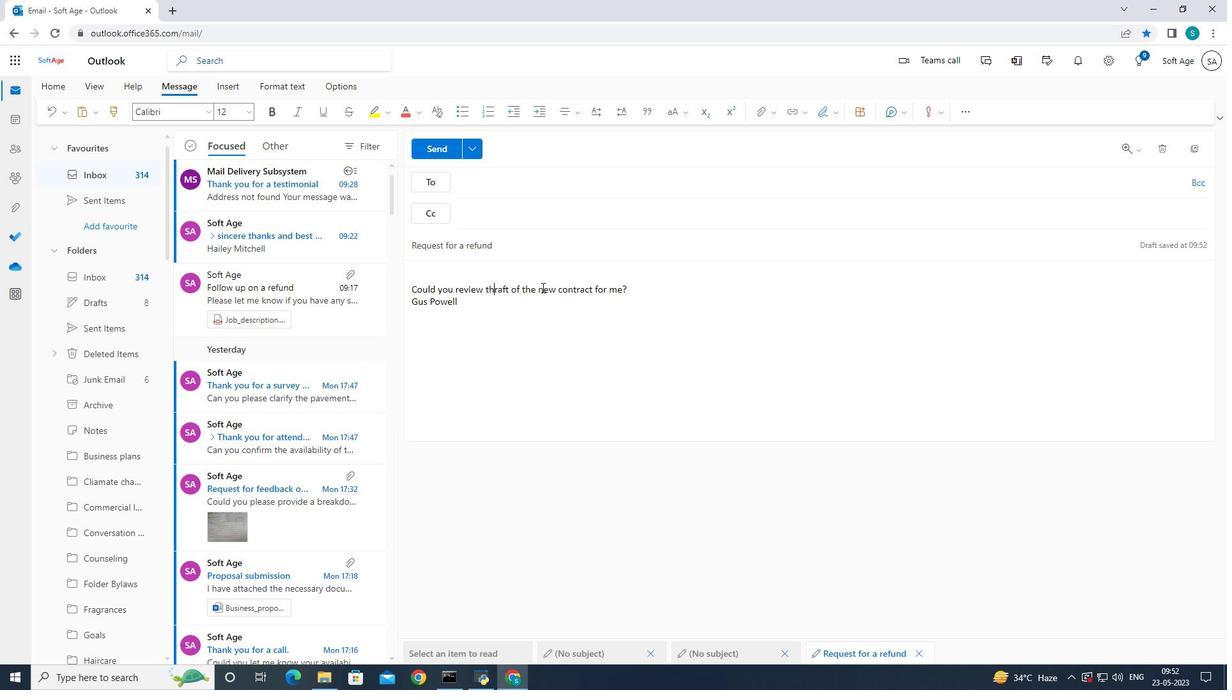 
Action: Mouse moved to (540, 290)
Screenshot: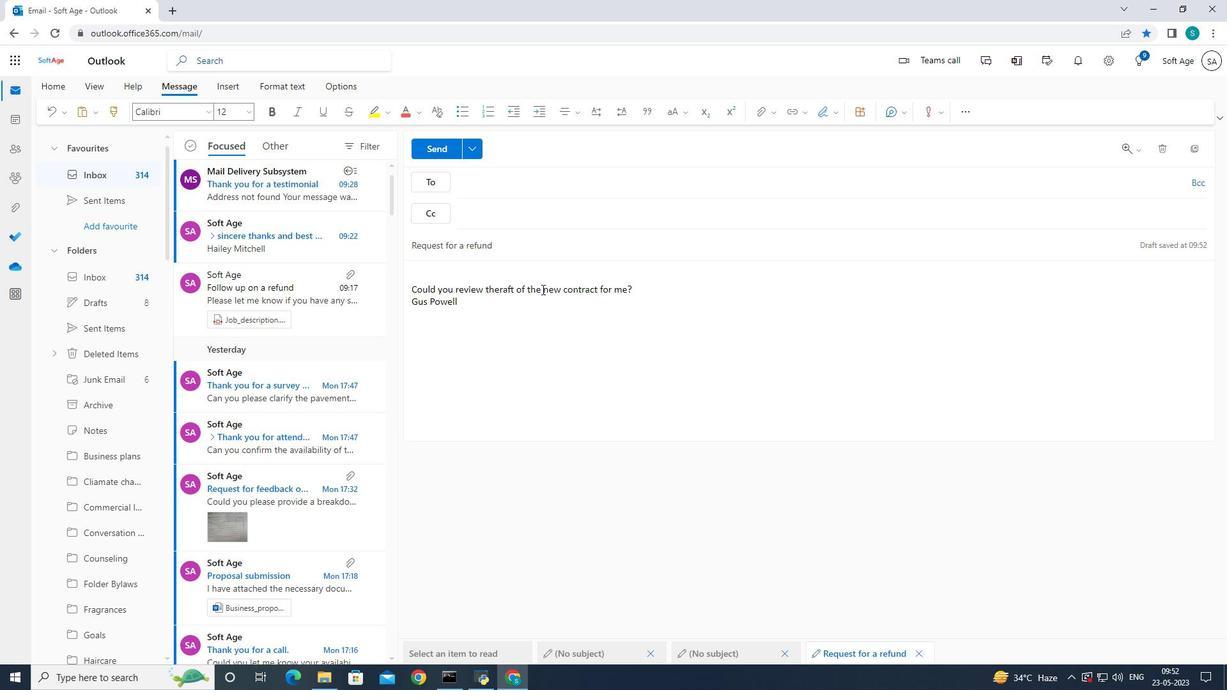 
Action: Key pressed <Key.space>d
Screenshot: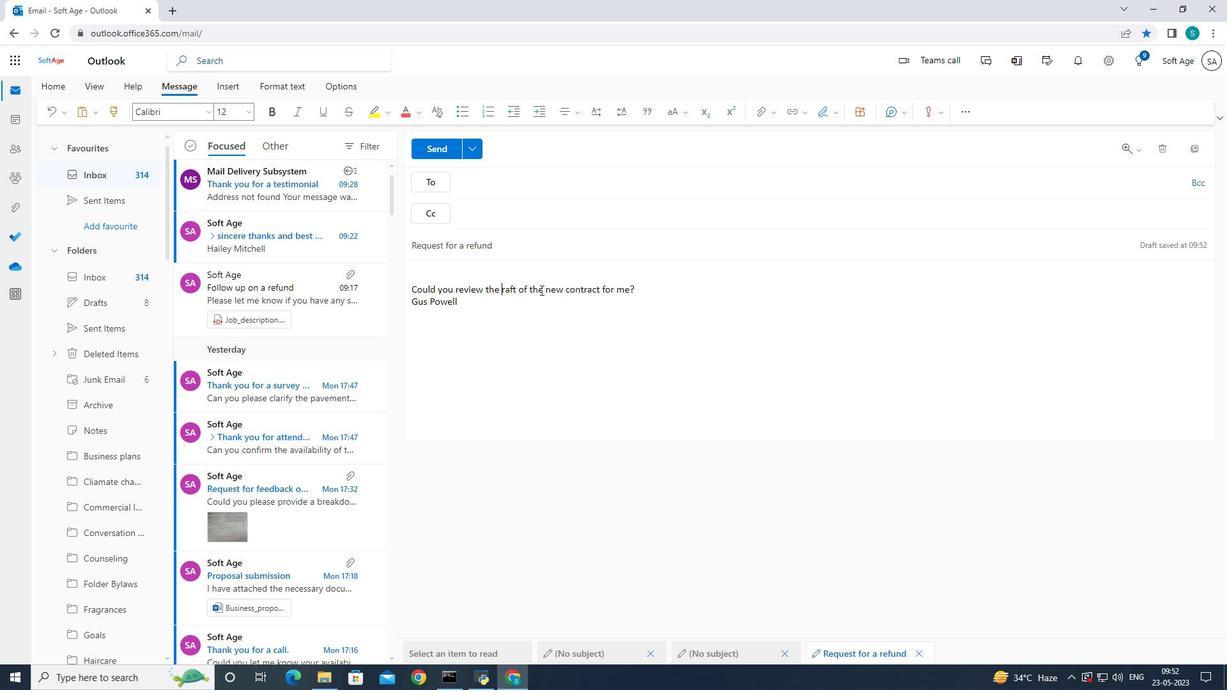 
Action: Mouse moved to (479, 179)
Screenshot: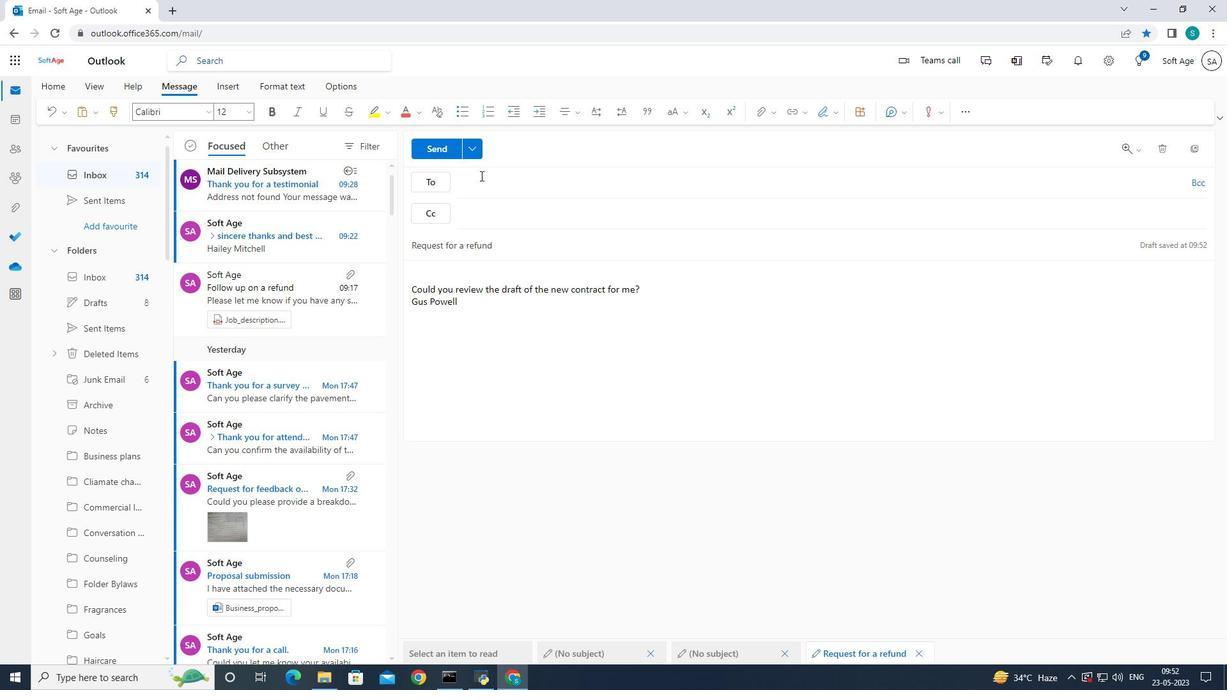 
Action: Mouse pressed left at (479, 179)
Screenshot: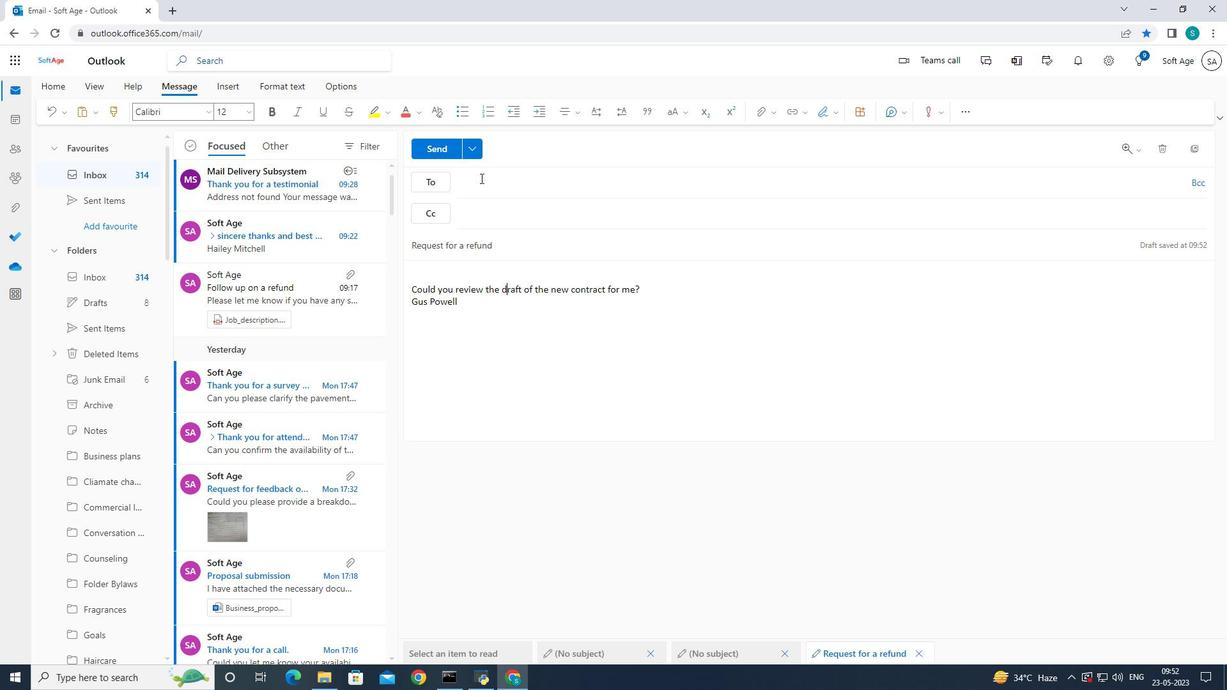 
Action: Mouse moved to (701, 251)
Screenshot: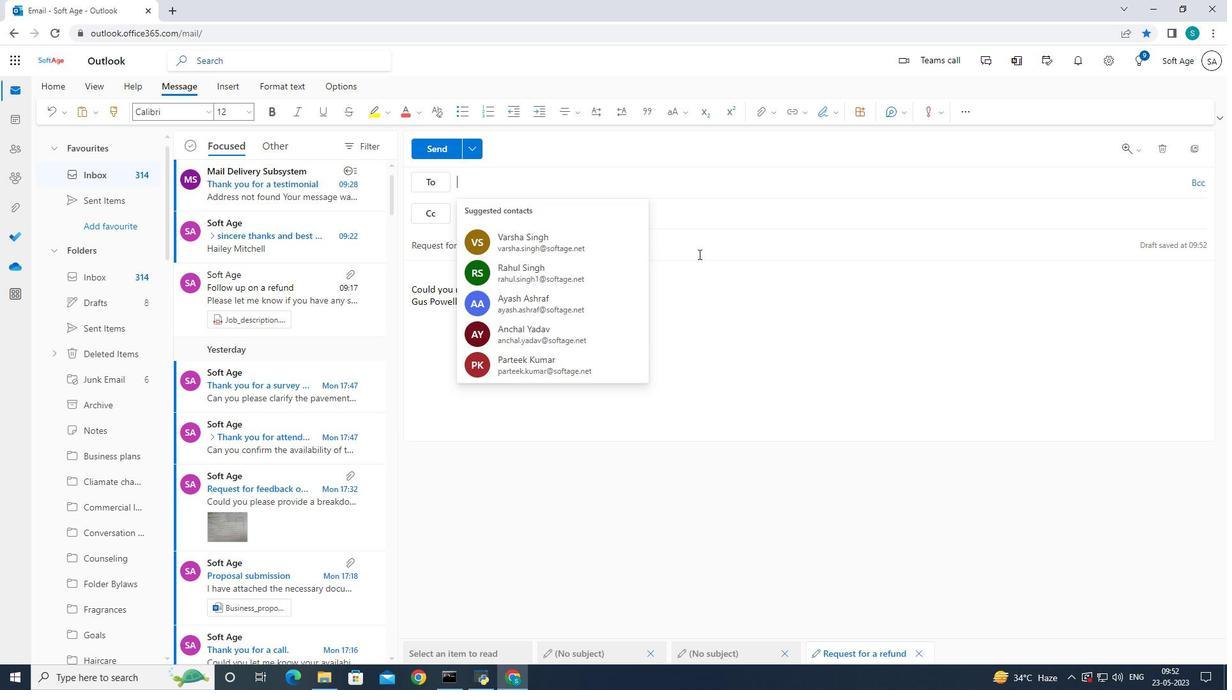 
Action: Key pressed softage.9<Key.shift>@softage.net
Screenshot: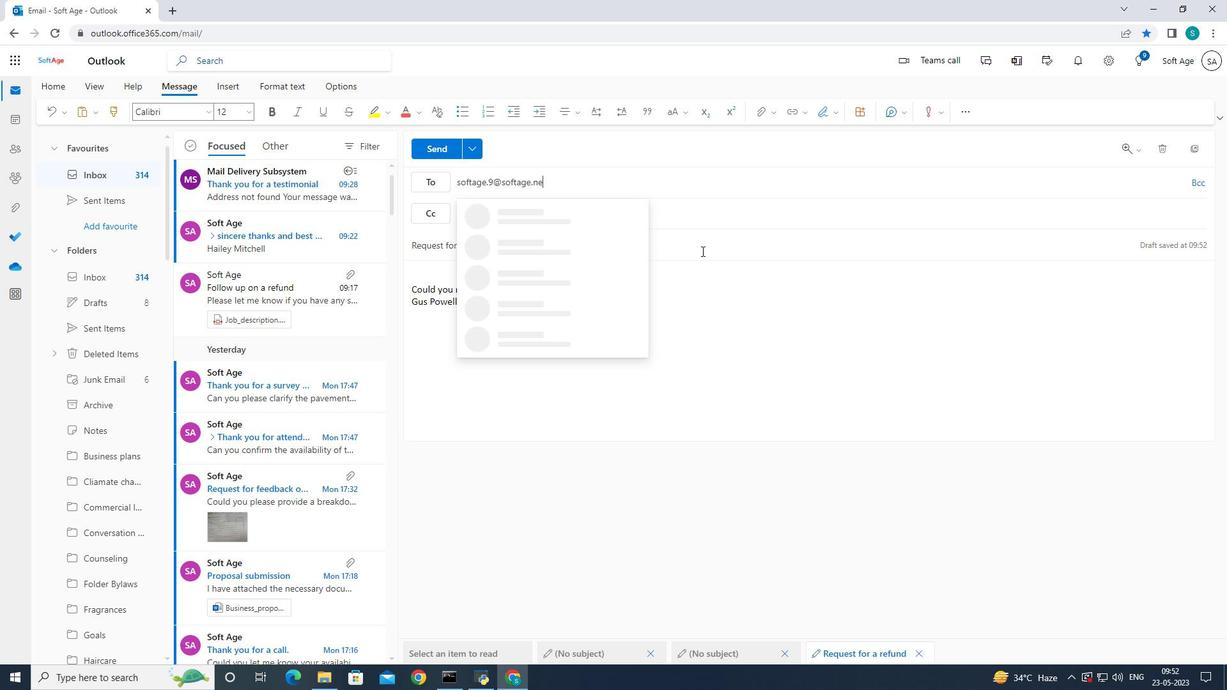 
Action: Mouse moved to (518, 214)
Screenshot: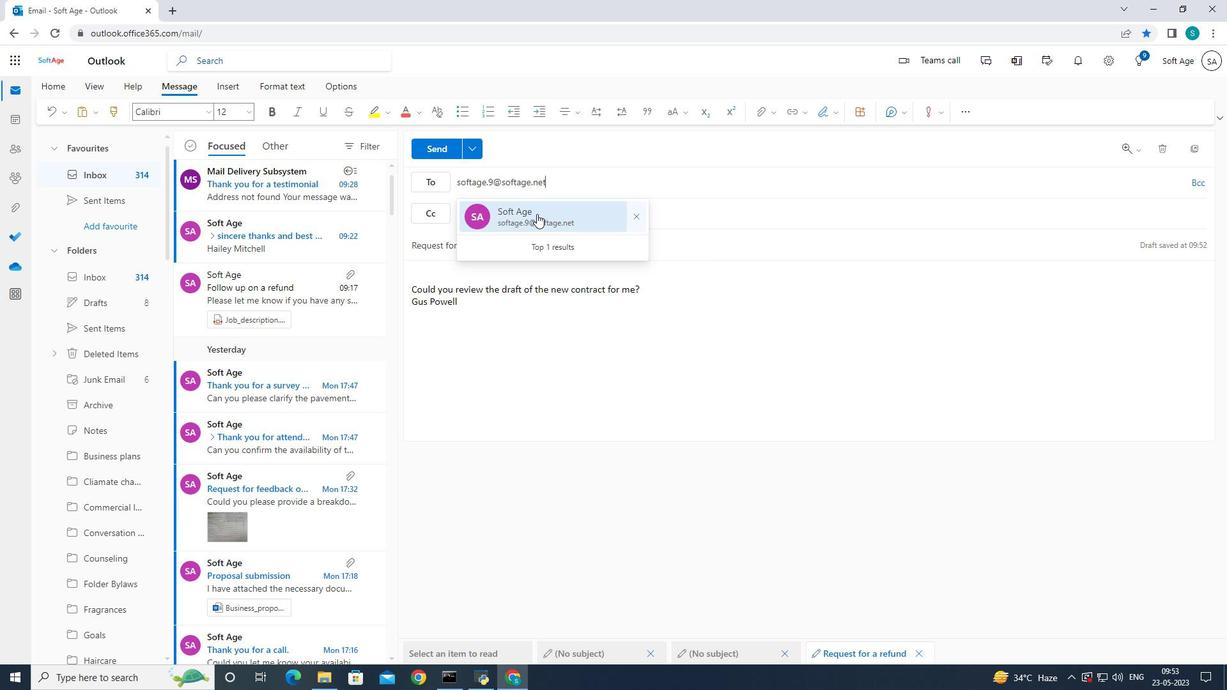 
Action: Mouse pressed left at (518, 214)
Screenshot: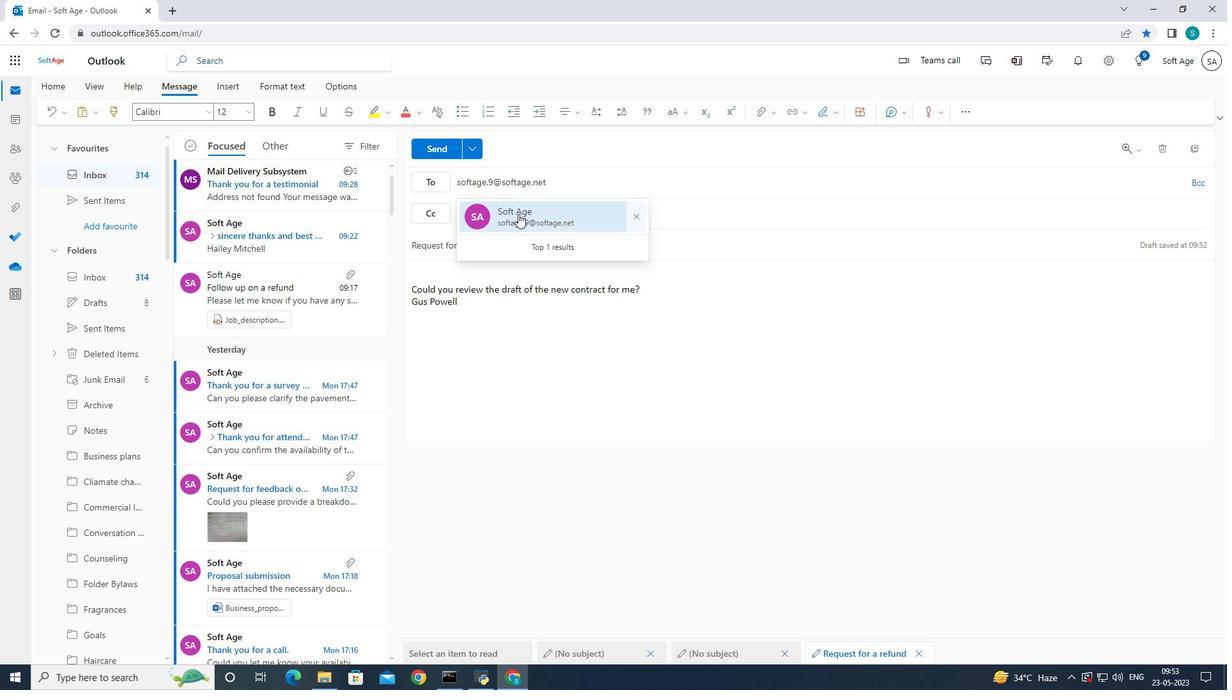 
Action: Mouse moved to (83, 440)
Screenshot: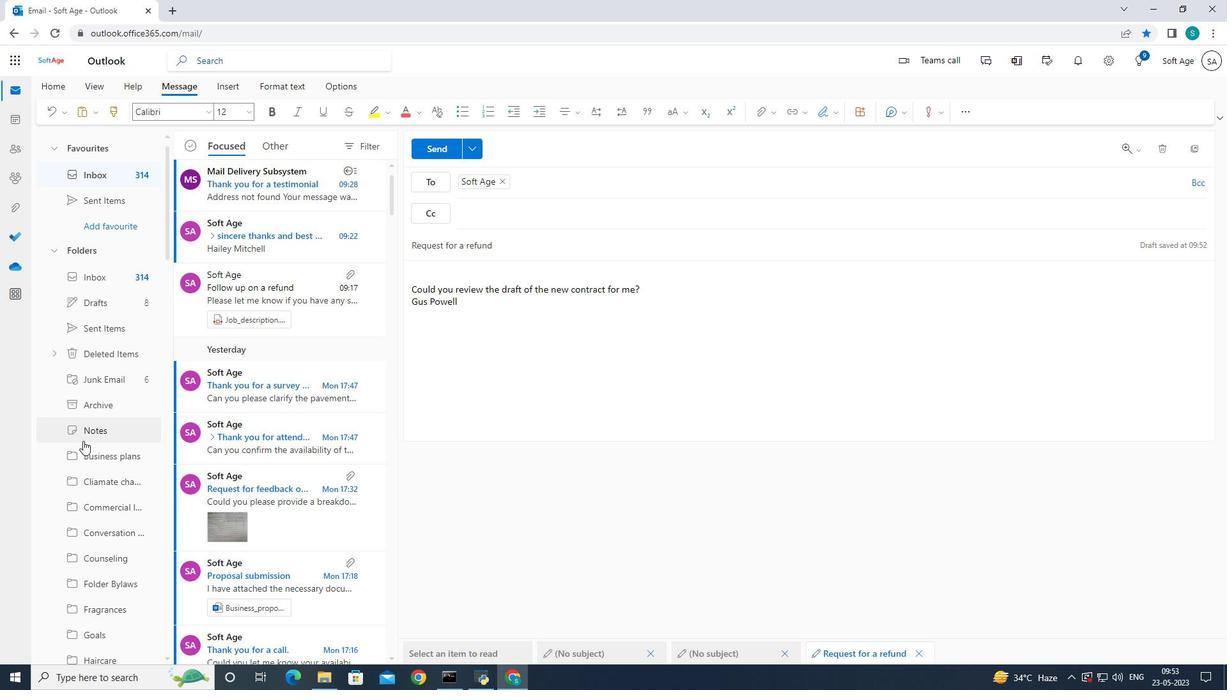 
Action: Mouse scrolled (83, 439) with delta (0, 0)
Screenshot: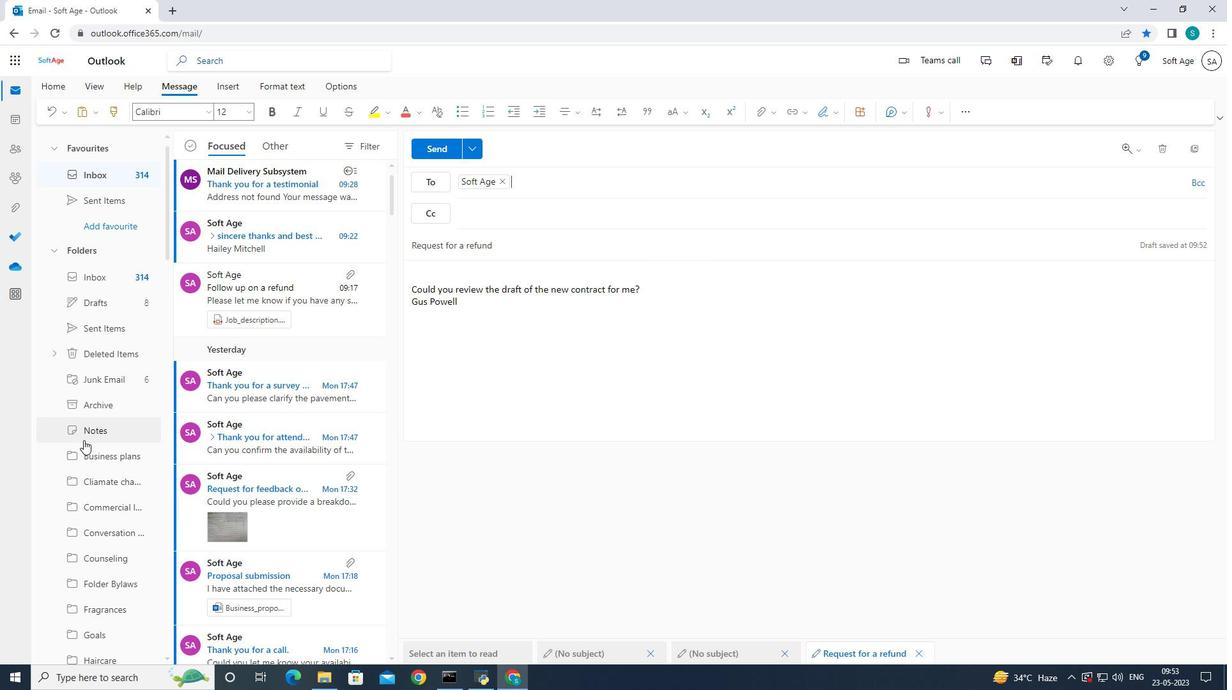 
Action: Mouse scrolled (83, 439) with delta (0, 0)
Screenshot: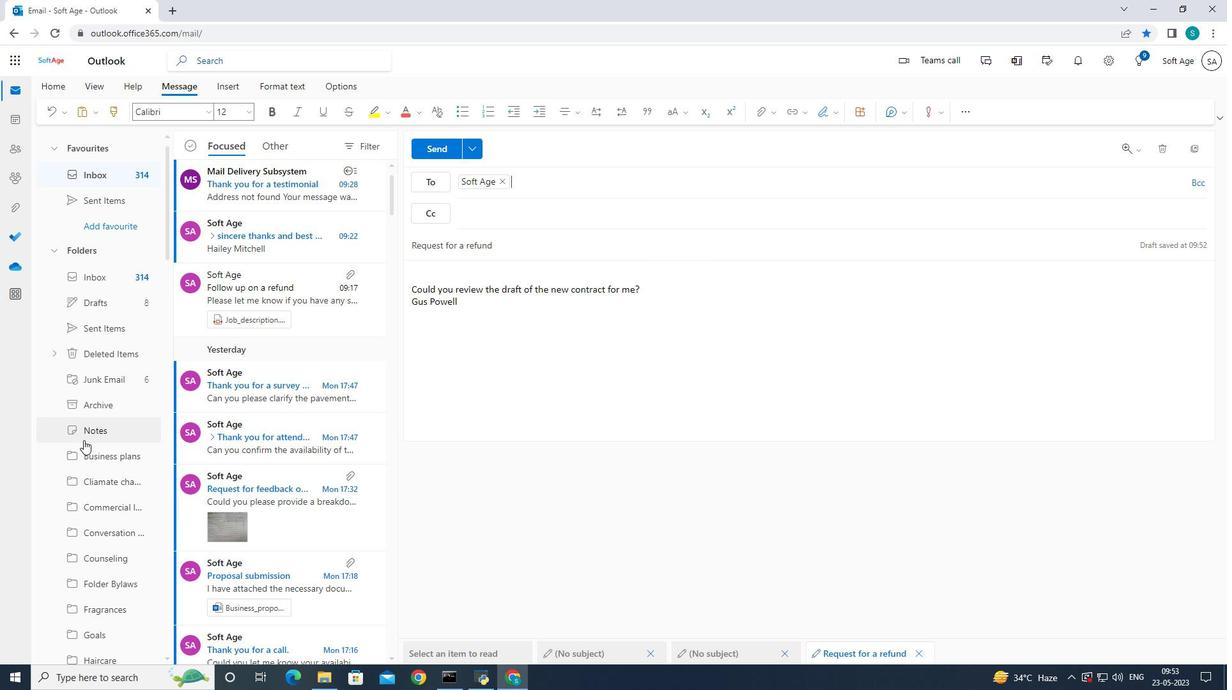
Action: Mouse scrolled (83, 439) with delta (0, 0)
Screenshot: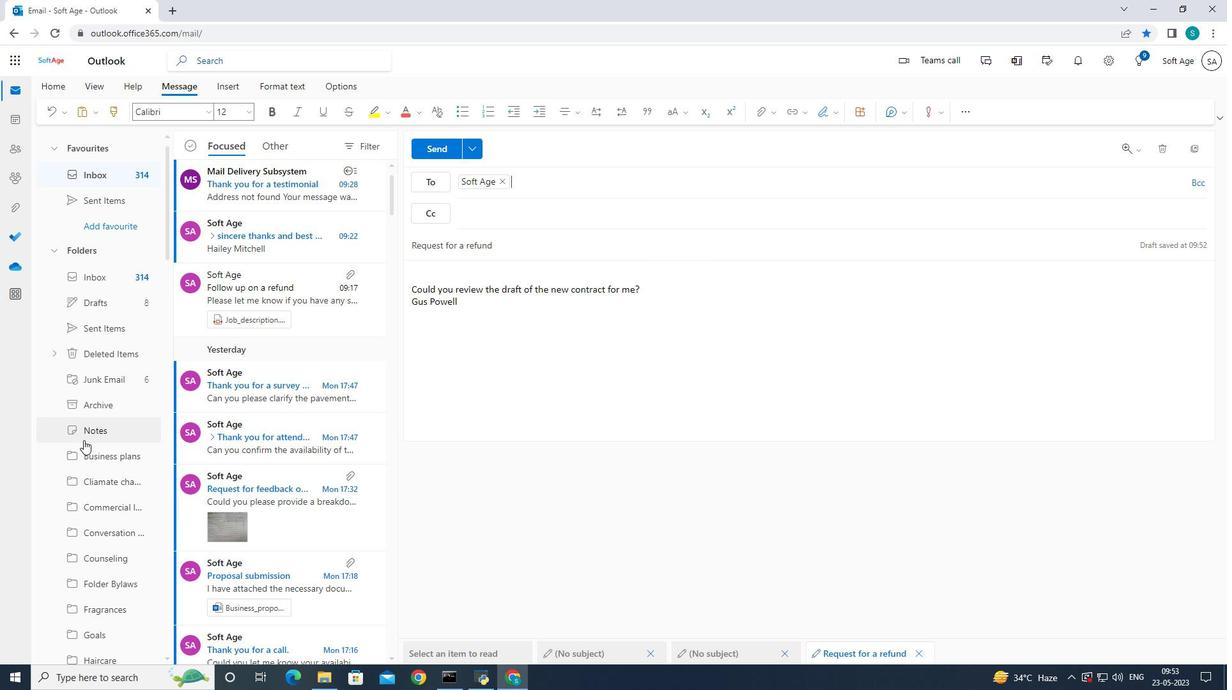 
Action: Mouse moved to (83, 438)
Screenshot: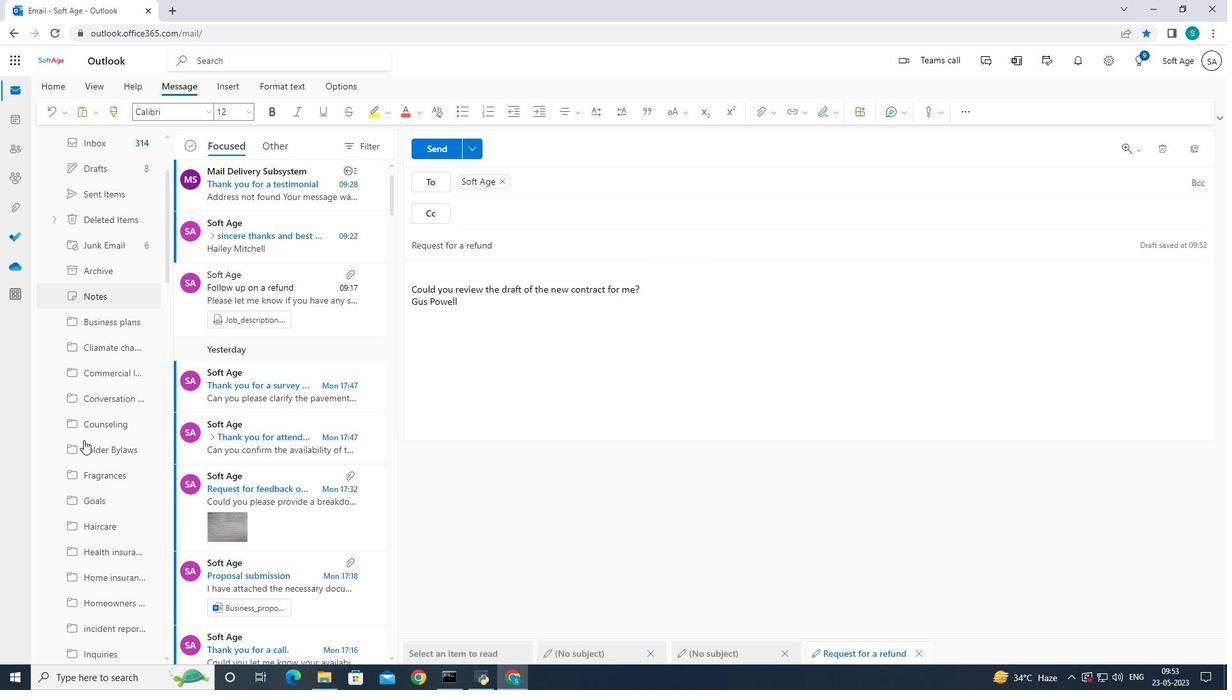 
Action: Mouse scrolled (83, 437) with delta (0, 0)
Screenshot: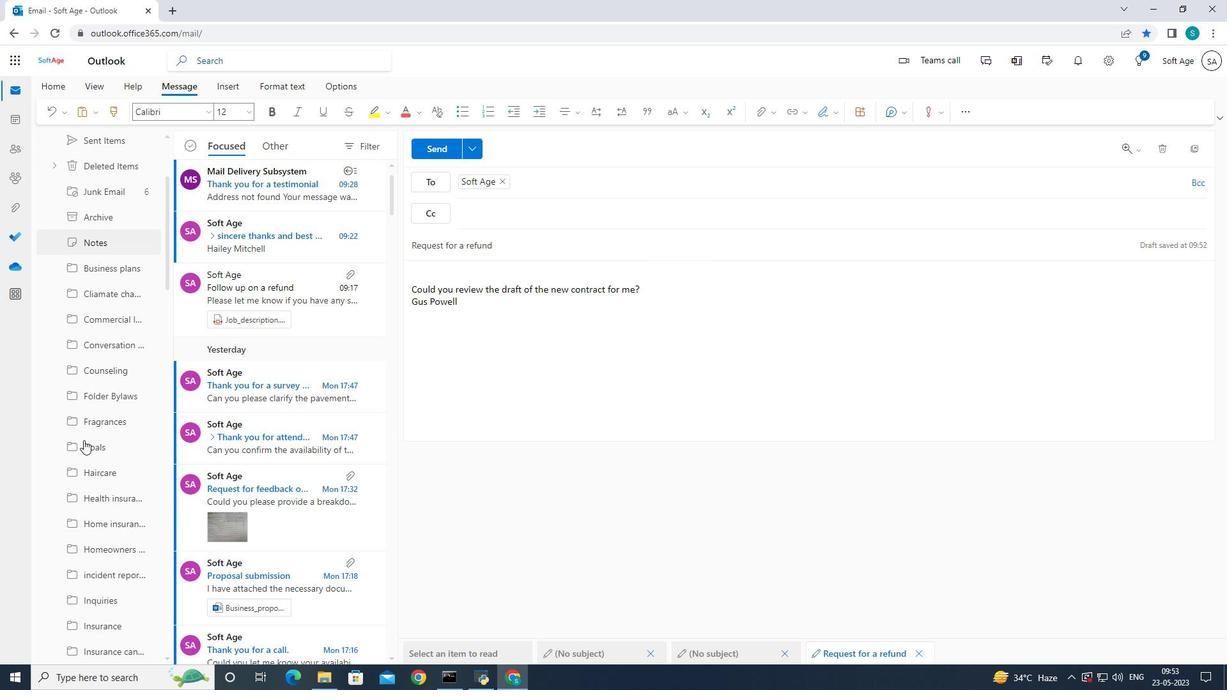 
Action: Mouse scrolled (83, 437) with delta (0, 0)
Screenshot: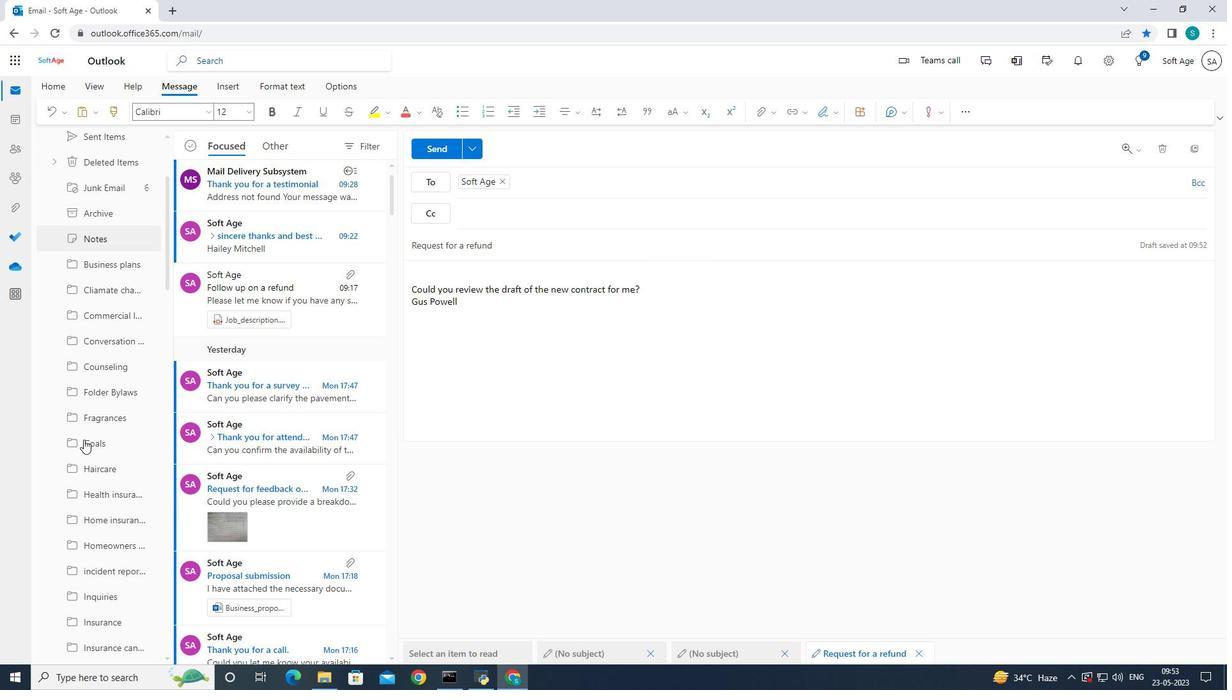 
Action: Mouse scrolled (83, 437) with delta (0, 0)
Screenshot: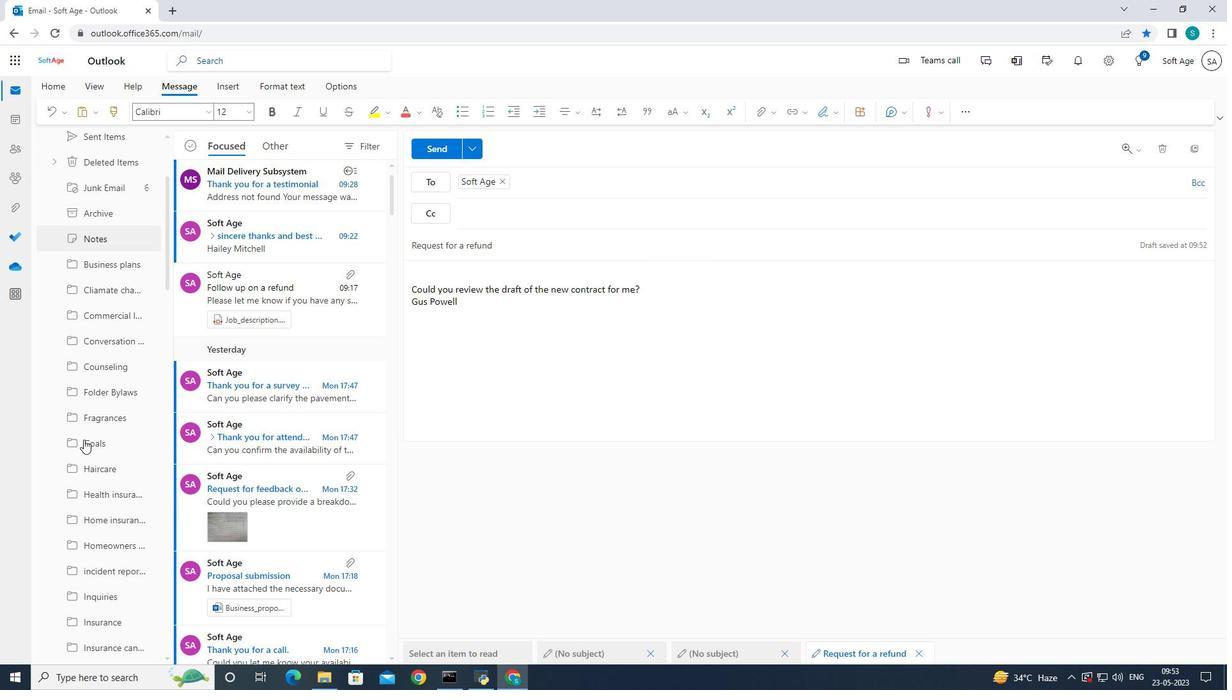 
Action: Mouse scrolled (83, 437) with delta (0, 0)
Screenshot: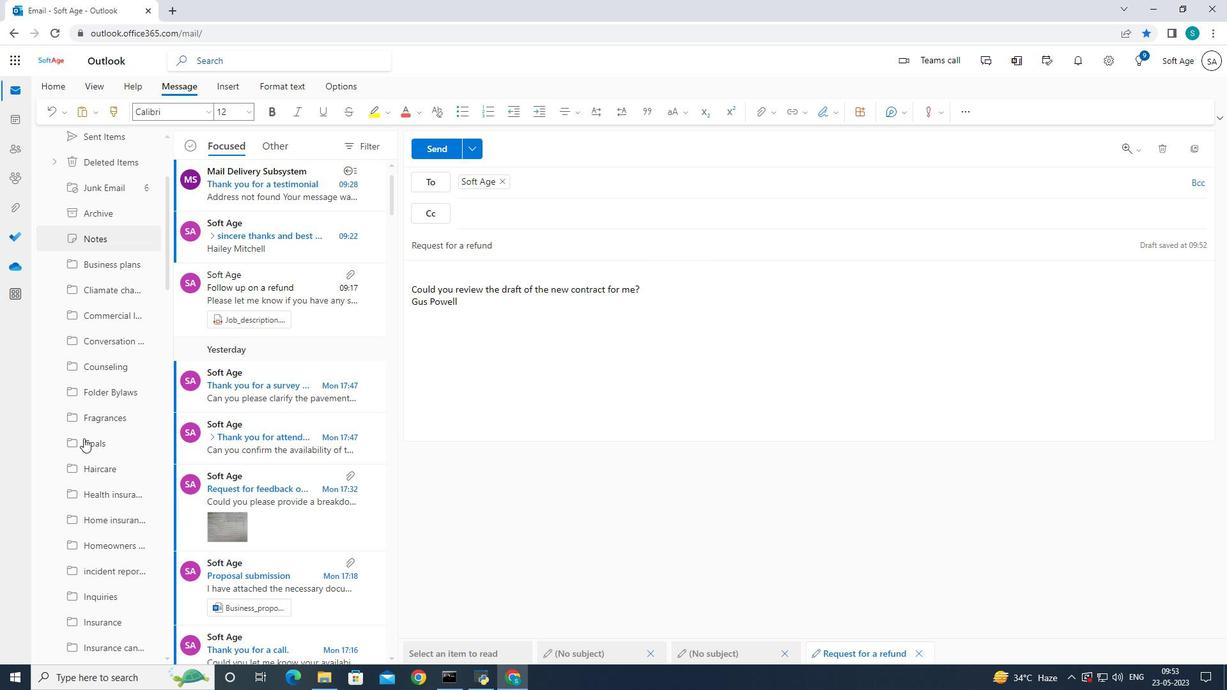 
Action: Mouse moved to (84, 433)
Screenshot: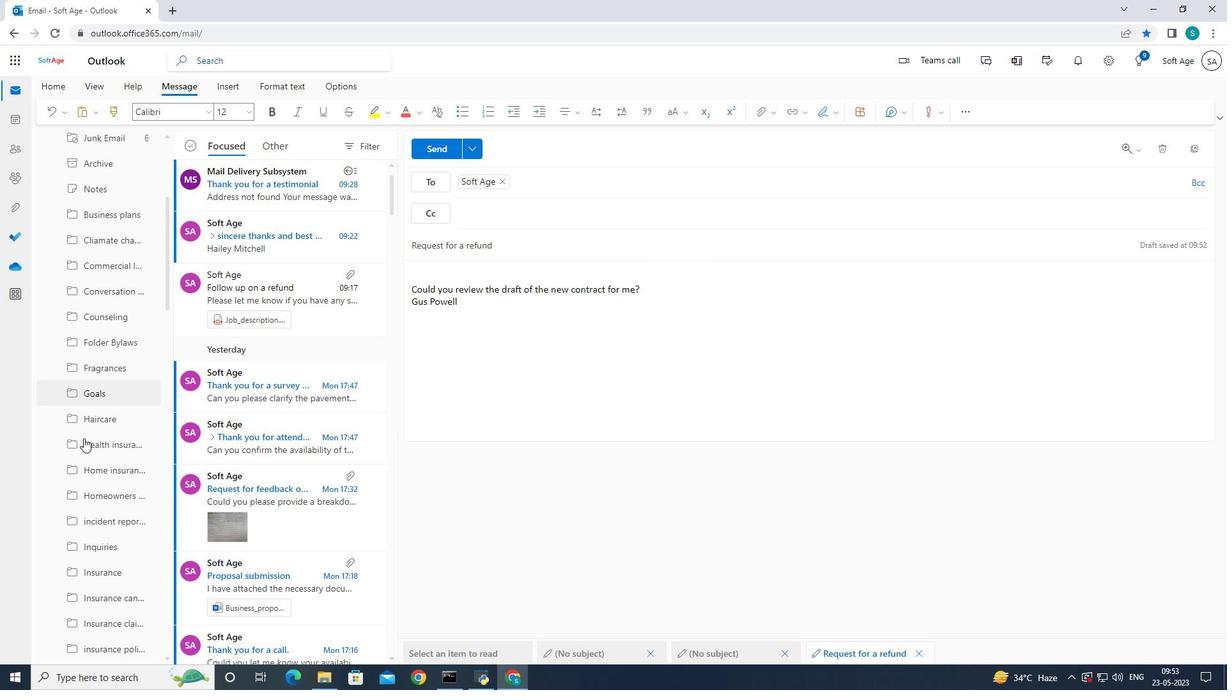 
Action: Mouse scrolled (84, 432) with delta (0, 0)
Screenshot: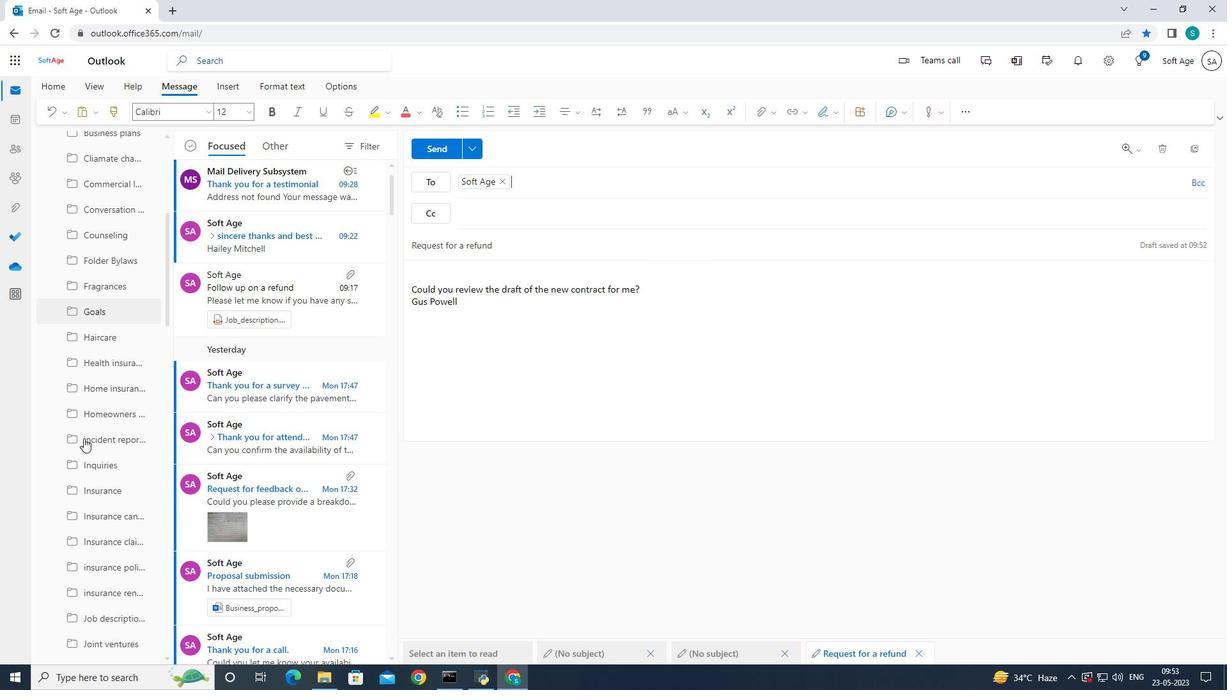 
Action: Mouse scrolled (84, 432) with delta (0, 0)
Screenshot: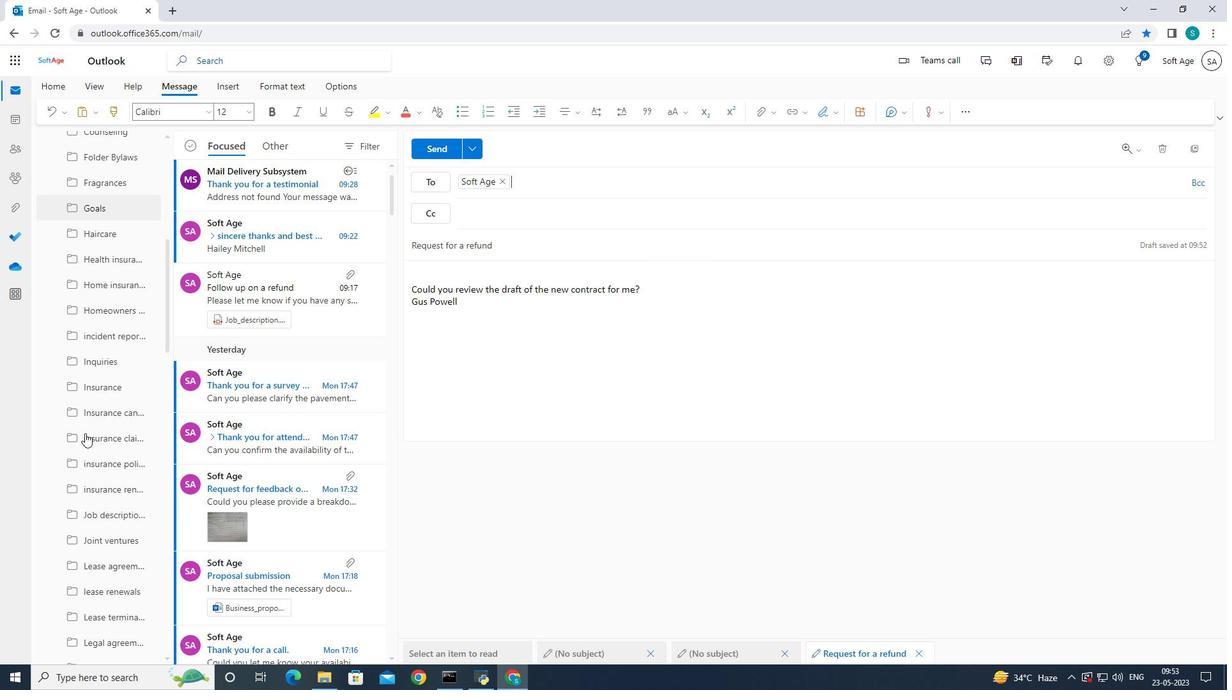 
Action: Mouse moved to (84, 432)
Screenshot: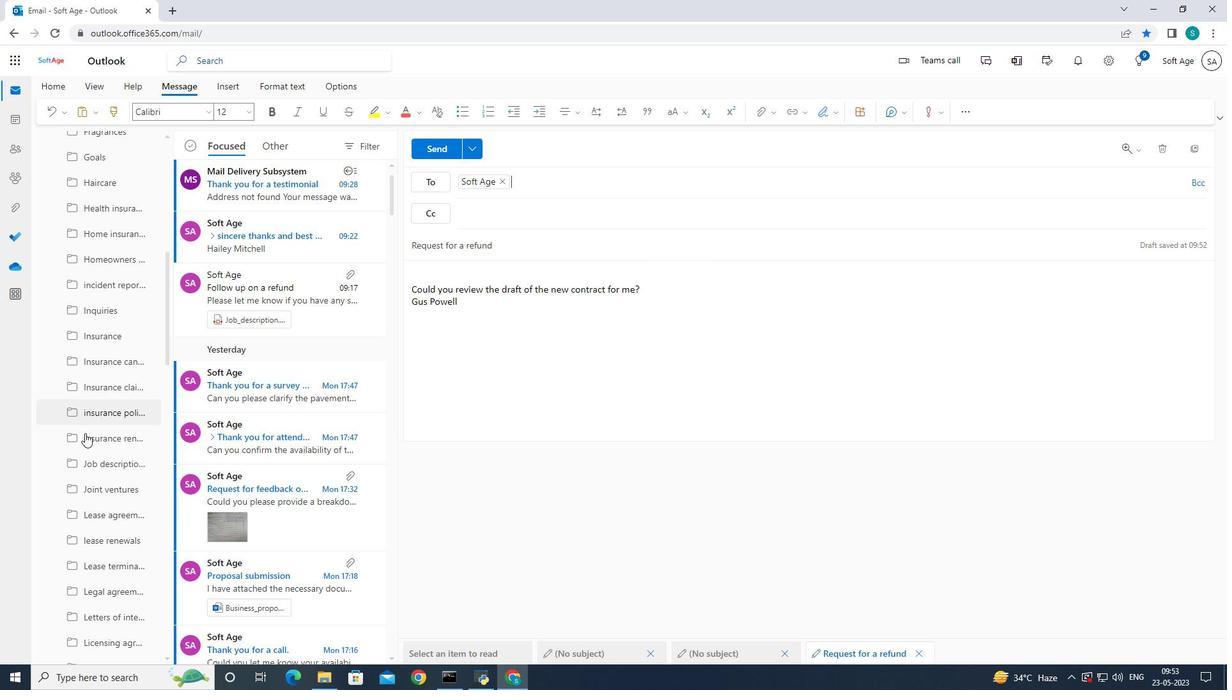
Action: Mouse scrolled (84, 431) with delta (0, 0)
Screenshot: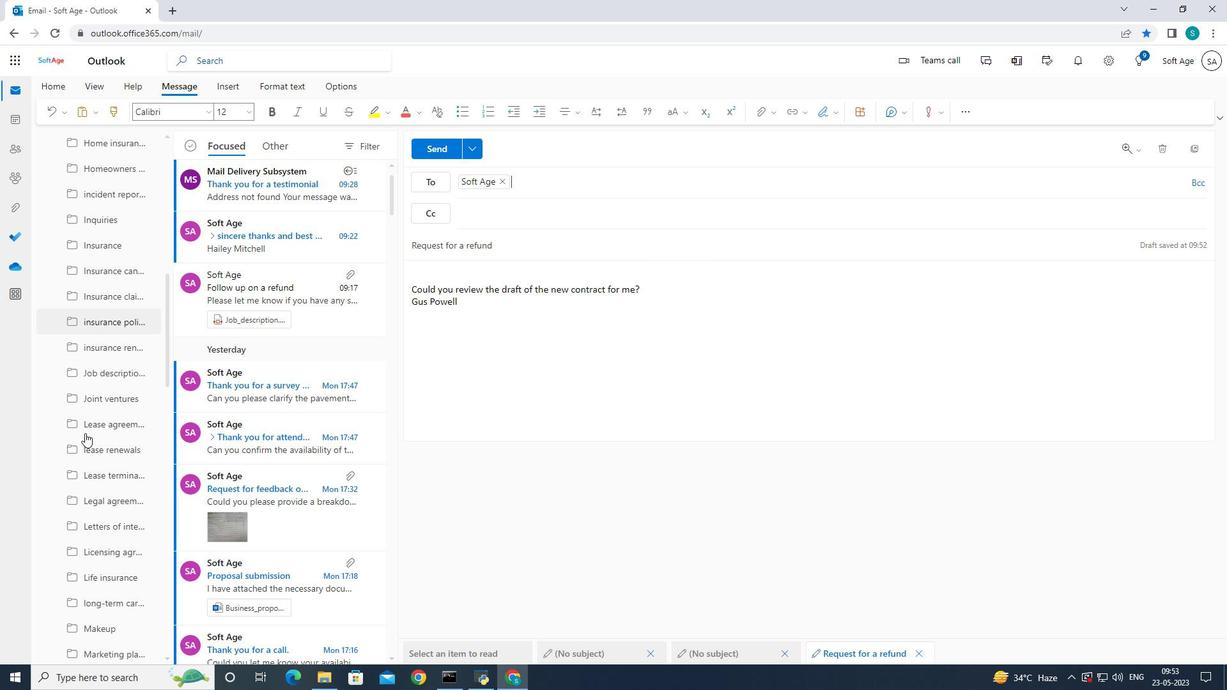 
Action: Mouse scrolled (84, 431) with delta (0, 0)
Screenshot: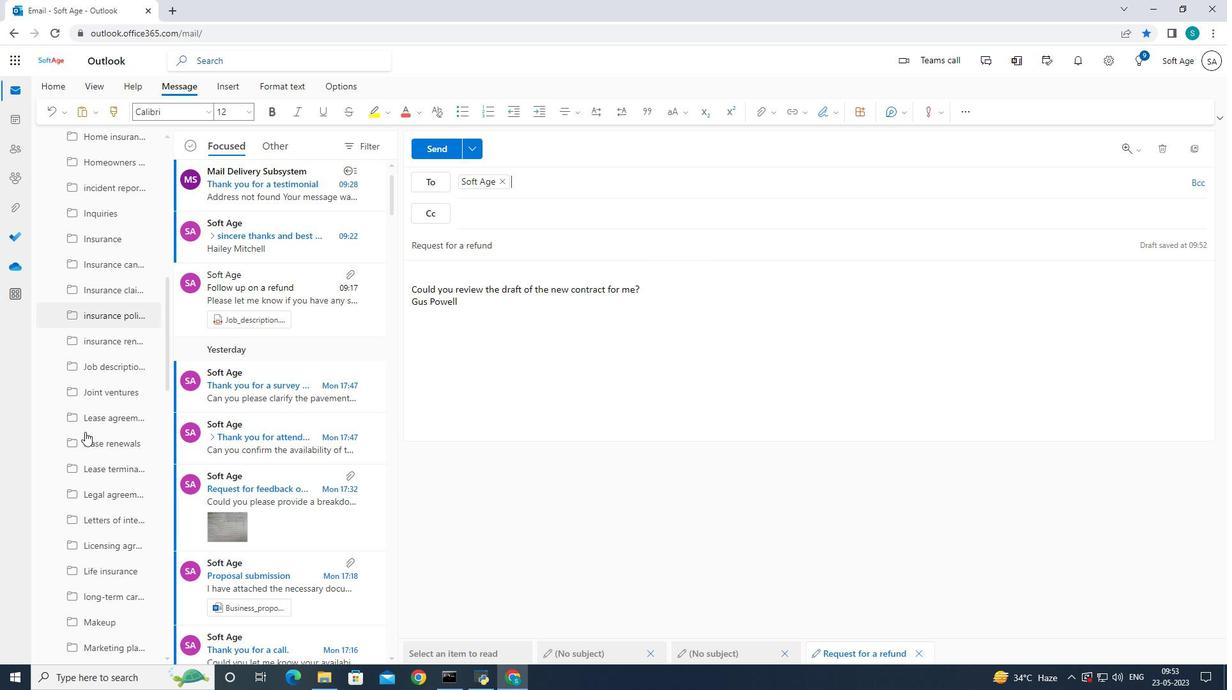 
Action: Mouse moved to (85, 432)
Screenshot: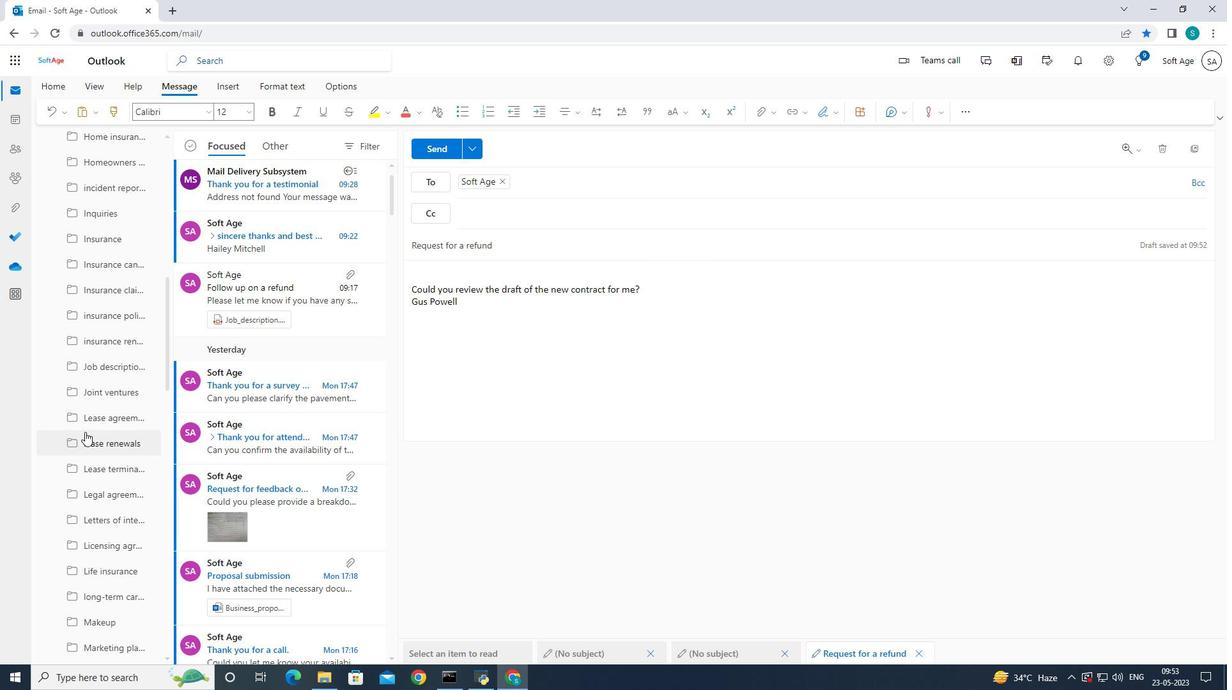 
Action: Mouse scrolled (84, 431) with delta (0, 0)
Screenshot: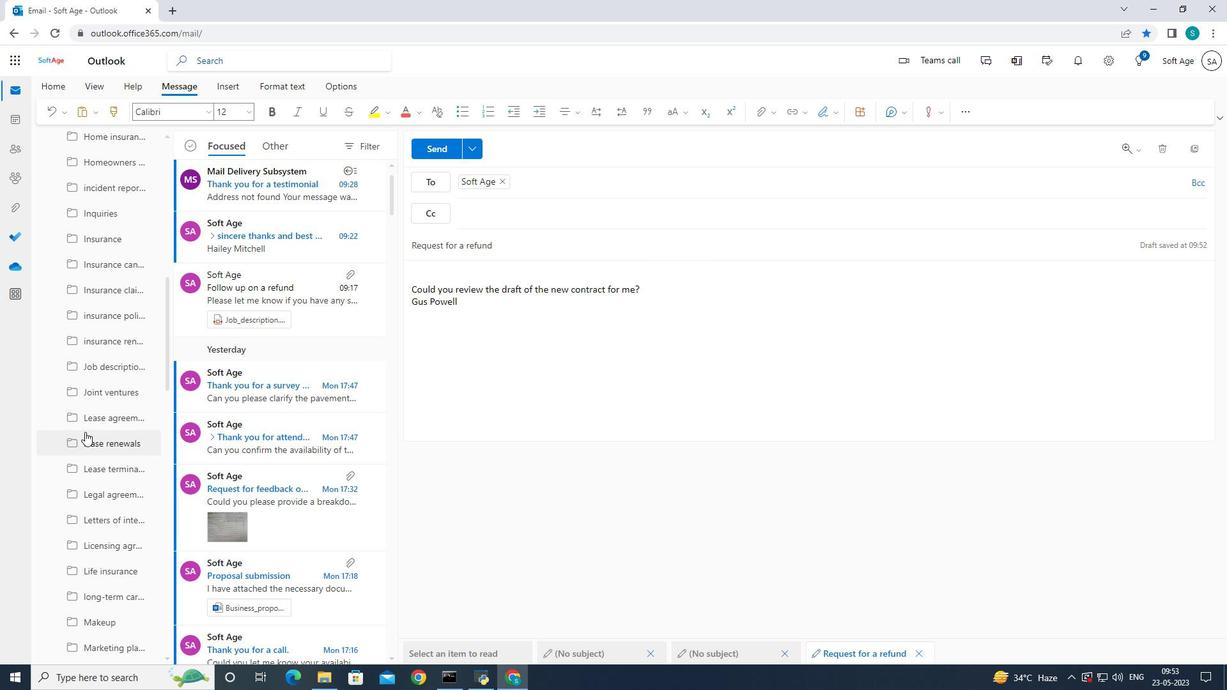 
Action: Mouse moved to (86, 432)
Screenshot: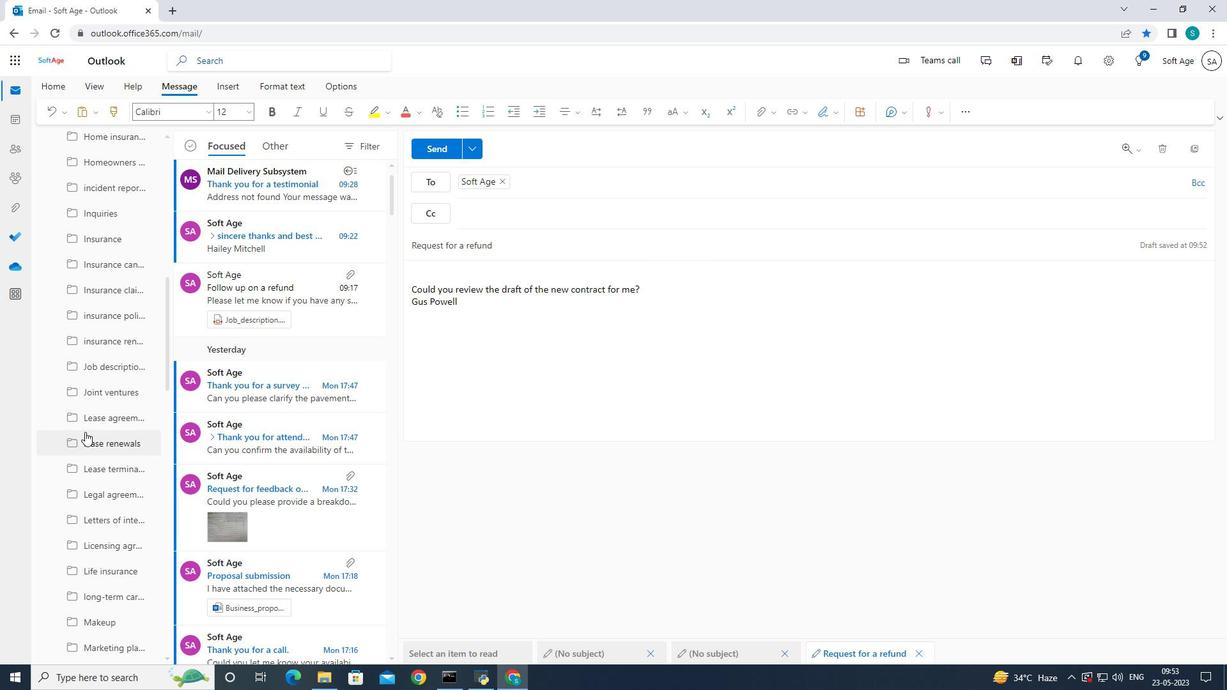 
Action: Mouse scrolled (86, 431) with delta (0, 0)
Screenshot: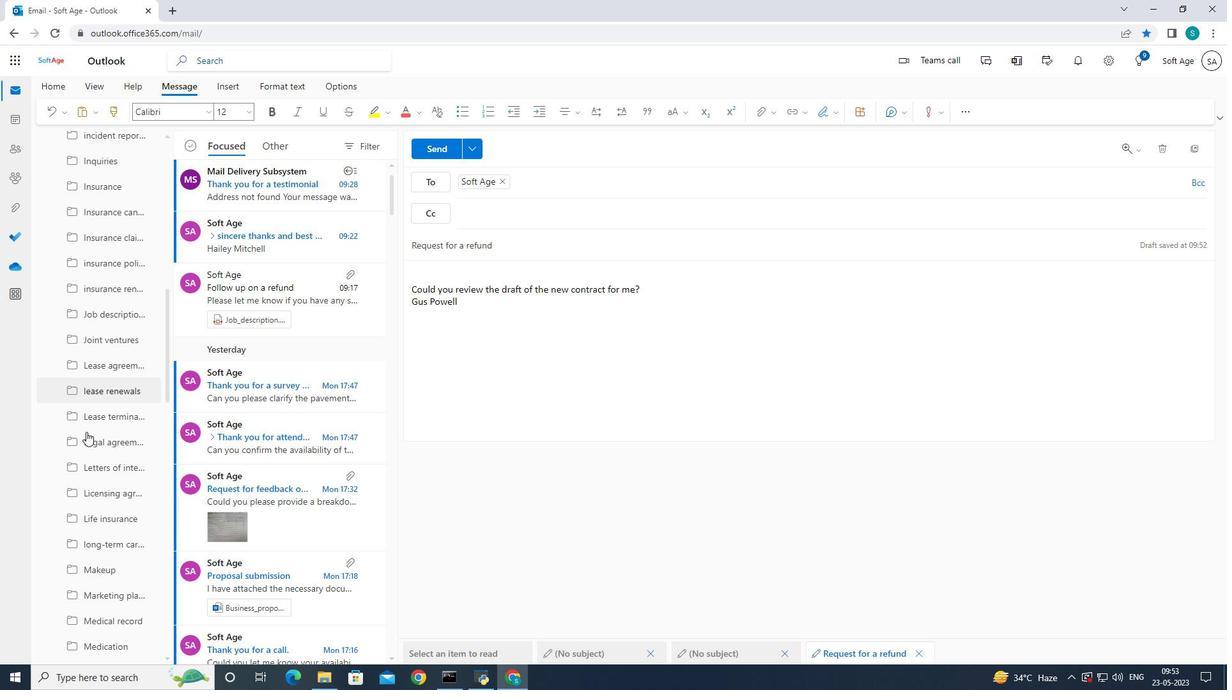 
Action: Mouse scrolled (86, 431) with delta (0, 0)
Screenshot: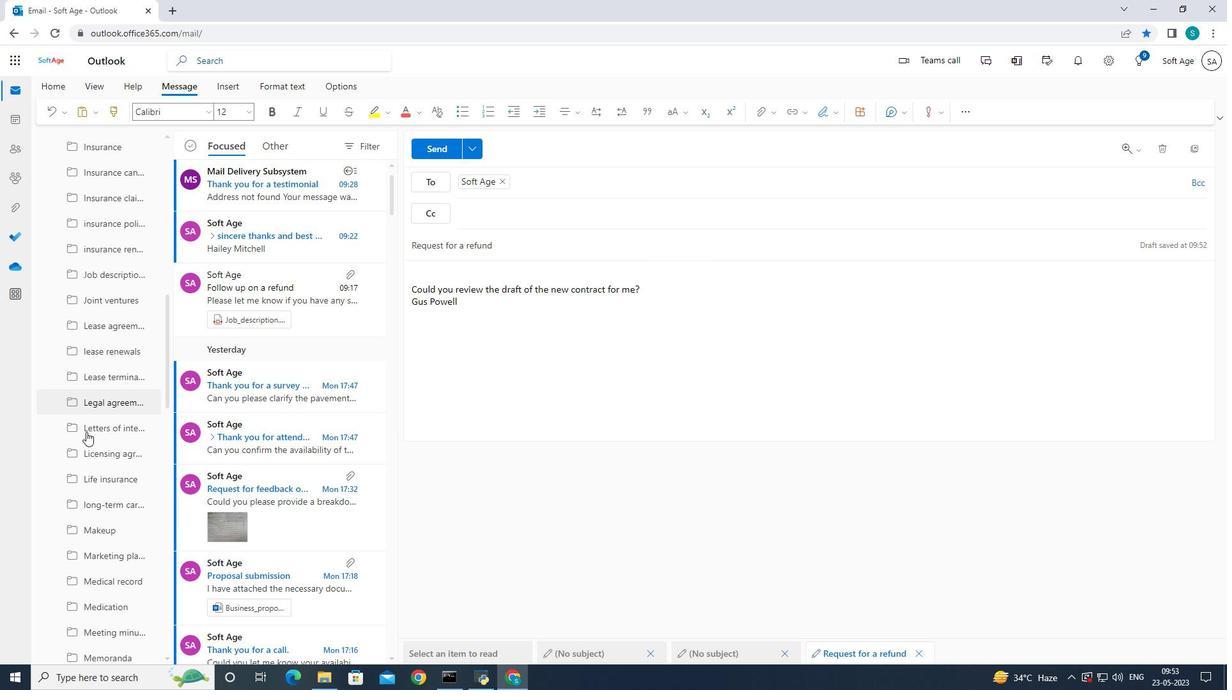 
Action: Mouse scrolled (86, 431) with delta (0, 0)
Screenshot: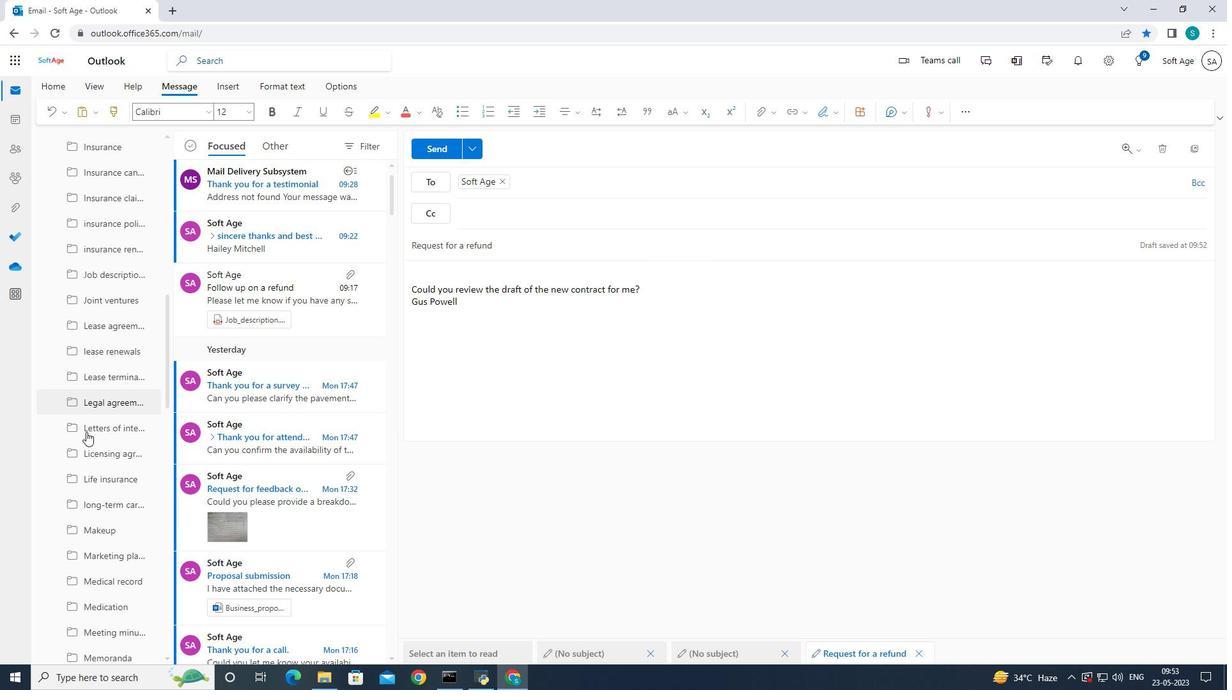 
Action: Mouse scrolled (86, 431) with delta (0, 0)
Screenshot: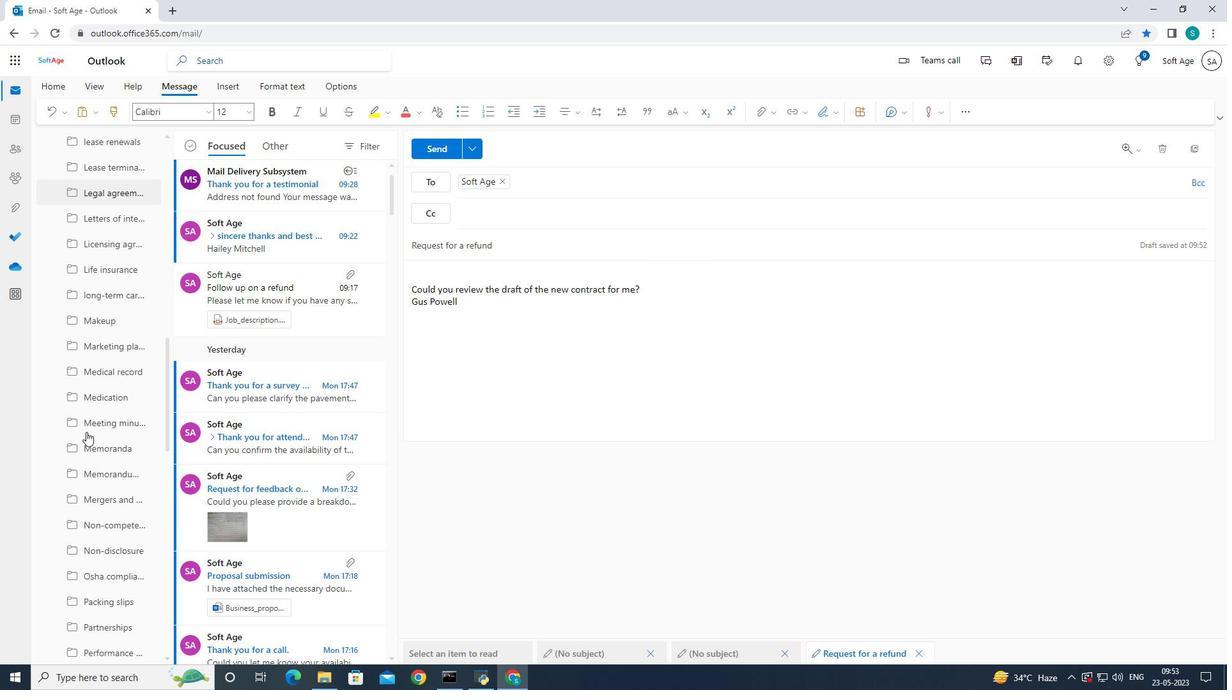 
Action: Mouse scrolled (86, 431) with delta (0, 0)
Screenshot: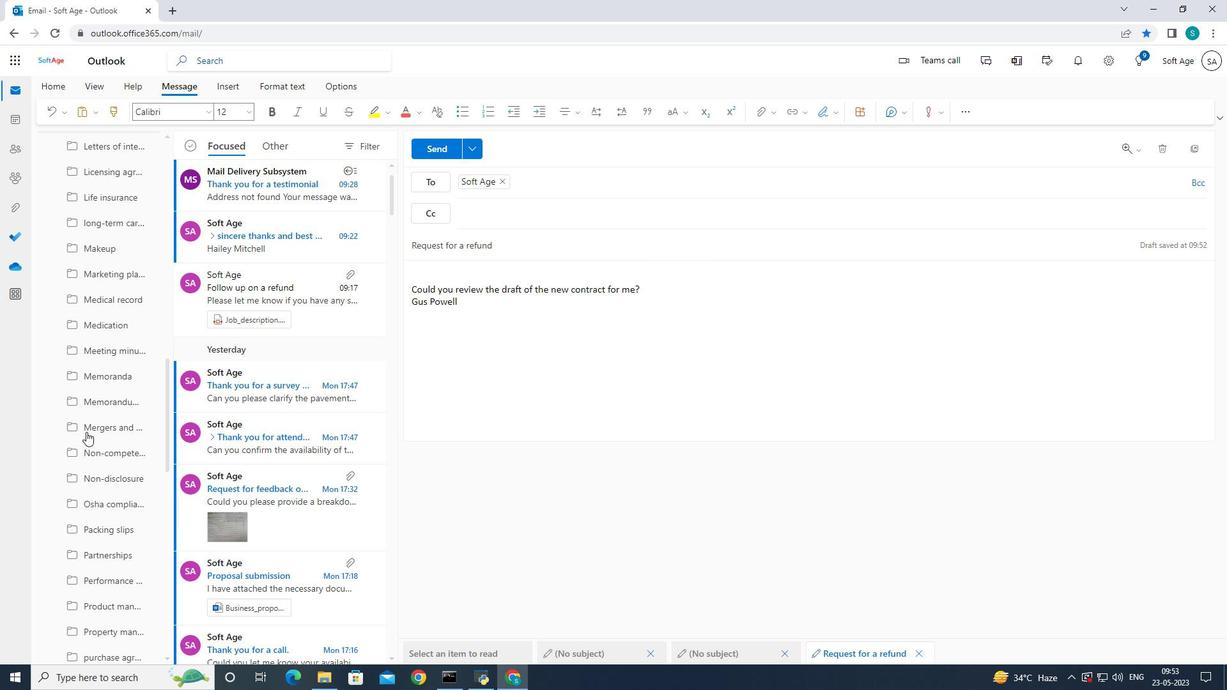 
Action: Mouse scrolled (86, 431) with delta (0, 0)
Screenshot: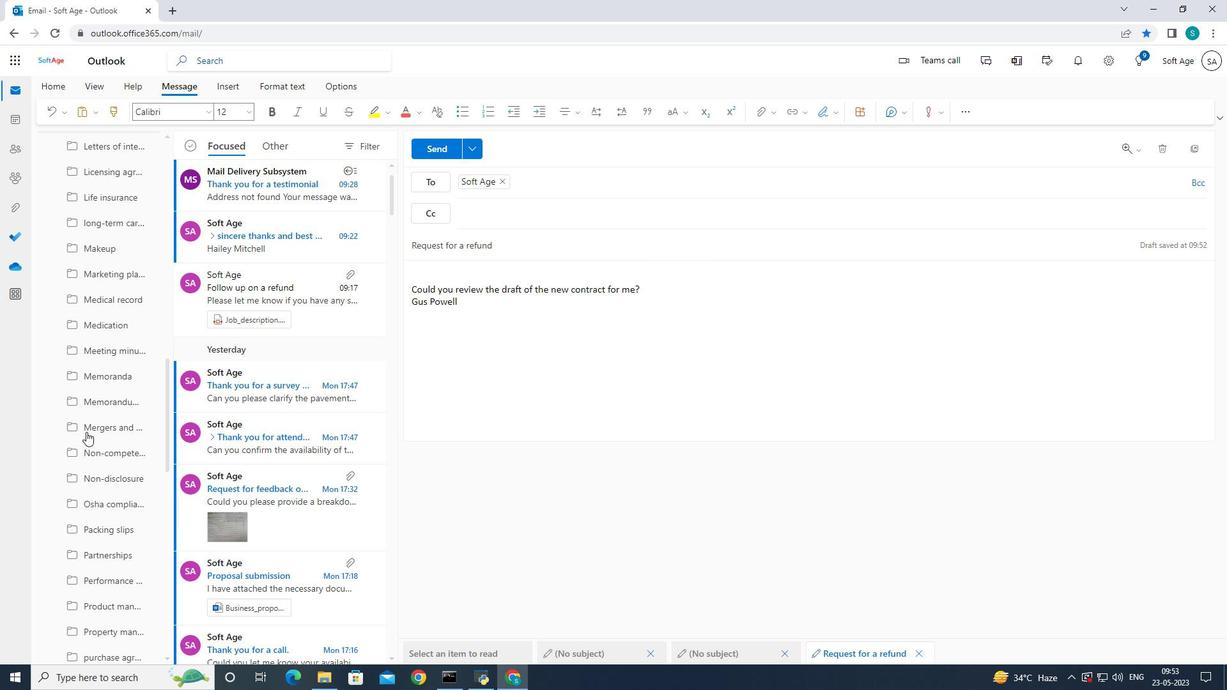 
Action: Mouse scrolled (86, 431) with delta (0, 0)
Screenshot: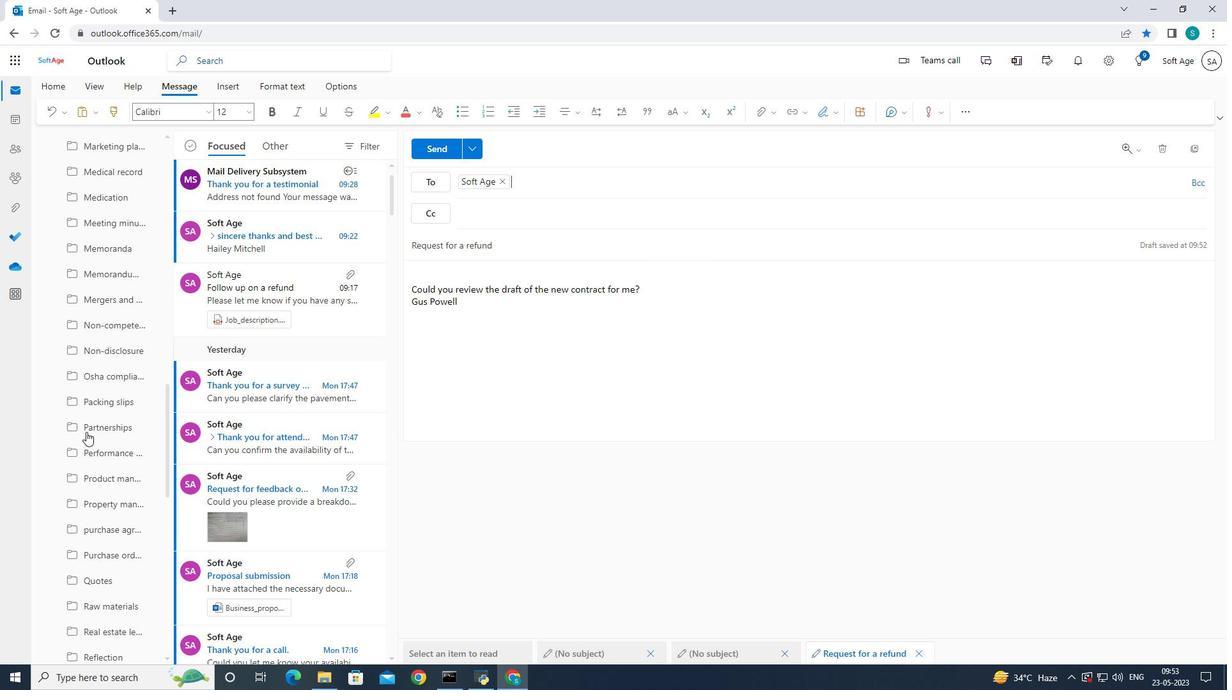 
Action: Mouse scrolled (86, 431) with delta (0, 0)
Screenshot: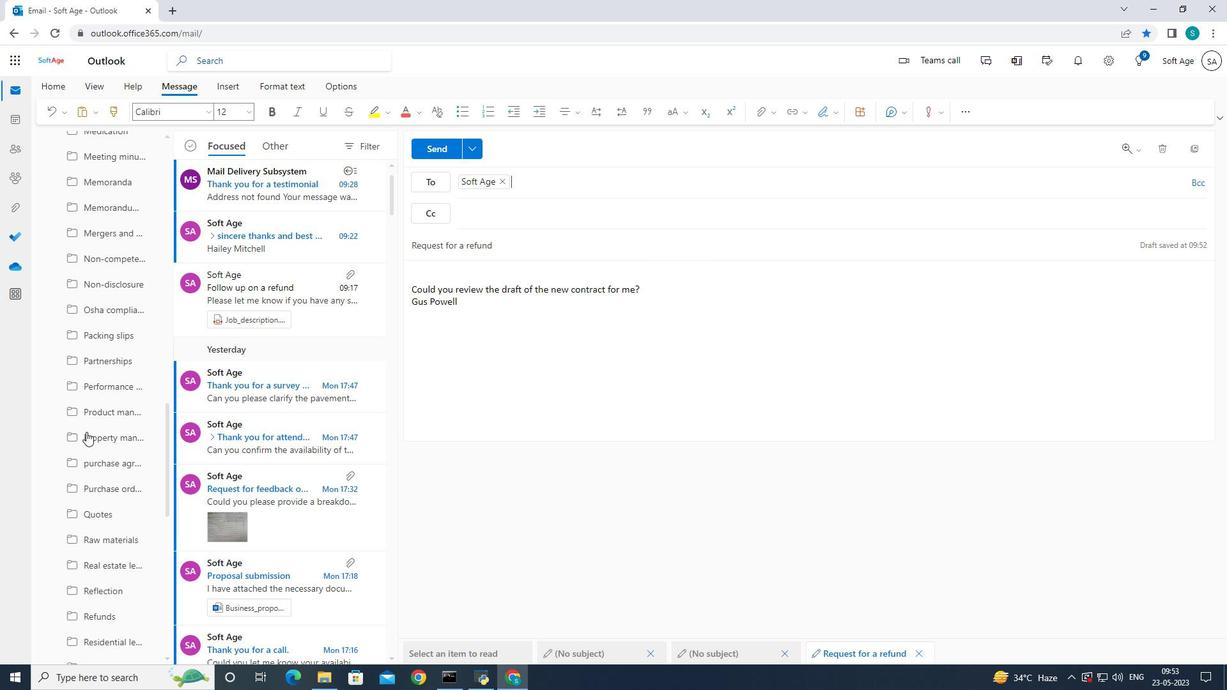 
Action: Mouse scrolled (86, 431) with delta (0, 0)
Screenshot: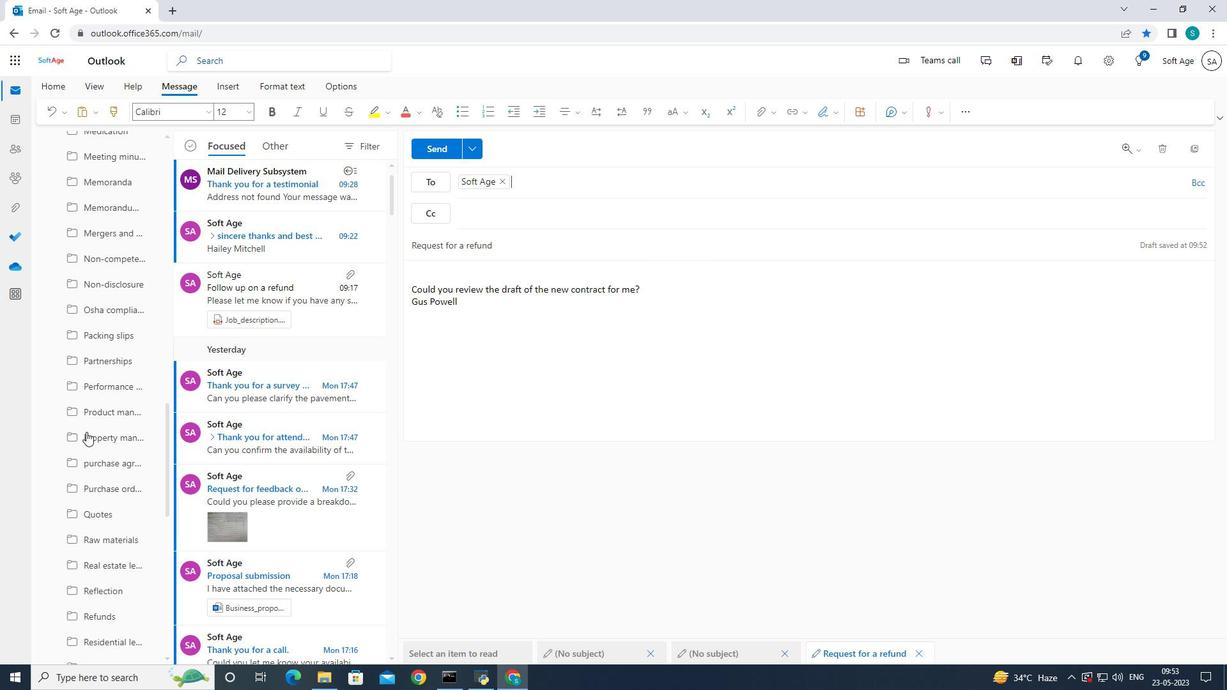 
Action: Mouse moved to (86, 432)
Screenshot: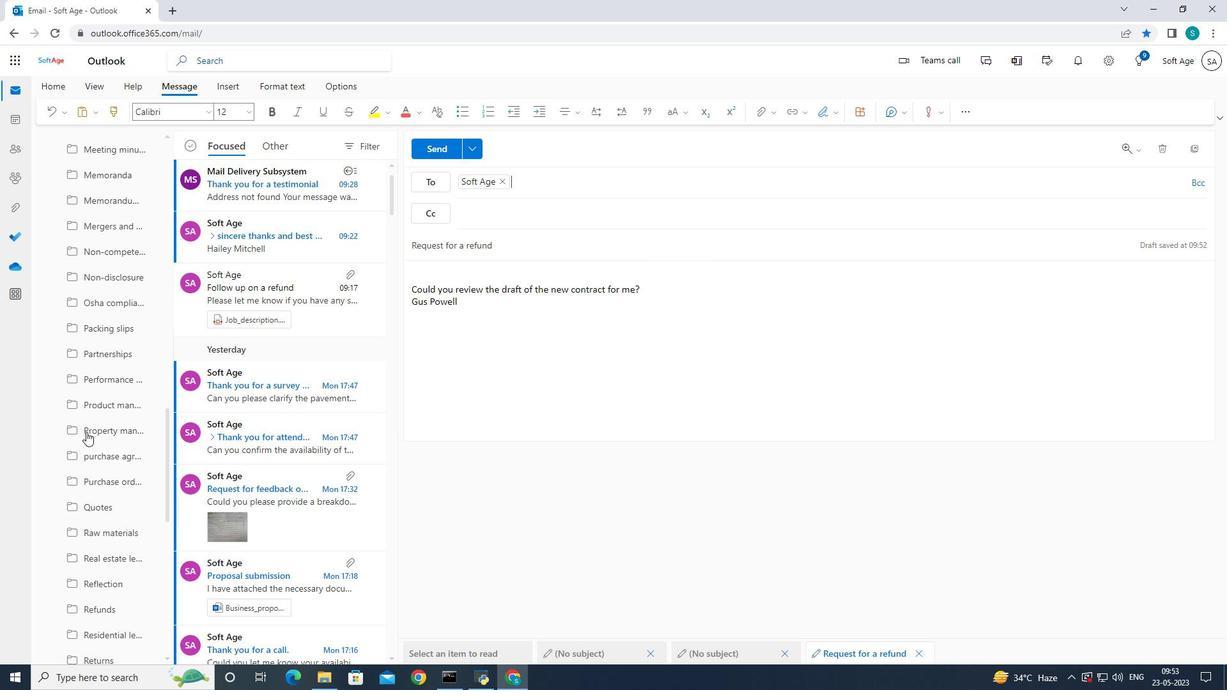 
Action: Mouse scrolled (86, 431) with delta (0, 0)
Screenshot: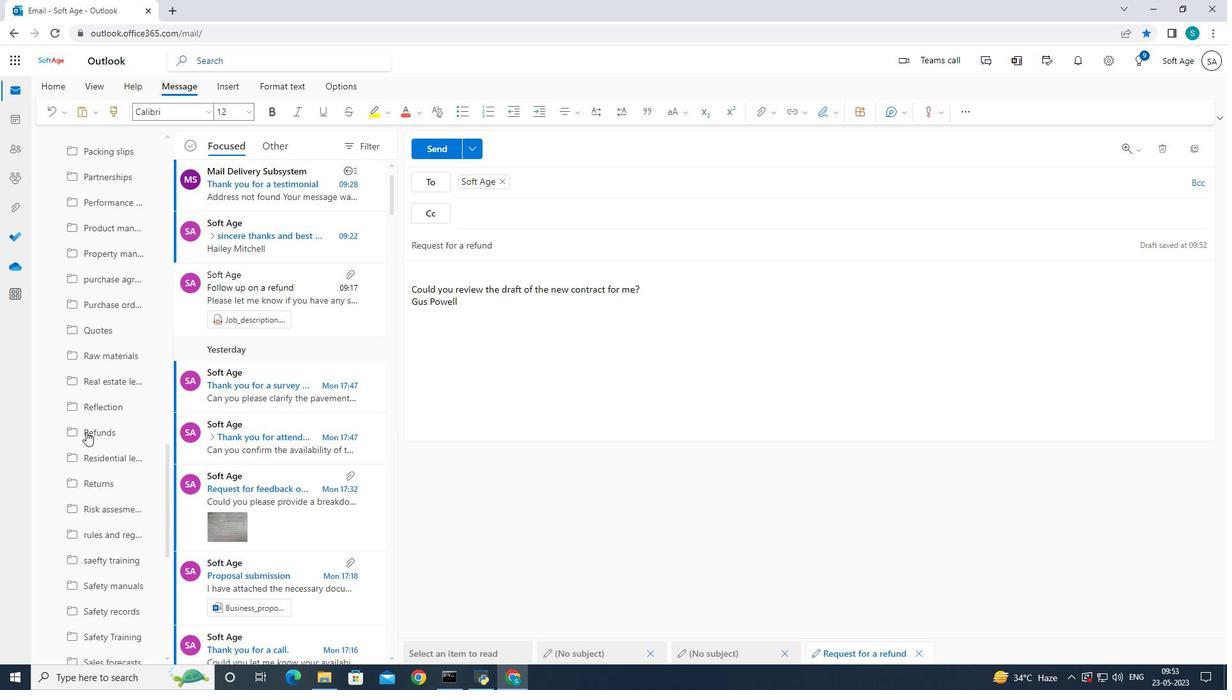 
Action: Mouse scrolled (86, 431) with delta (0, 0)
Screenshot: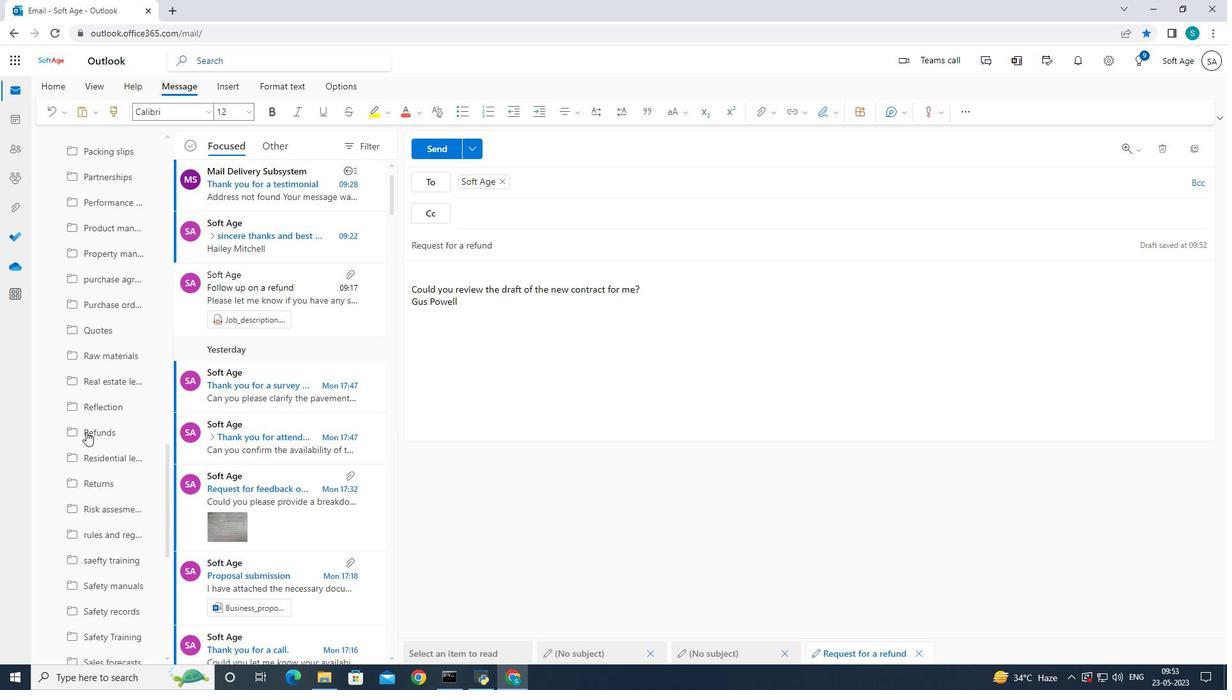 
Action: Mouse scrolled (86, 431) with delta (0, 0)
Screenshot: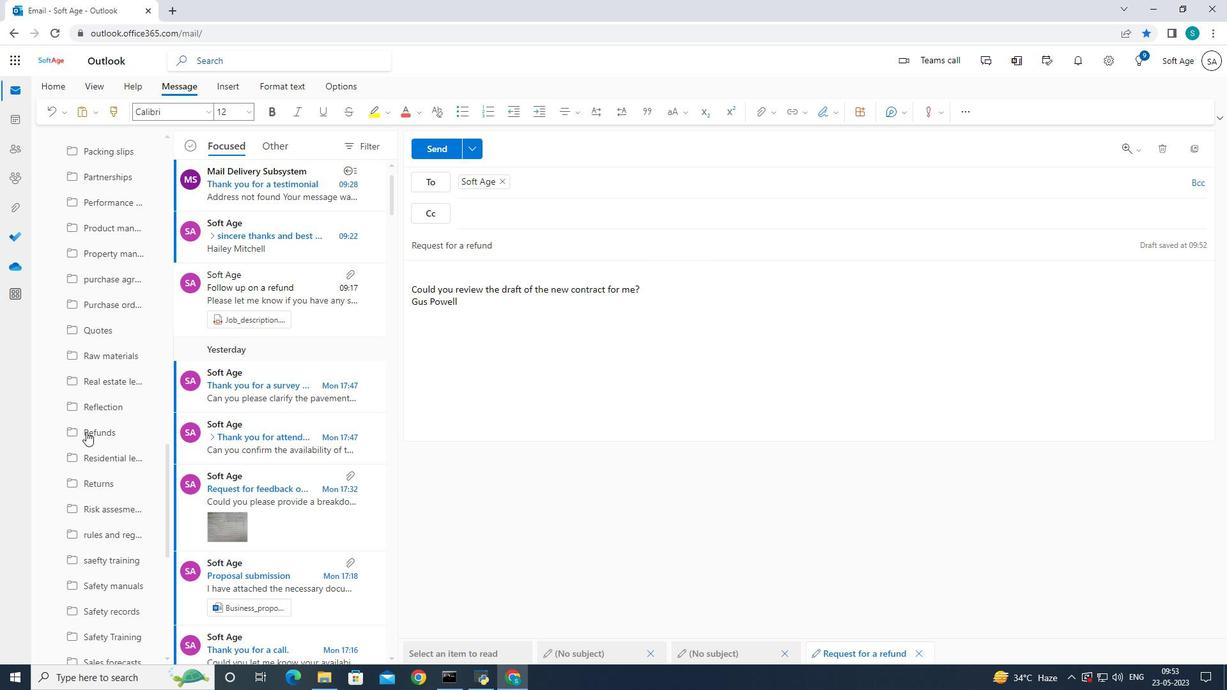 
Action: Mouse scrolled (86, 431) with delta (0, 0)
Screenshot: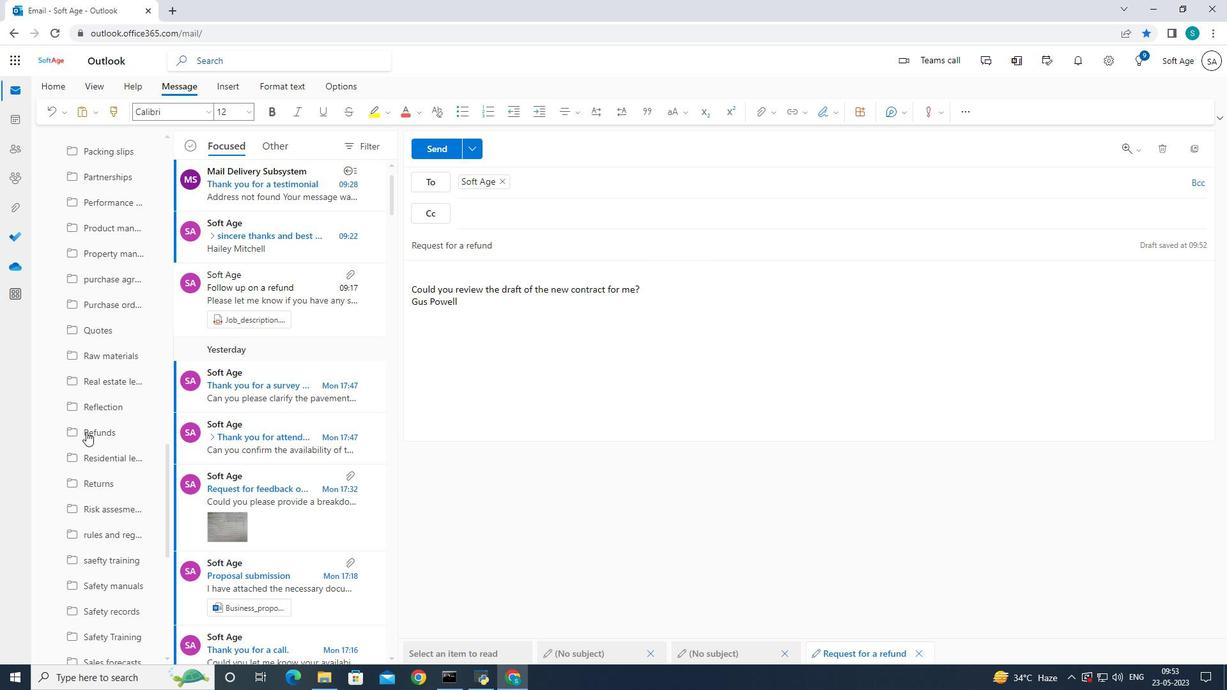 
Action: Mouse scrolled (86, 431) with delta (0, 0)
Screenshot: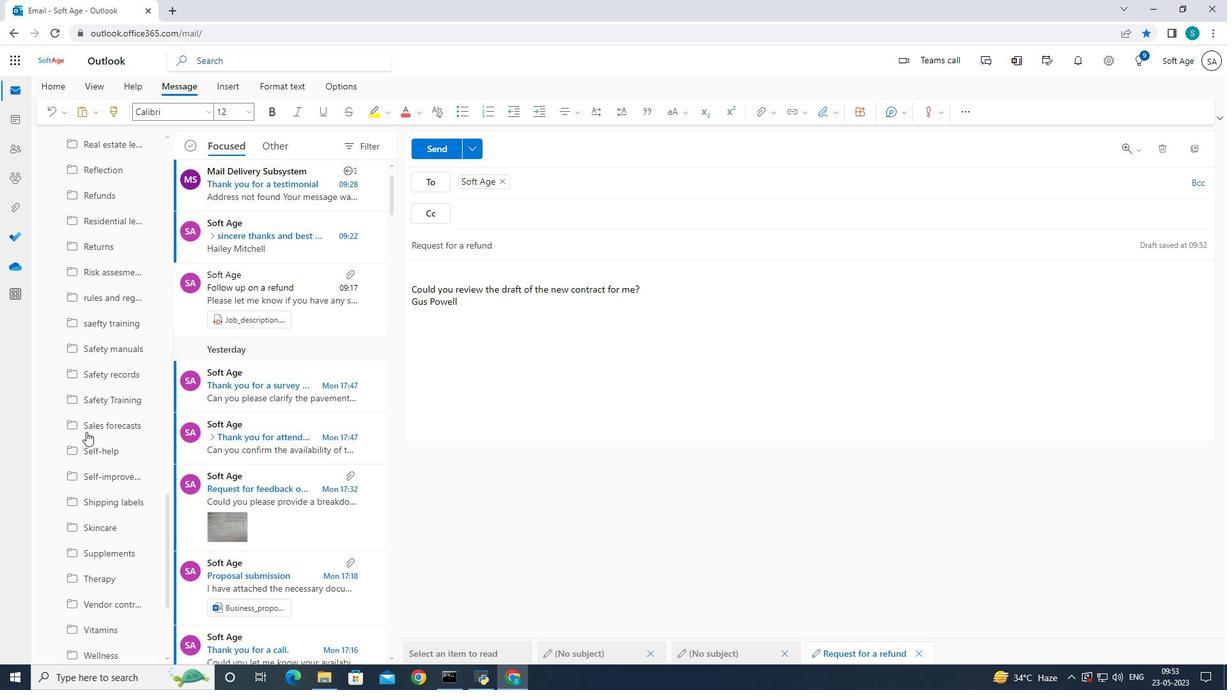 
Action: Mouse scrolled (86, 431) with delta (0, 0)
Screenshot: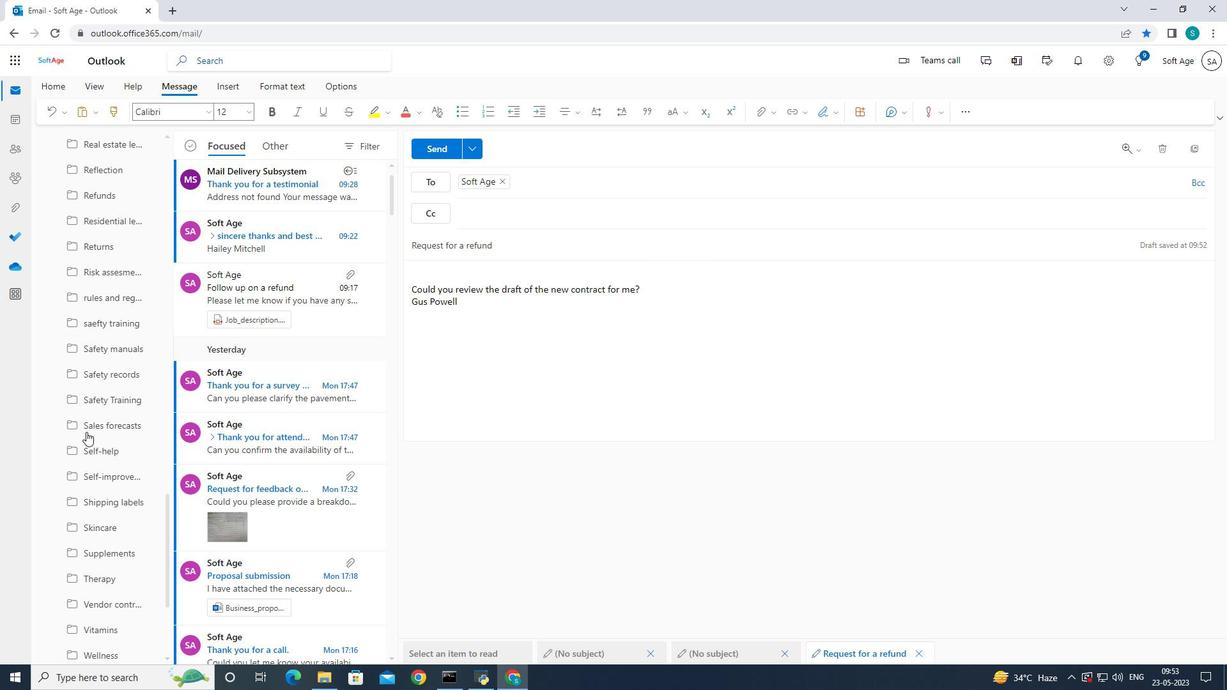
Action: Mouse moved to (86, 432)
Screenshot: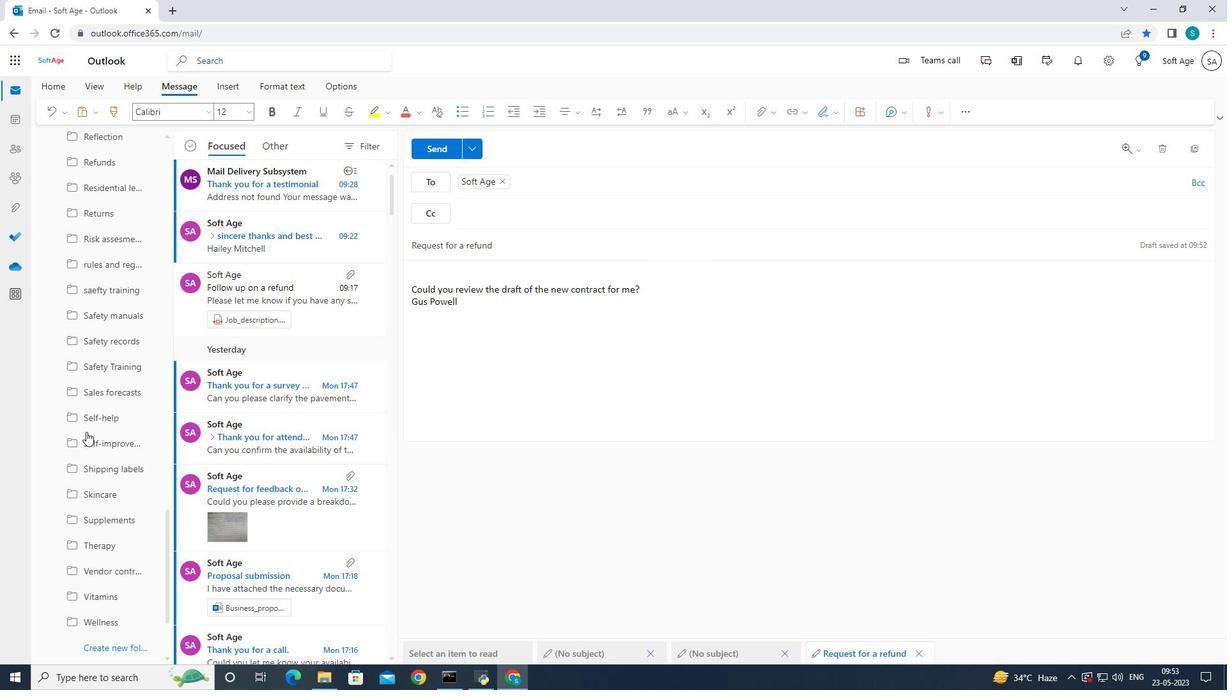 
Action: Mouse scrolled (86, 431) with delta (0, 0)
Screenshot: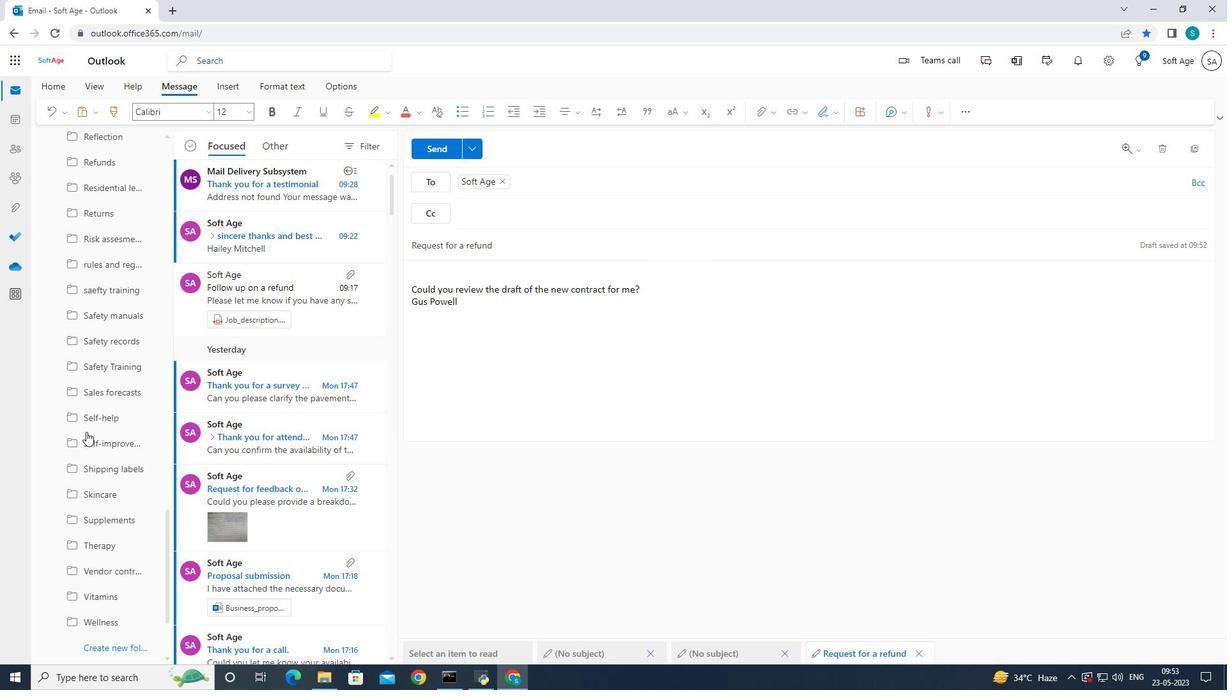 
Action: Mouse moved to (86, 433)
Screenshot: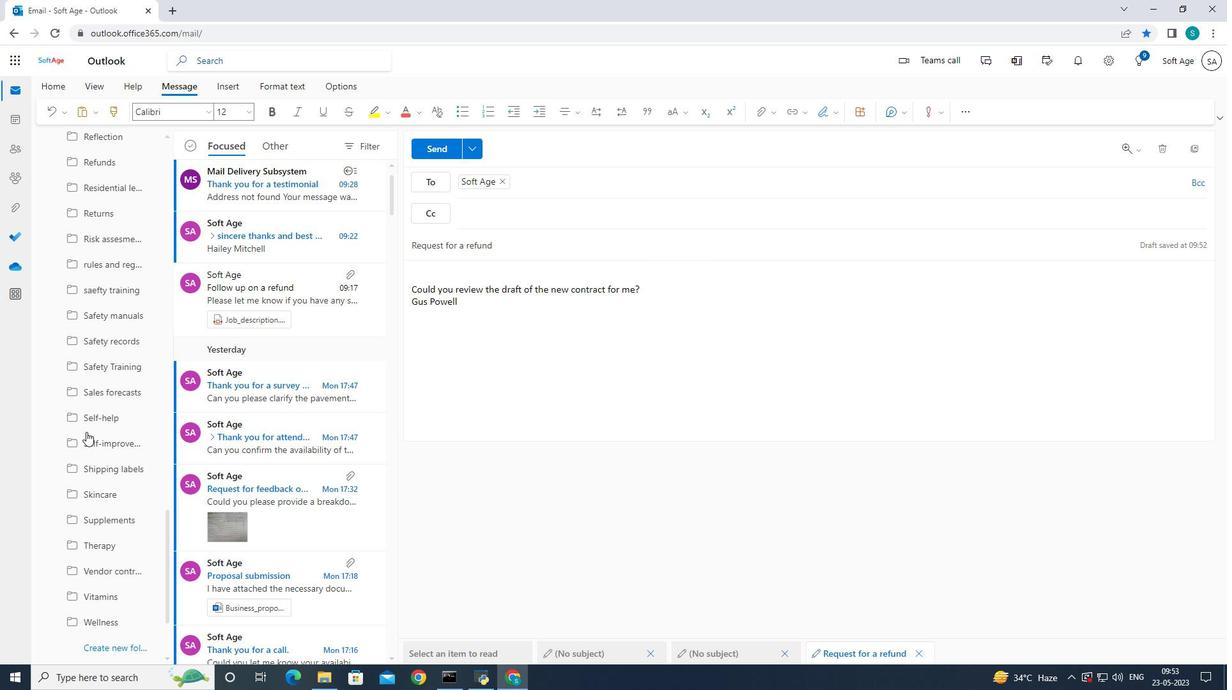 
Action: Mouse scrolled (86, 433) with delta (0, 0)
Screenshot: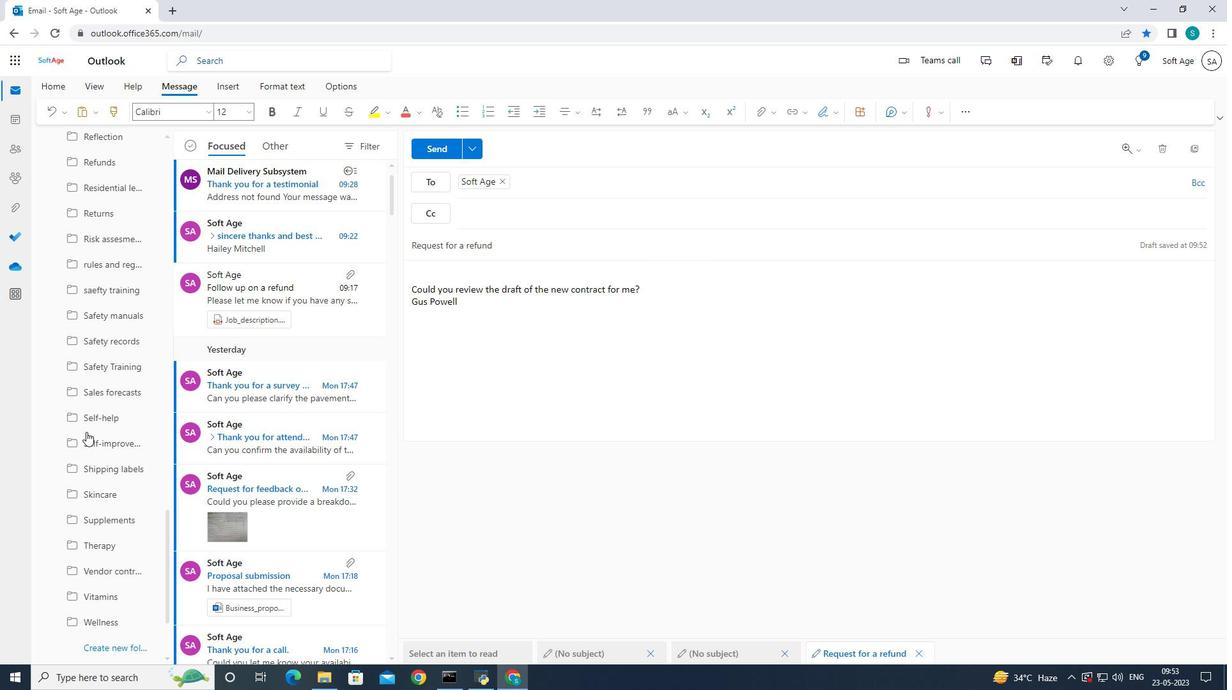 
Action: Mouse scrolled (86, 433) with delta (0, 0)
Screenshot: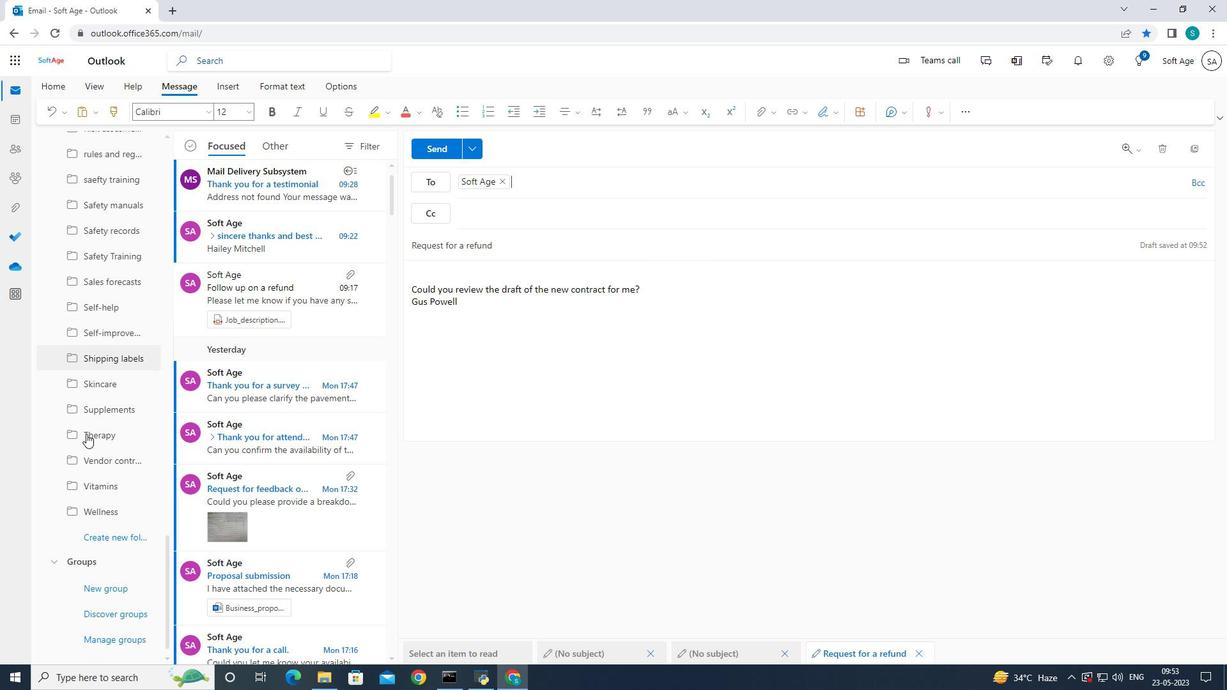 
Action: Mouse scrolled (86, 433) with delta (0, 0)
Screenshot: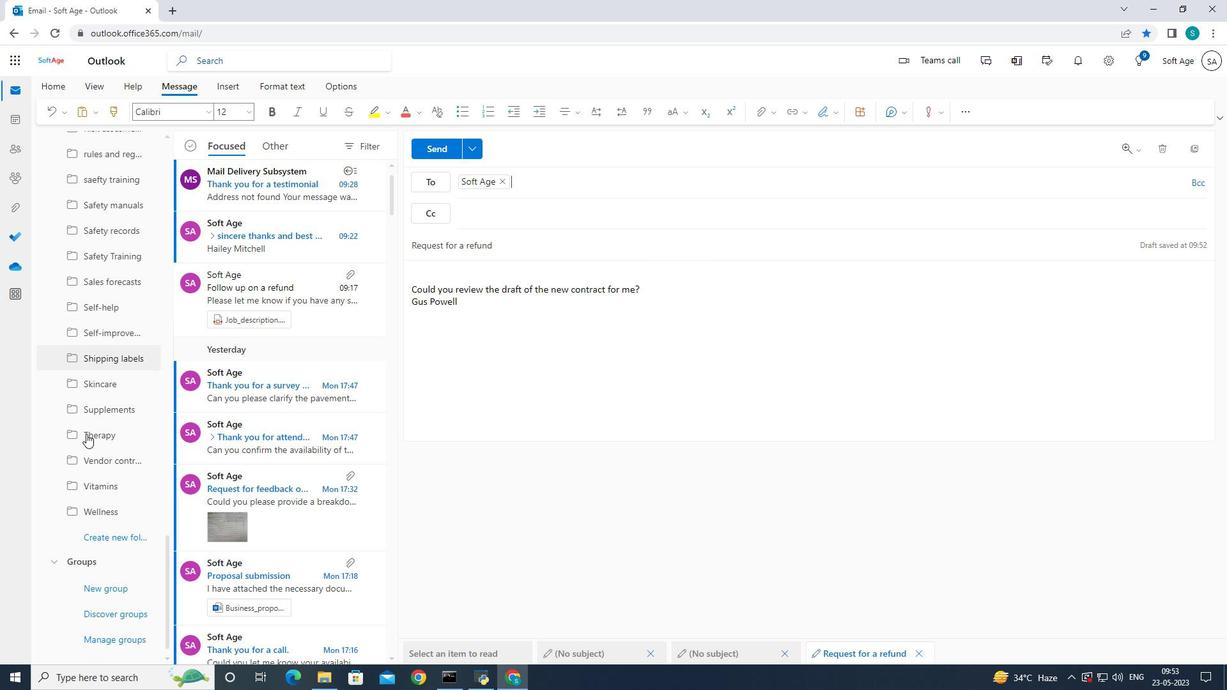 
Action: Mouse scrolled (86, 433) with delta (0, 0)
Screenshot: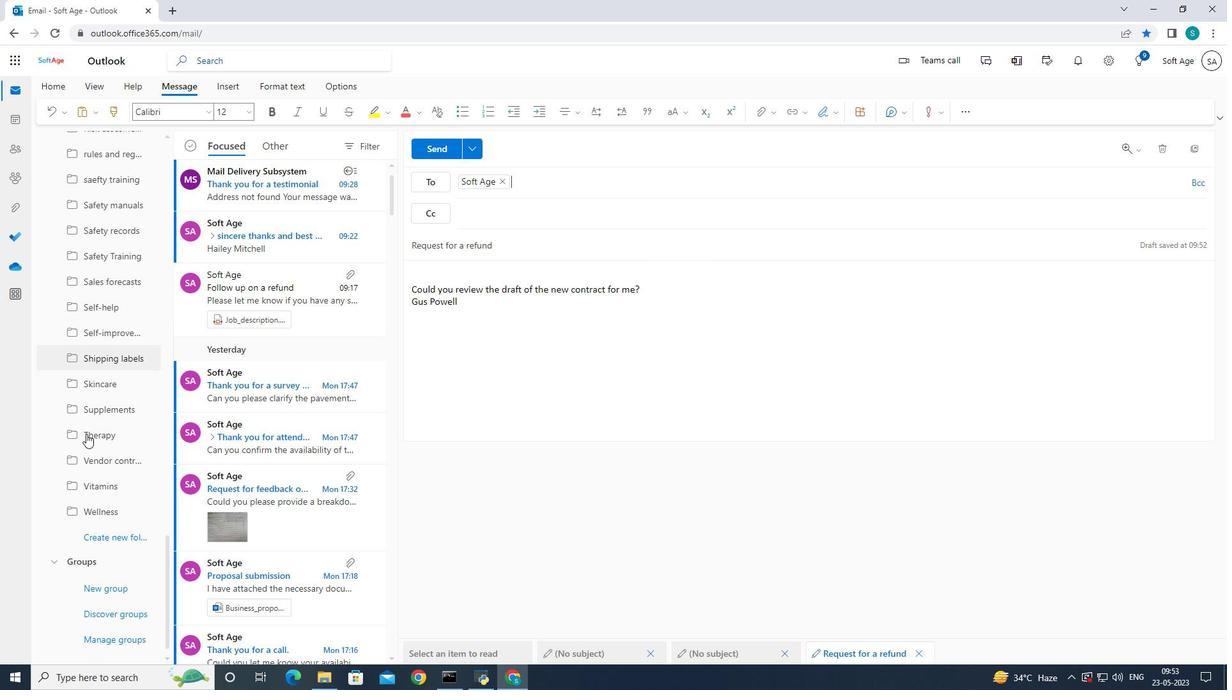 
Action: Mouse moved to (93, 533)
Screenshot: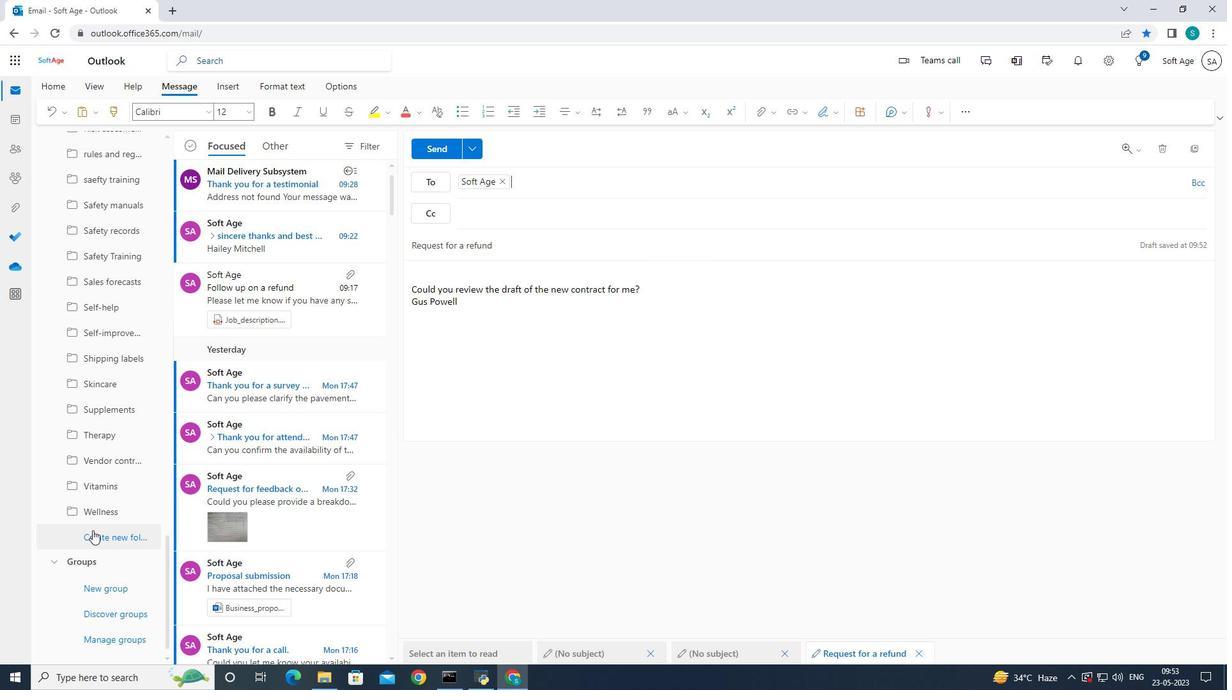 
Action: Mouse pressed left at (93, 533)
Screenshot: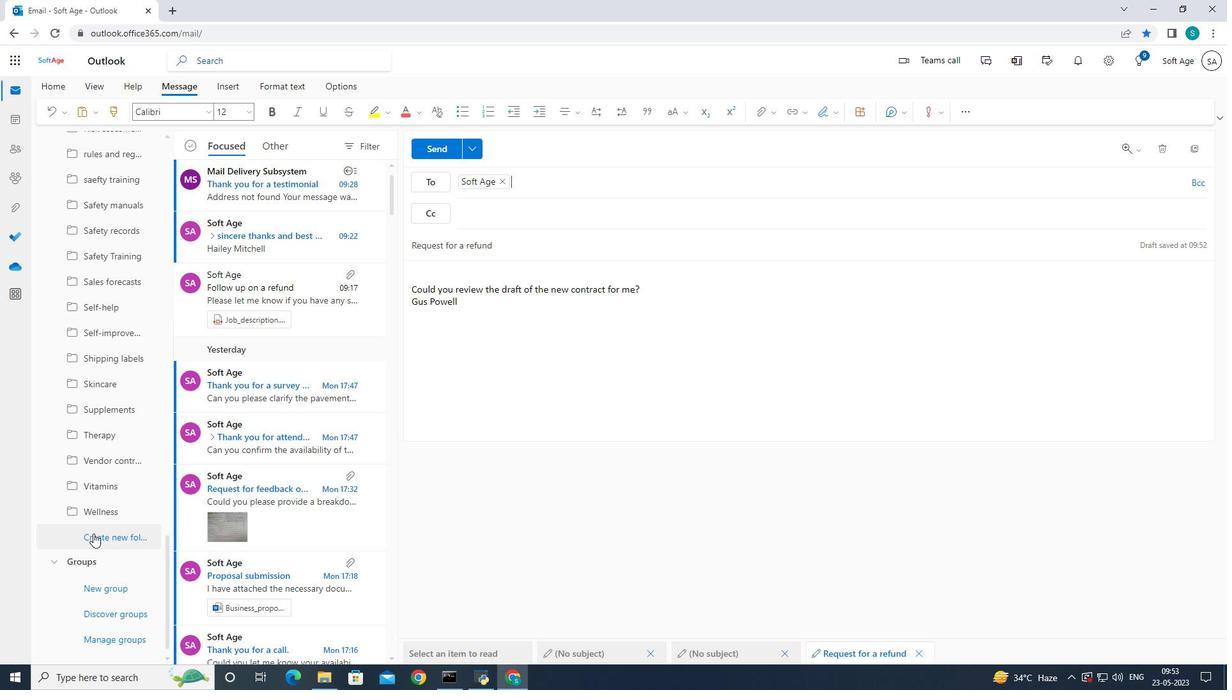 
Action: Mouse moved to (191, 474)
Screenshot: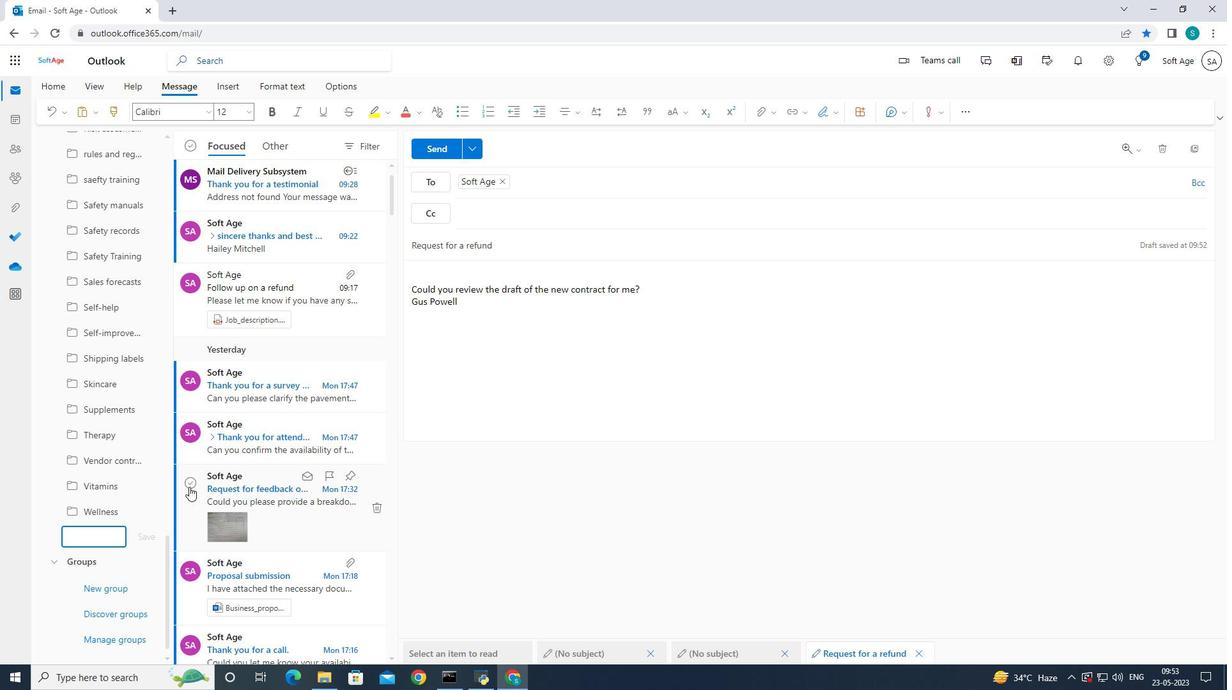 
Action: Key pressed <Key.shift>Journaling
Screenshot: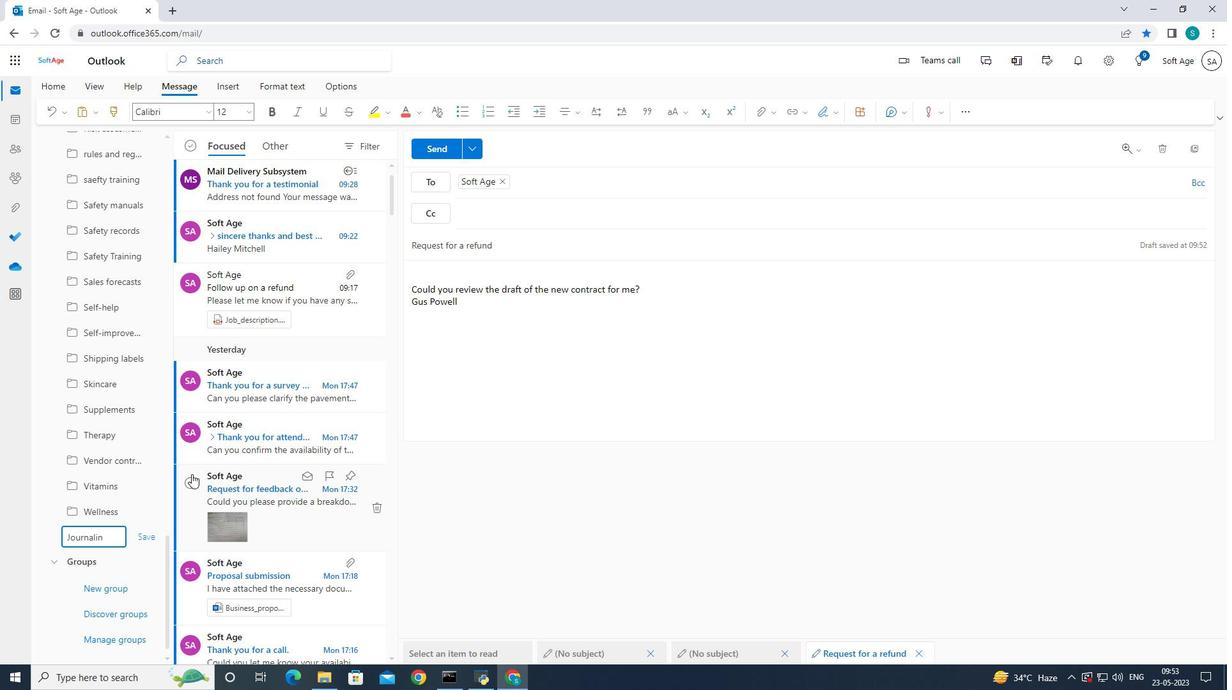 
Action: Mouse moved to (142, 540)
Screenshot: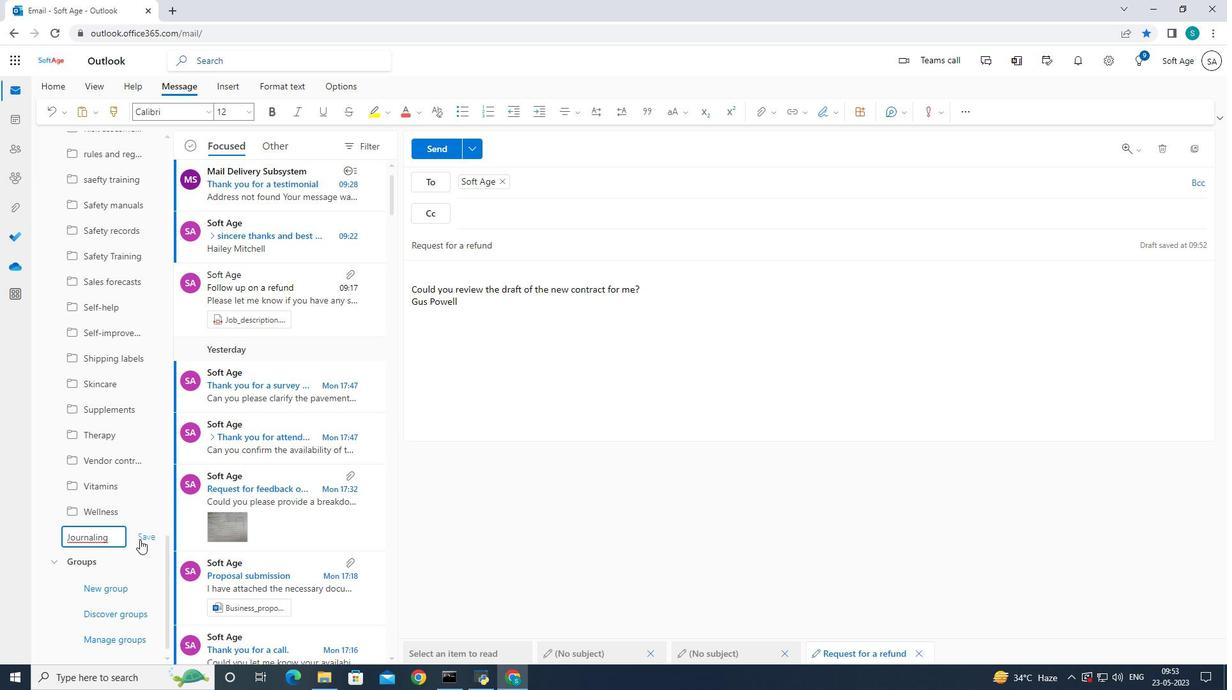 
Action: Mouse pressed left at (142, 540)
Screenshot: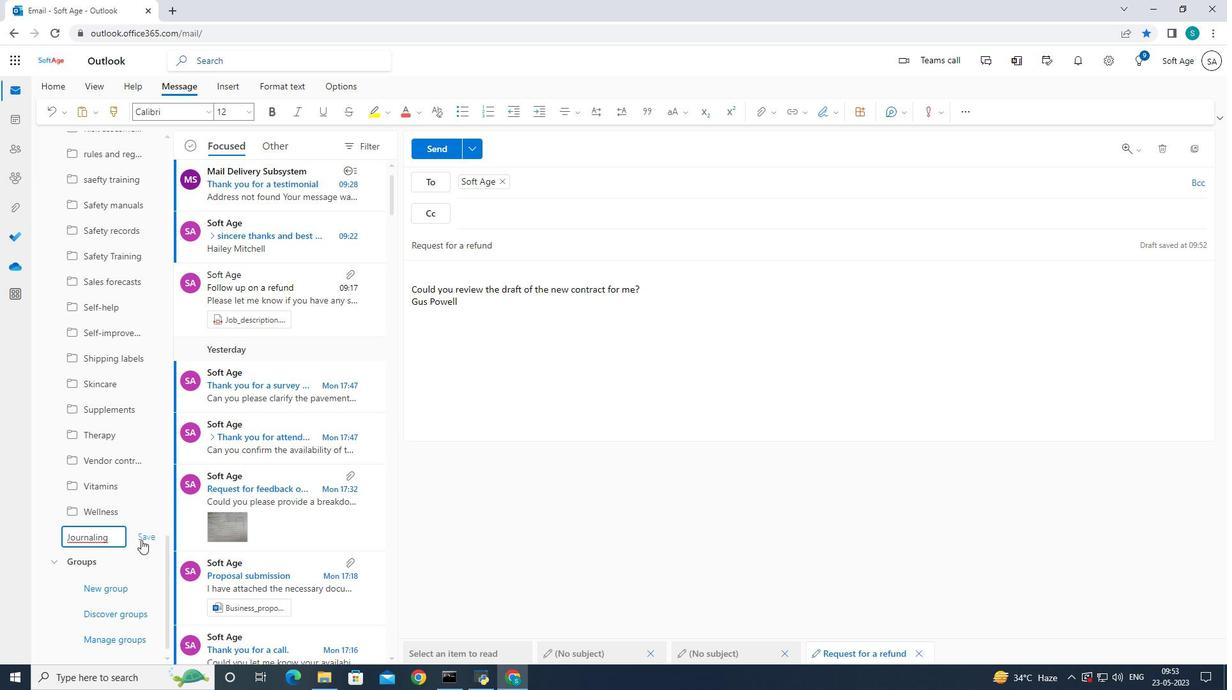 
Action: Mouse moved to (442, 156)
Screenshot: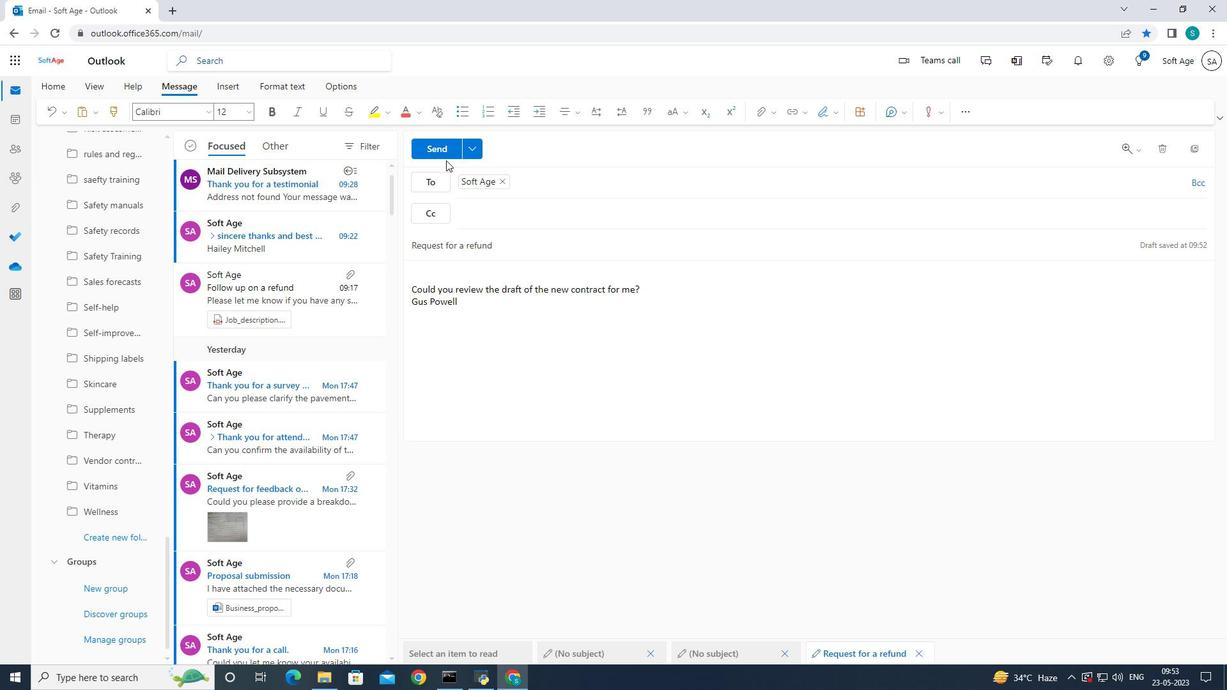 
Action: Mouse pressed left at (442, 156)
Screenshot: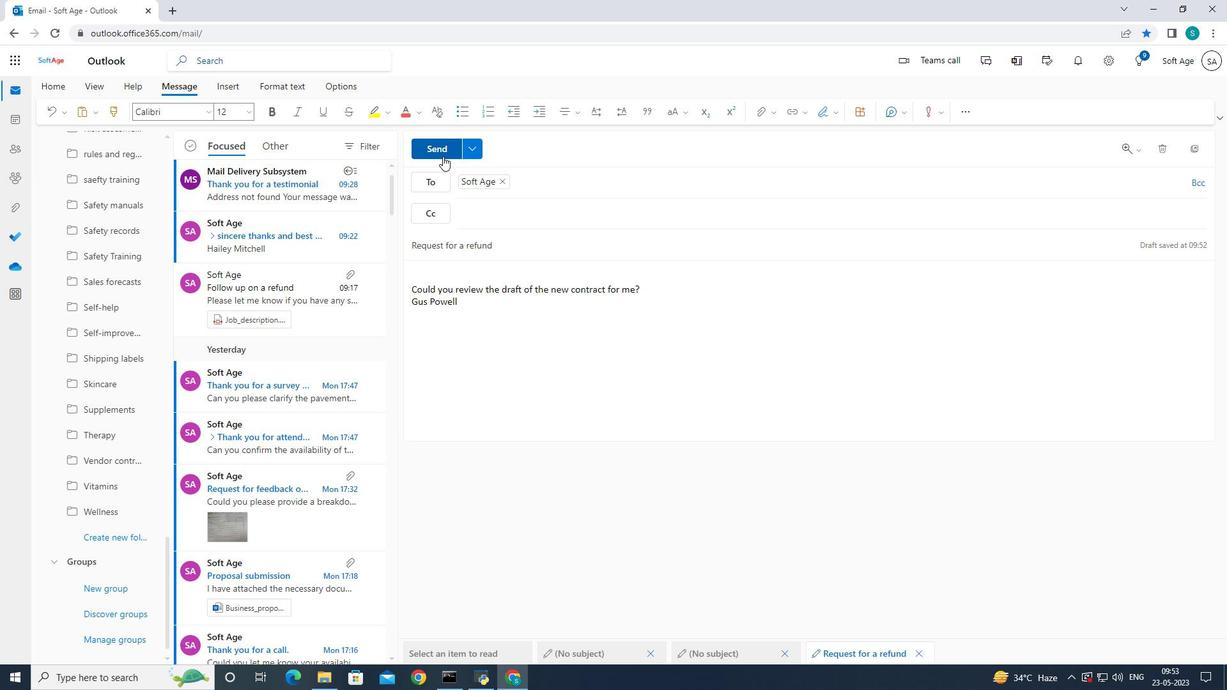 
Action: Mouse moved to (448, 150)
Screenshot: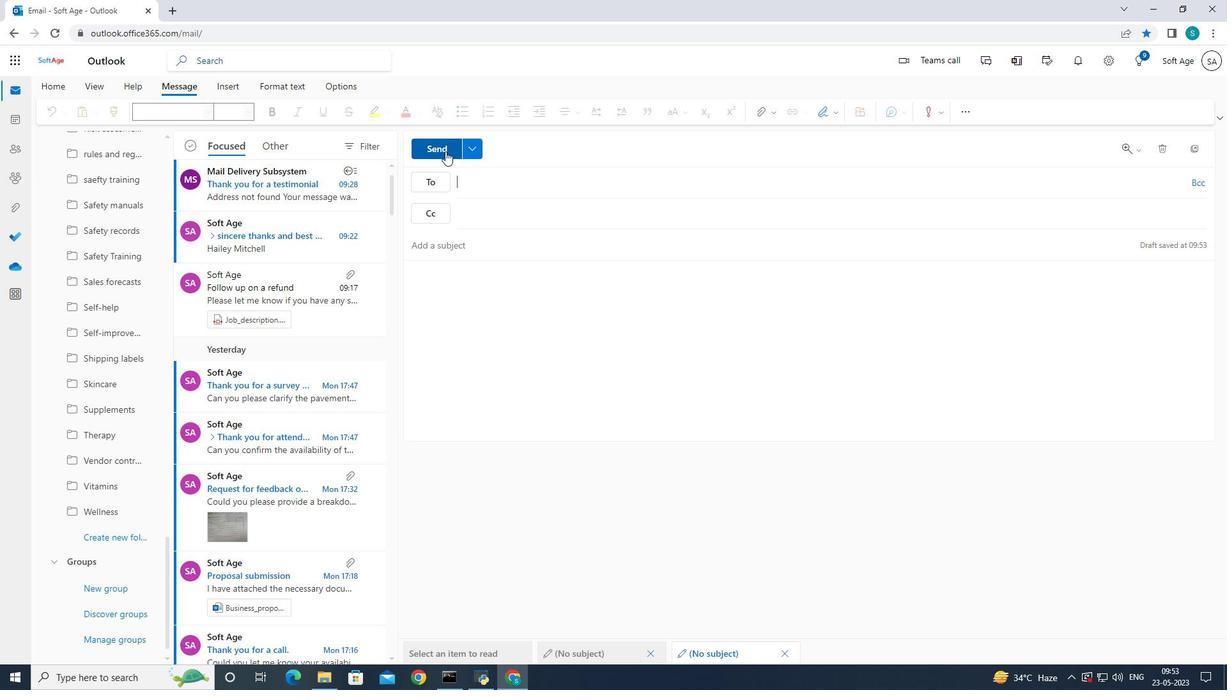 
